 Task: Find connections with filter location Lower Earley with filter topic #careeradvice with filter profile language Spanish with filter current company Yüksel Proje with filter school Lakireddy Bali Reddy College of Engineering(Autonomous) with filter industry Highway, Street, and Bridge Construction with filter service category Illustration with filter keywords title Sales Engineer
Action: Mouse moved to (268, 349)
Screenshot: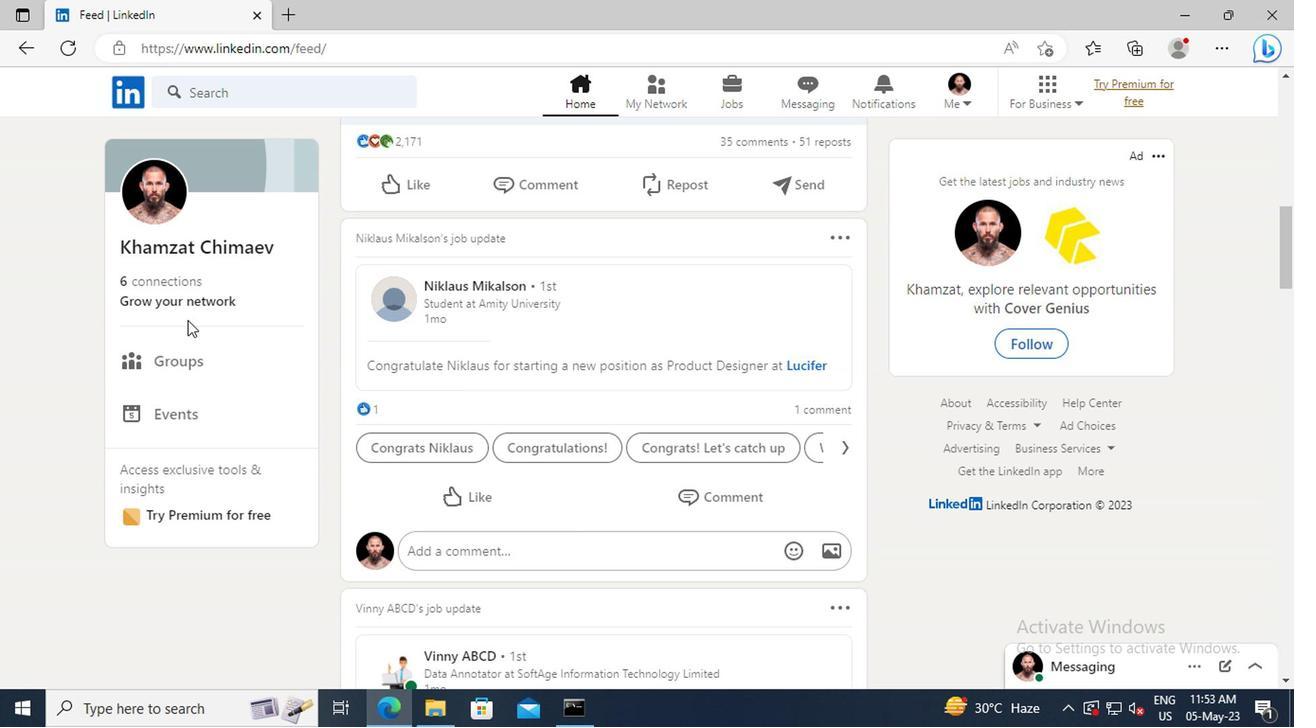 
Action: Mouse pressed left at (268, 349)
Screenshot: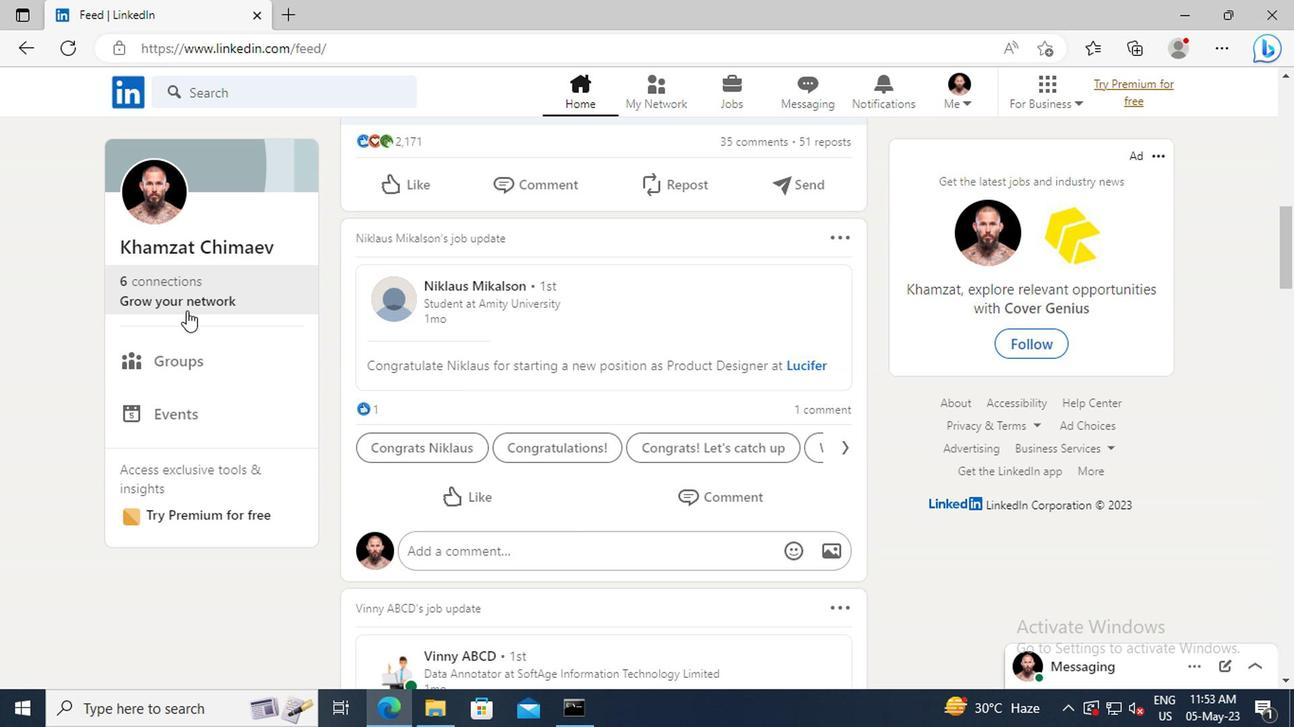 
Action: Mouse moved to (281, 277)
Screenshot: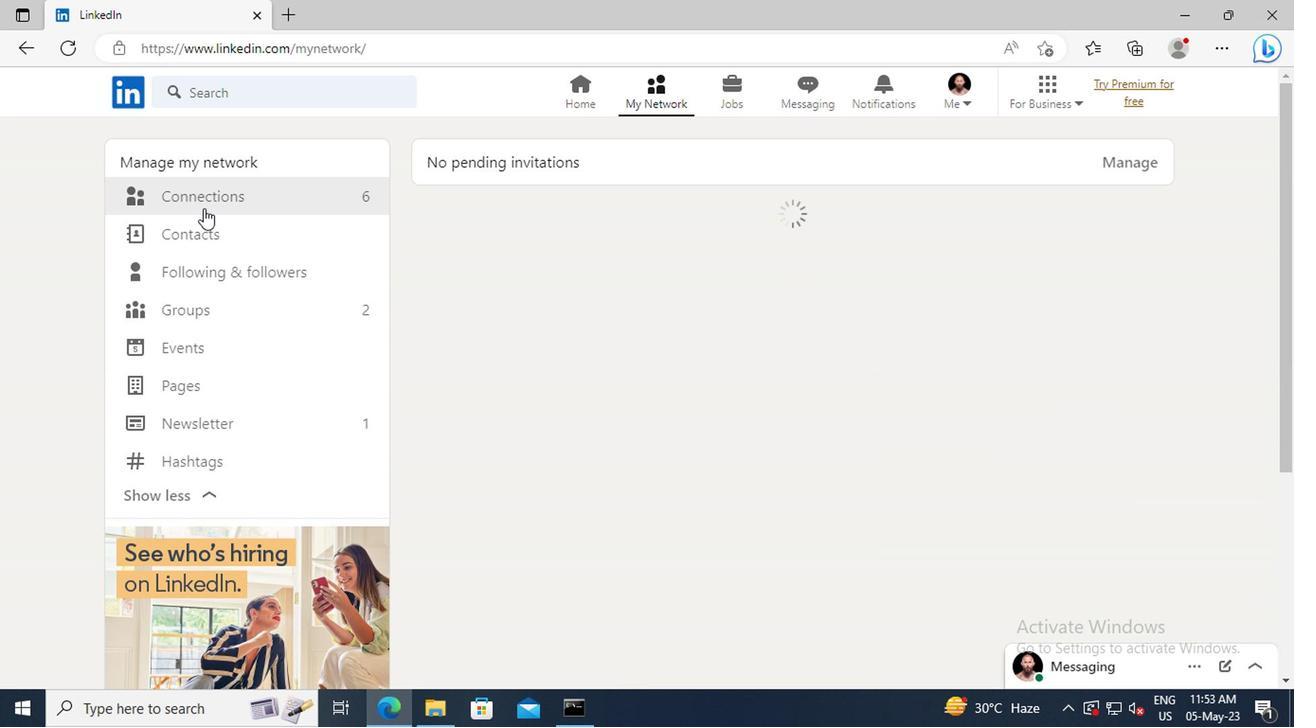 
Action: Mouse pressed left at (281, 277)
Screenshot: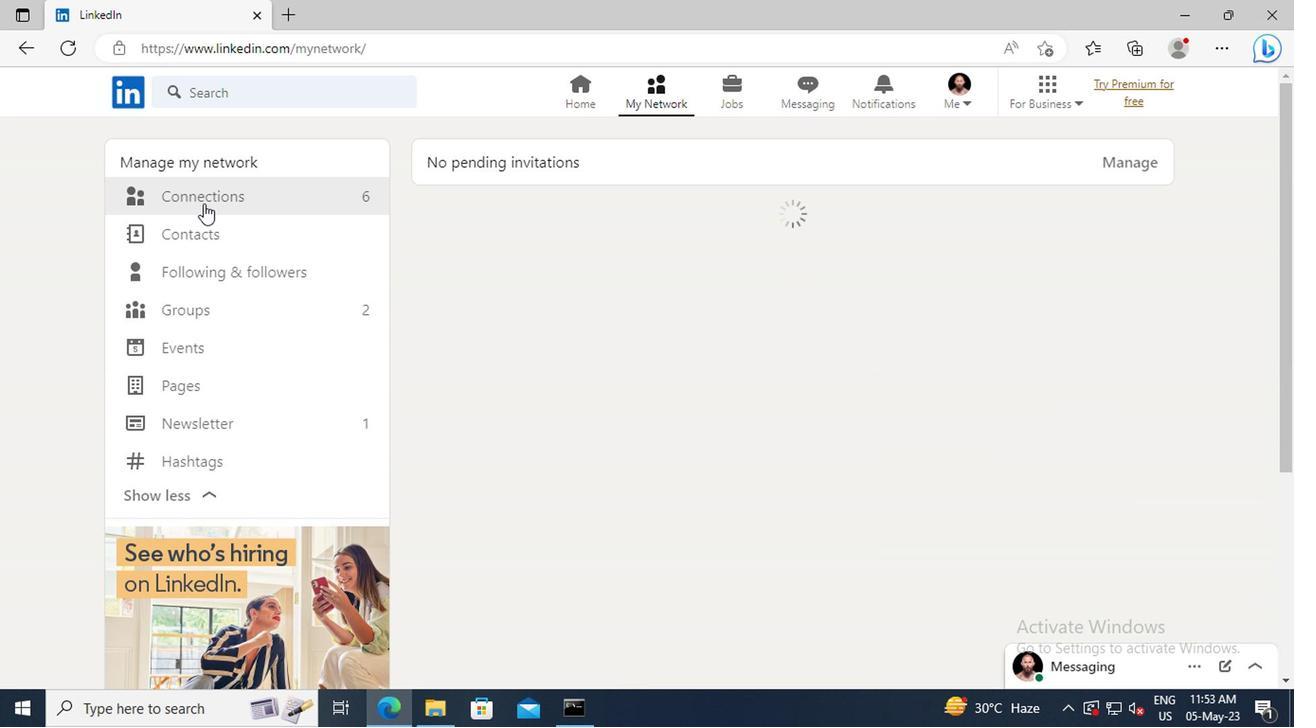 
Action: Mouse moved to (676, 279)
Screenshot: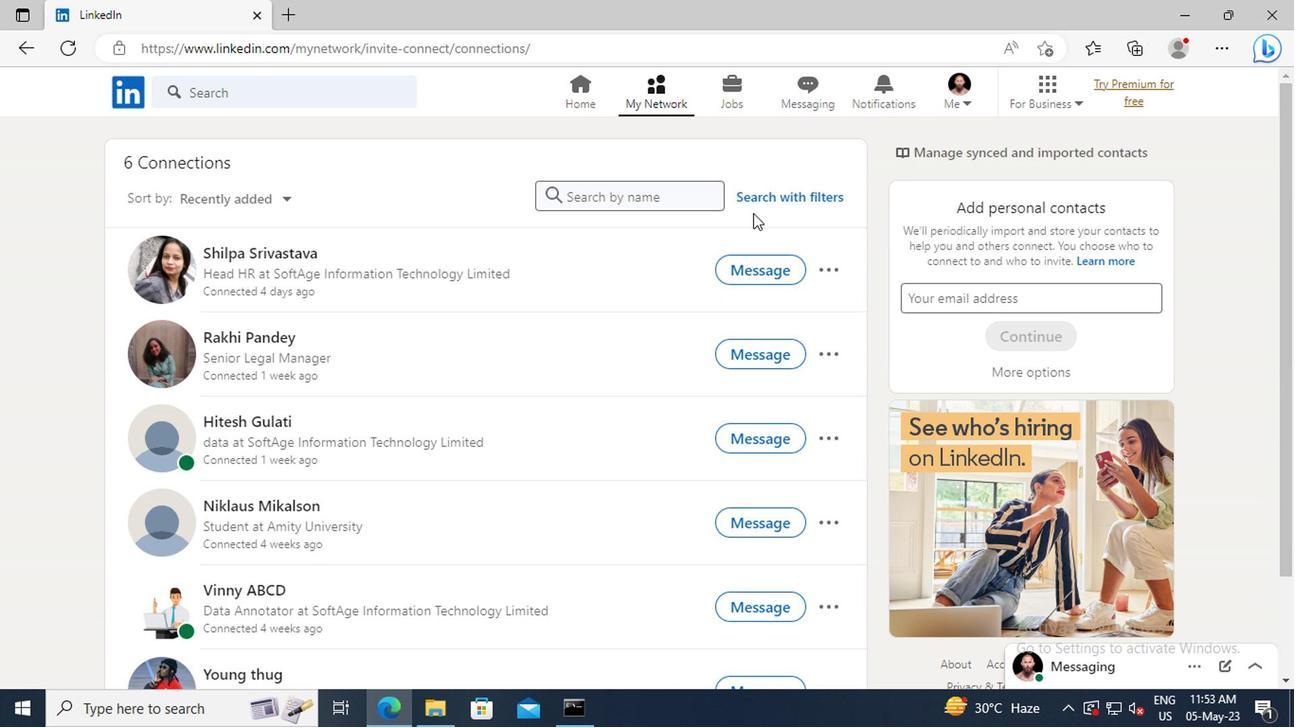 
Action: Mouse pressed left at (676, 279)
Screenshot: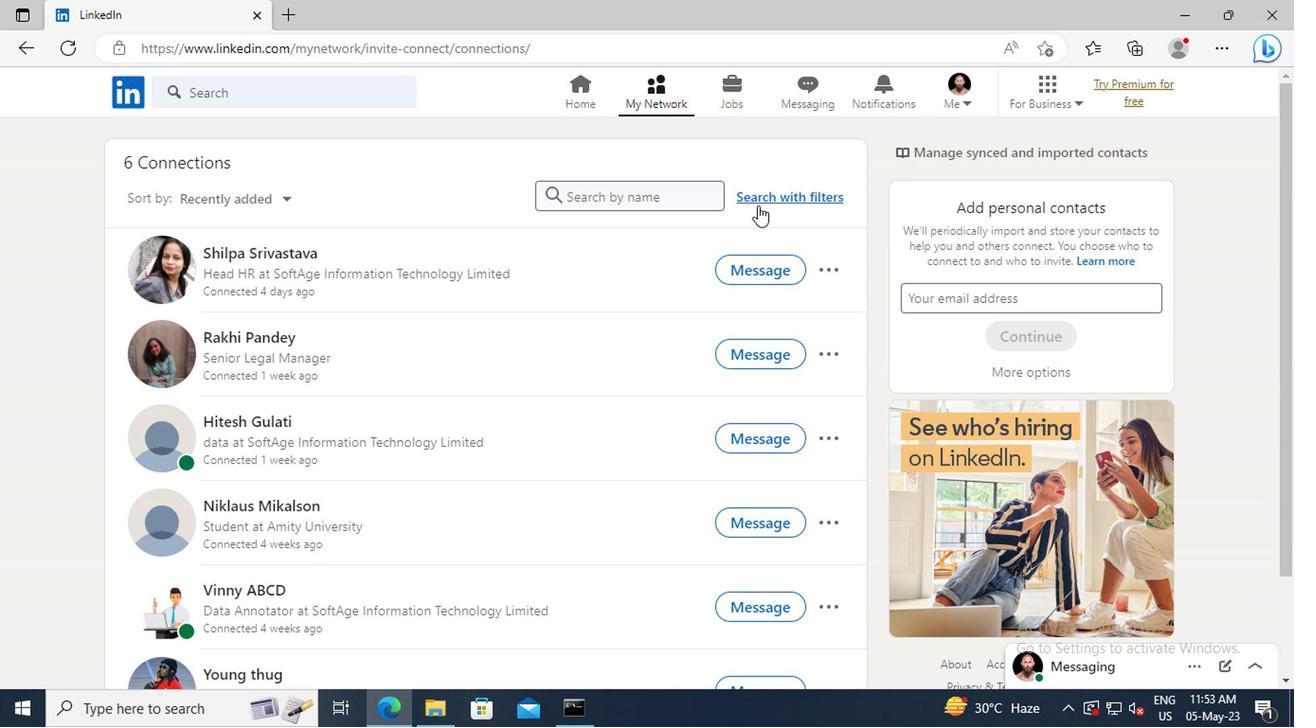 
Action: Mouse moved to (645, 240)
Screenshot: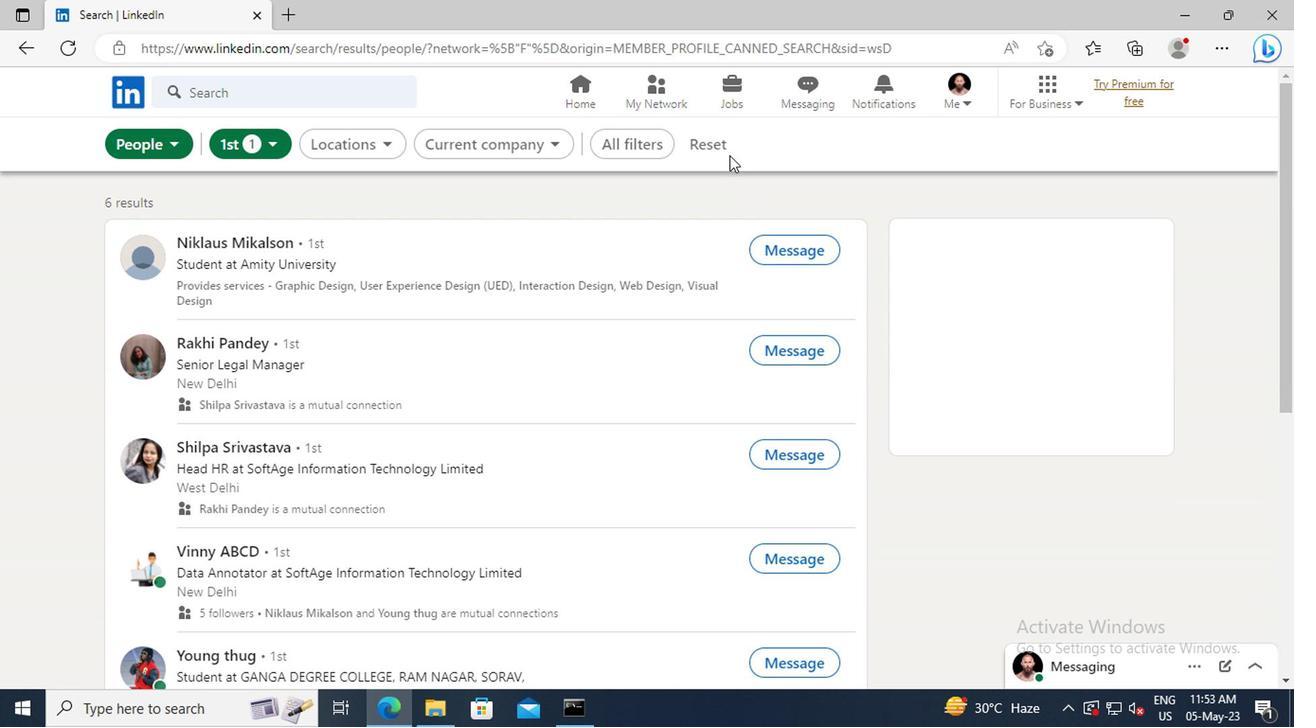 
Action: Mouse pressed left at (645, 240)
Screenshot: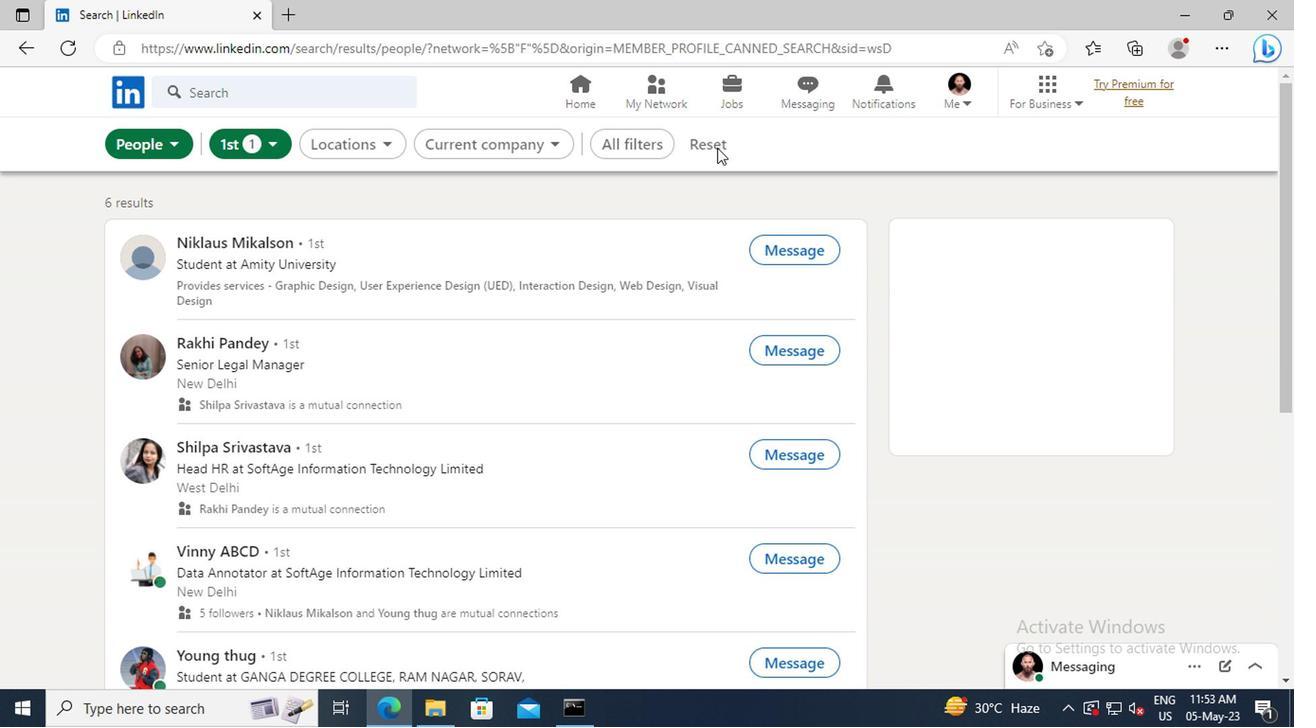 
Action: Mouse moved to (634, 240)
Screenshot: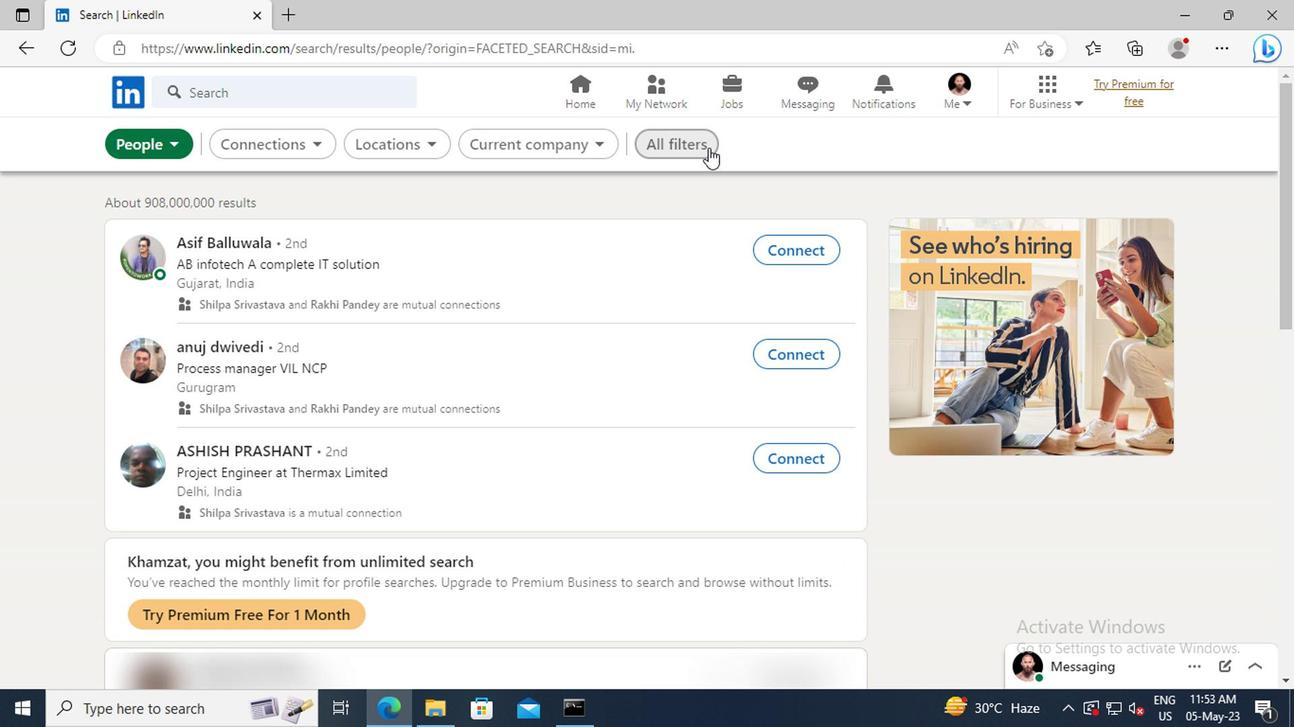 
Action: Mouse pressed left at (634, 240)
Screenshot: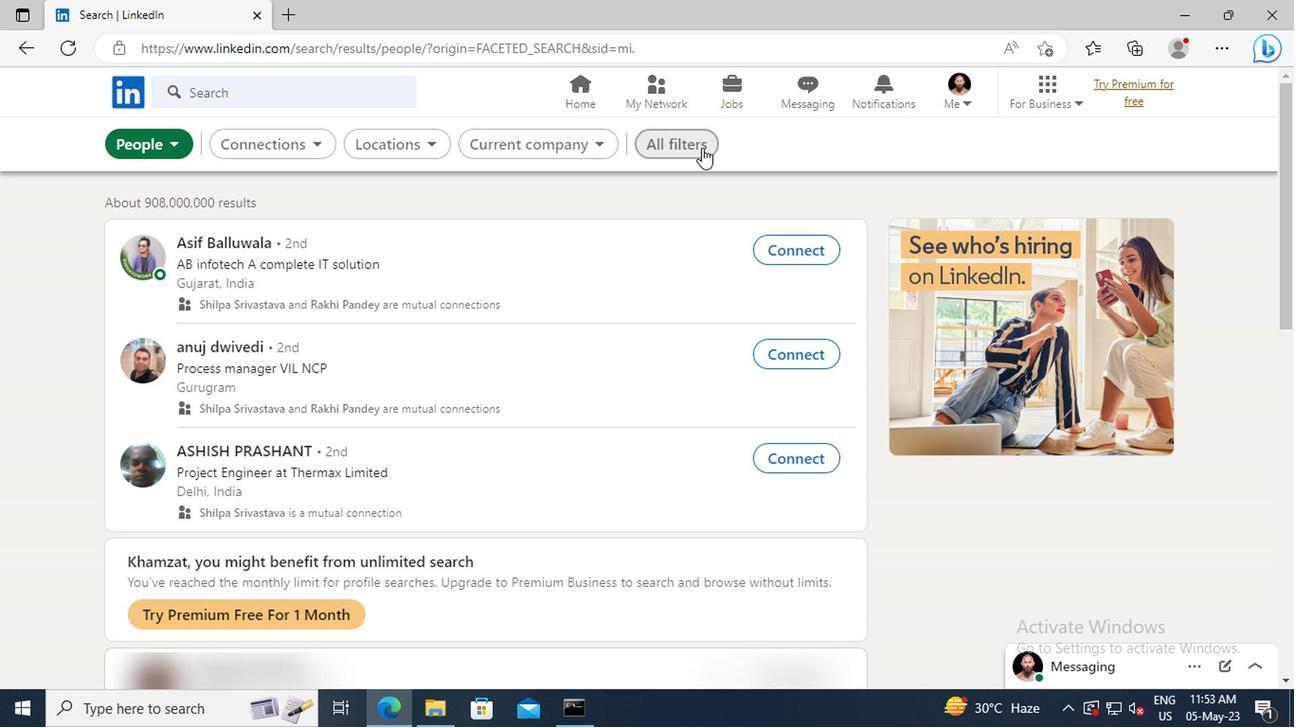 
Action: Mouse moved to (867, 388)
Screenshot: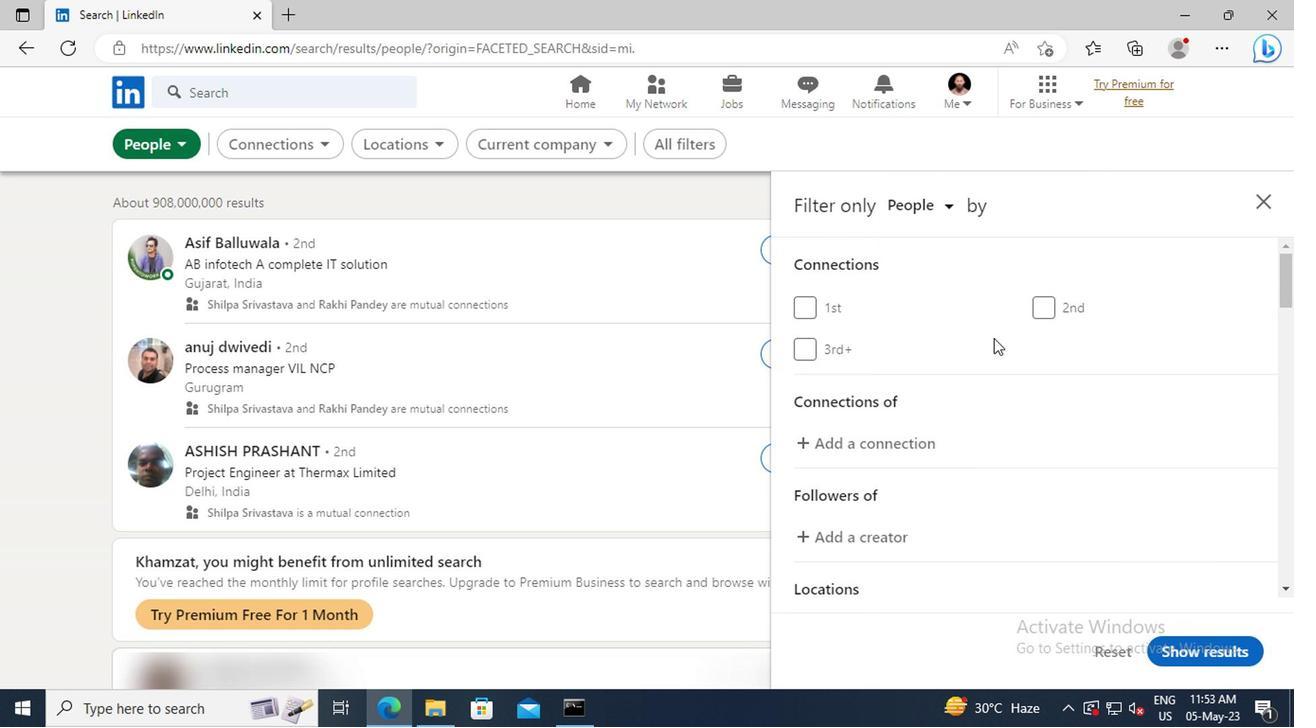 
Action: Mouse scrolled (867, 388) with delta (0, 0)
Screenshot: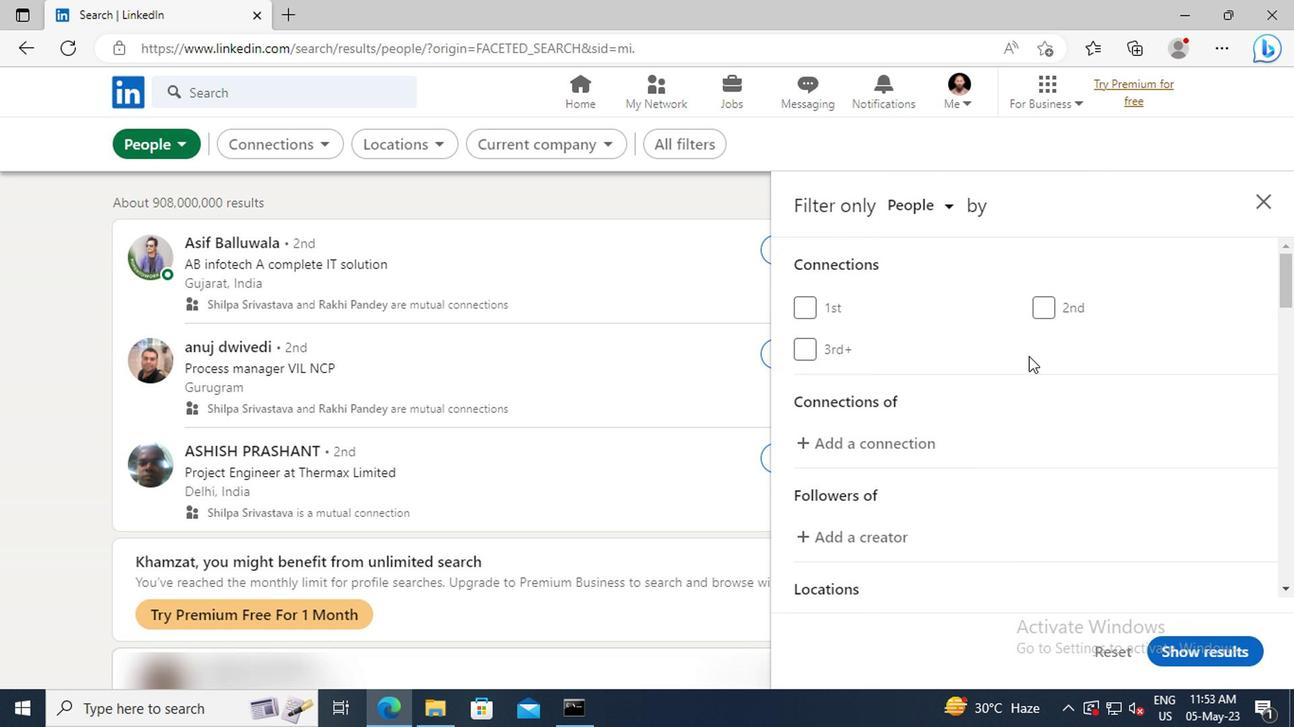 
Action: Mouse scrolled (867, 388) with delta (0, 0)
Screenshot: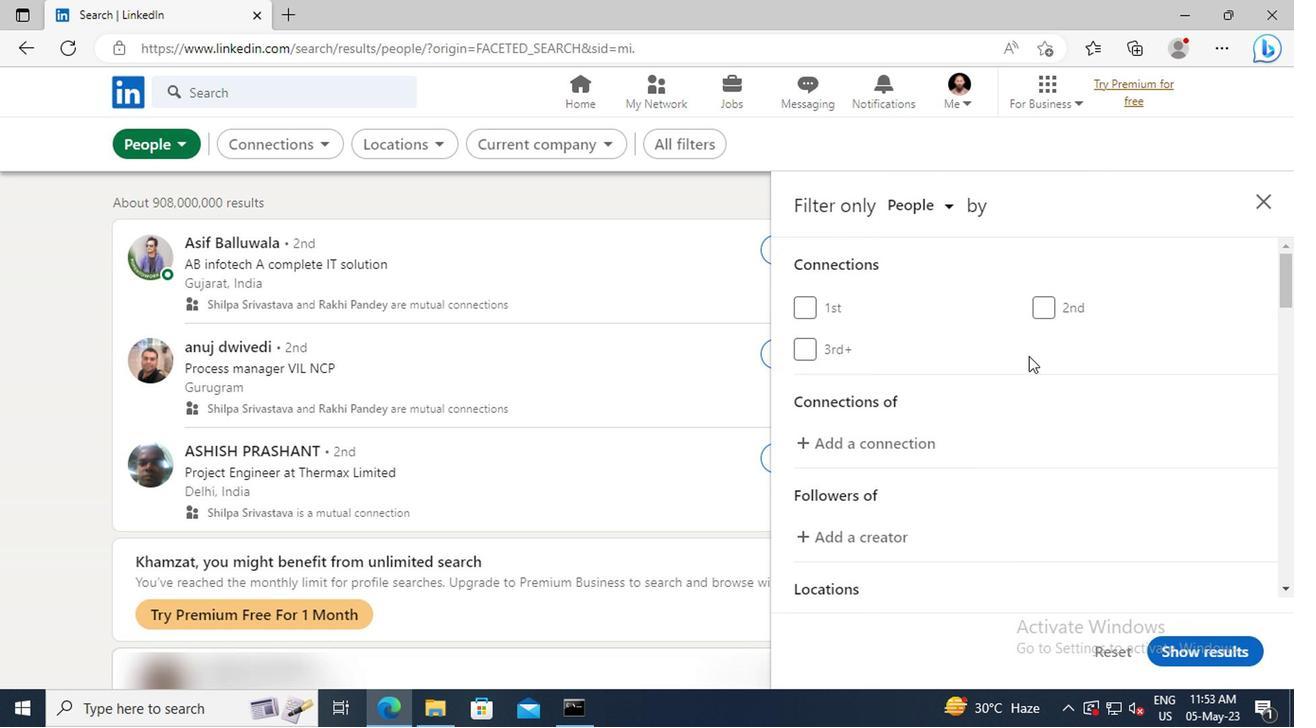 
Action: Mouse scrolled (867, 388) with delta (0, 0)
Screenshot: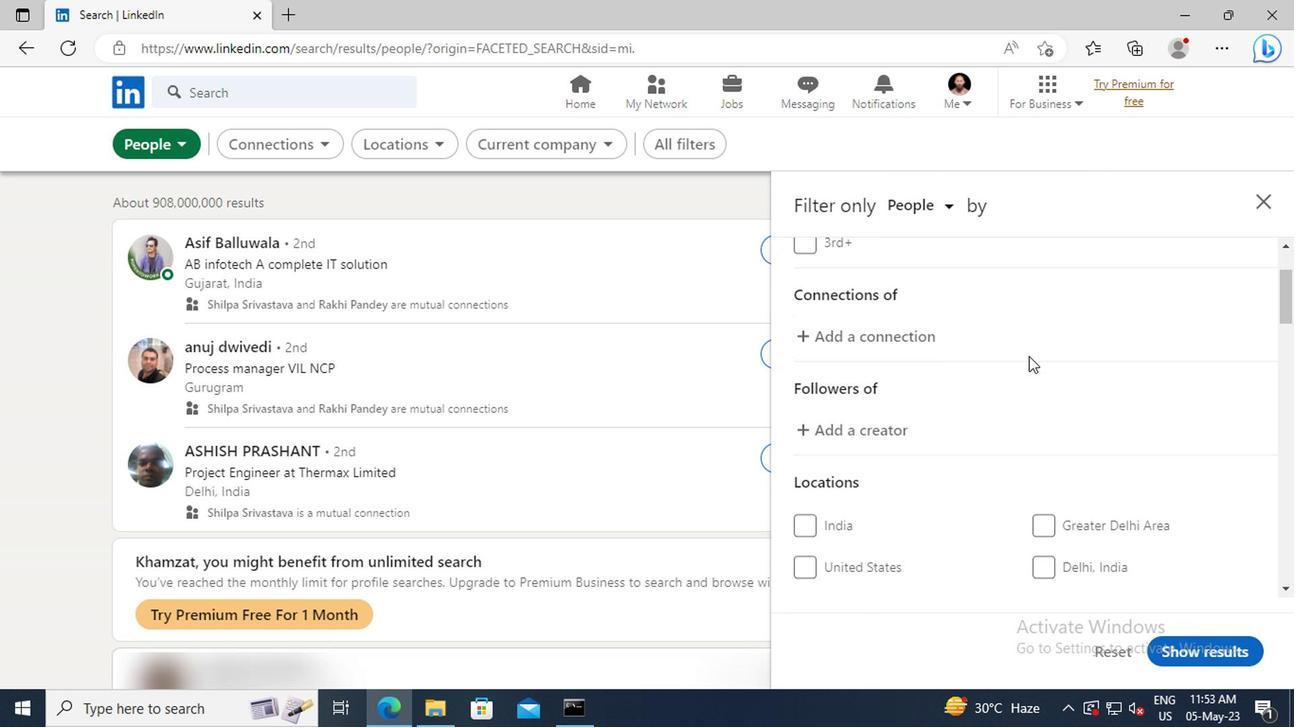 
Action: Mouse scrolled (867, 388) with delta (0, 0)
Screenshot: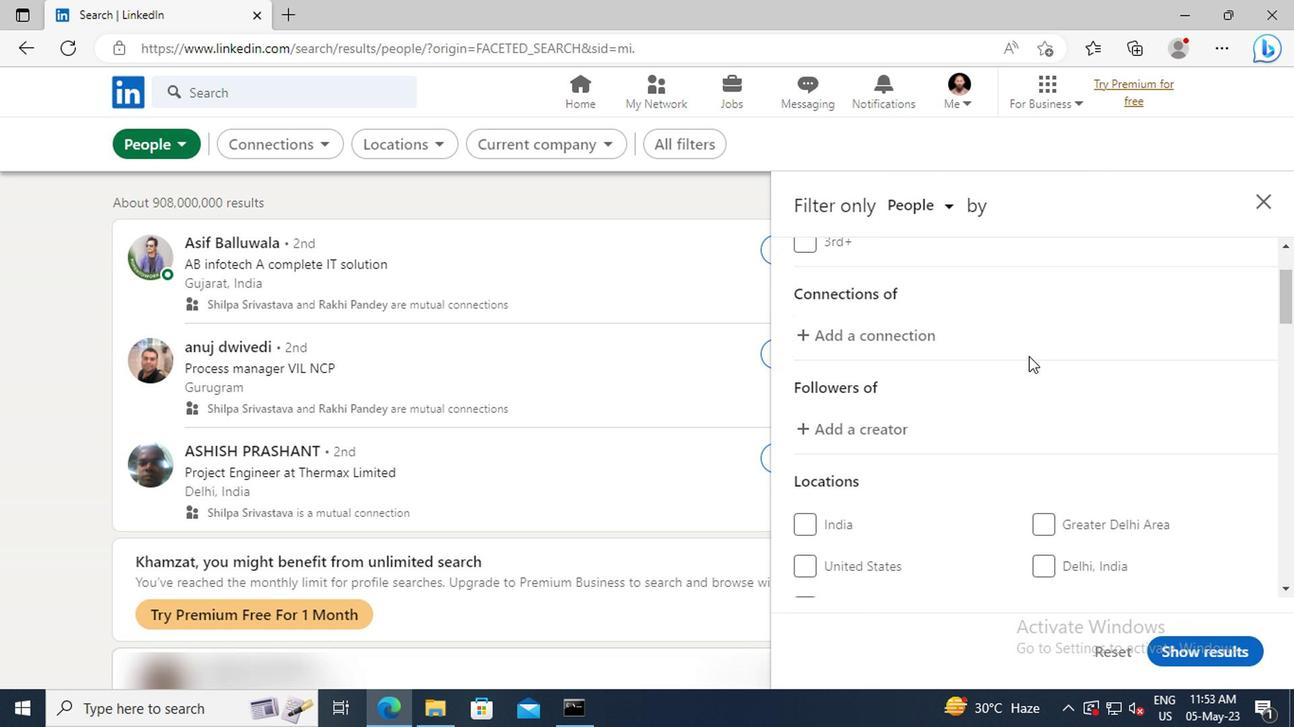 
Action: Mouse scrolled (867, 388) with delta (0, 0)
Screenshot: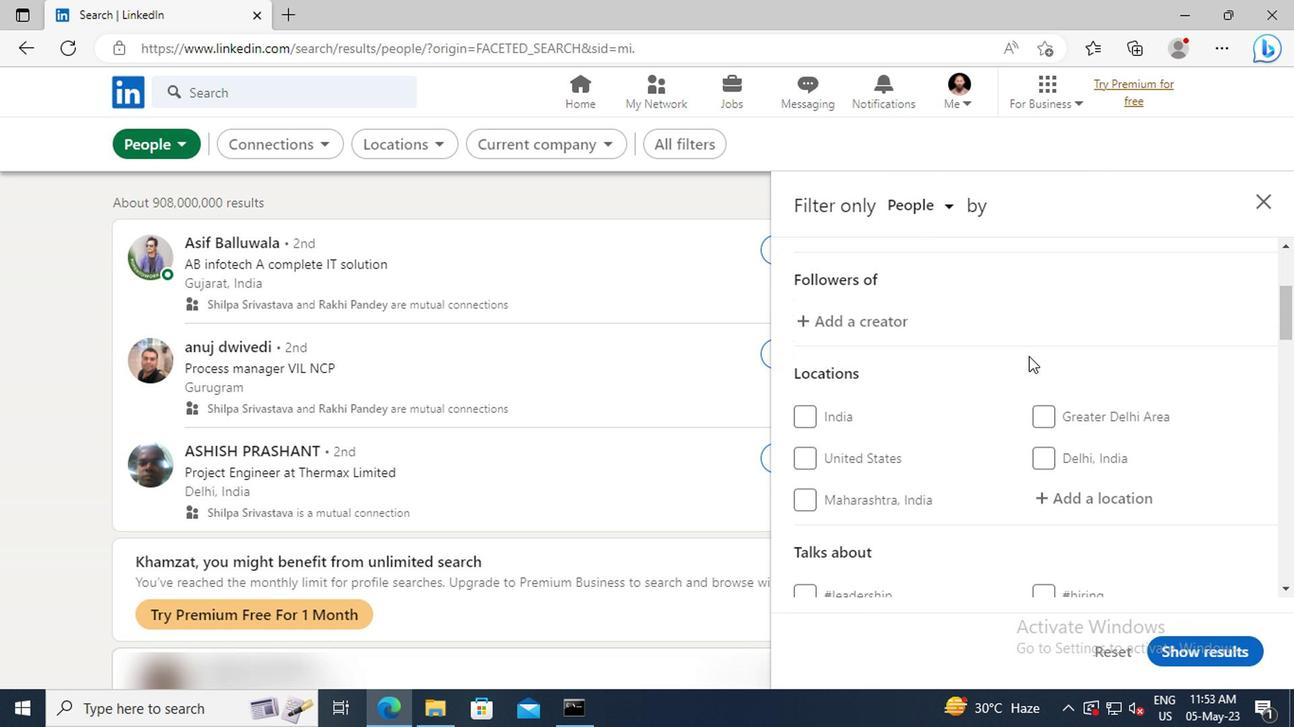 
Action: Mouse scrolled (867, 388) with delta (0, 0)
Screenshot: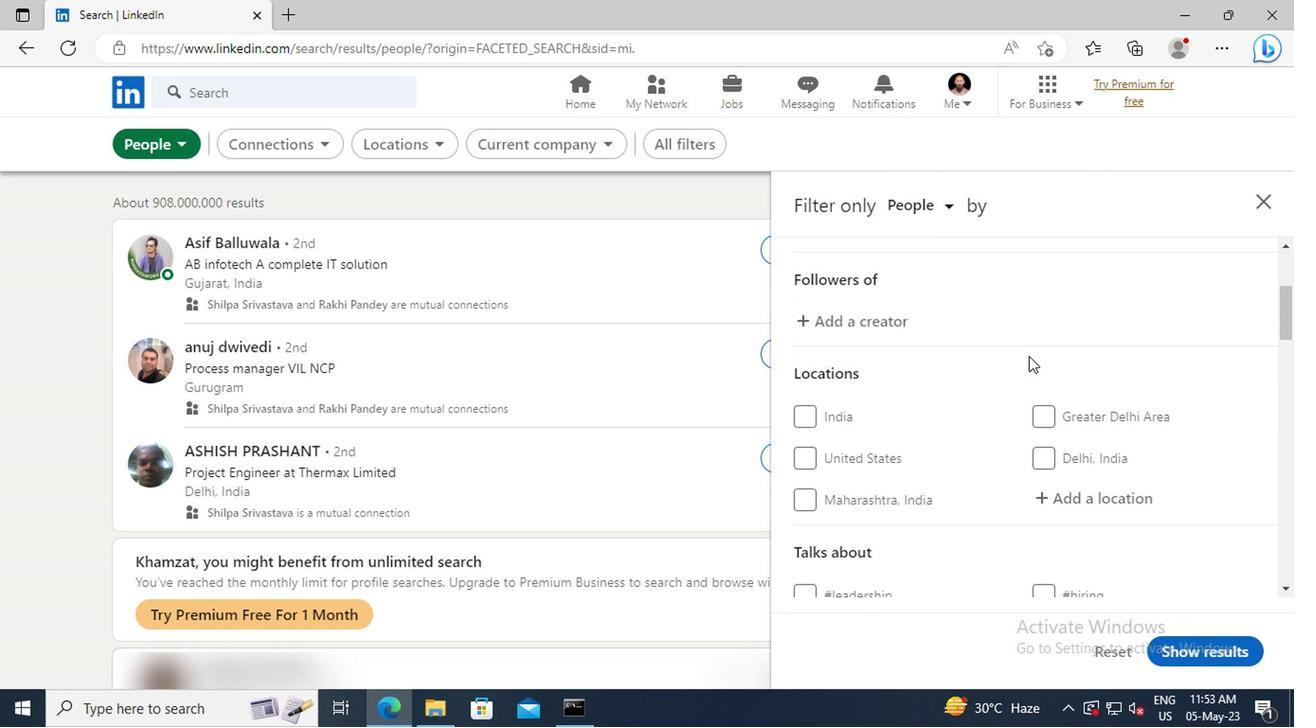 
Action: Mouse moved to (884, 410)
Screenshot: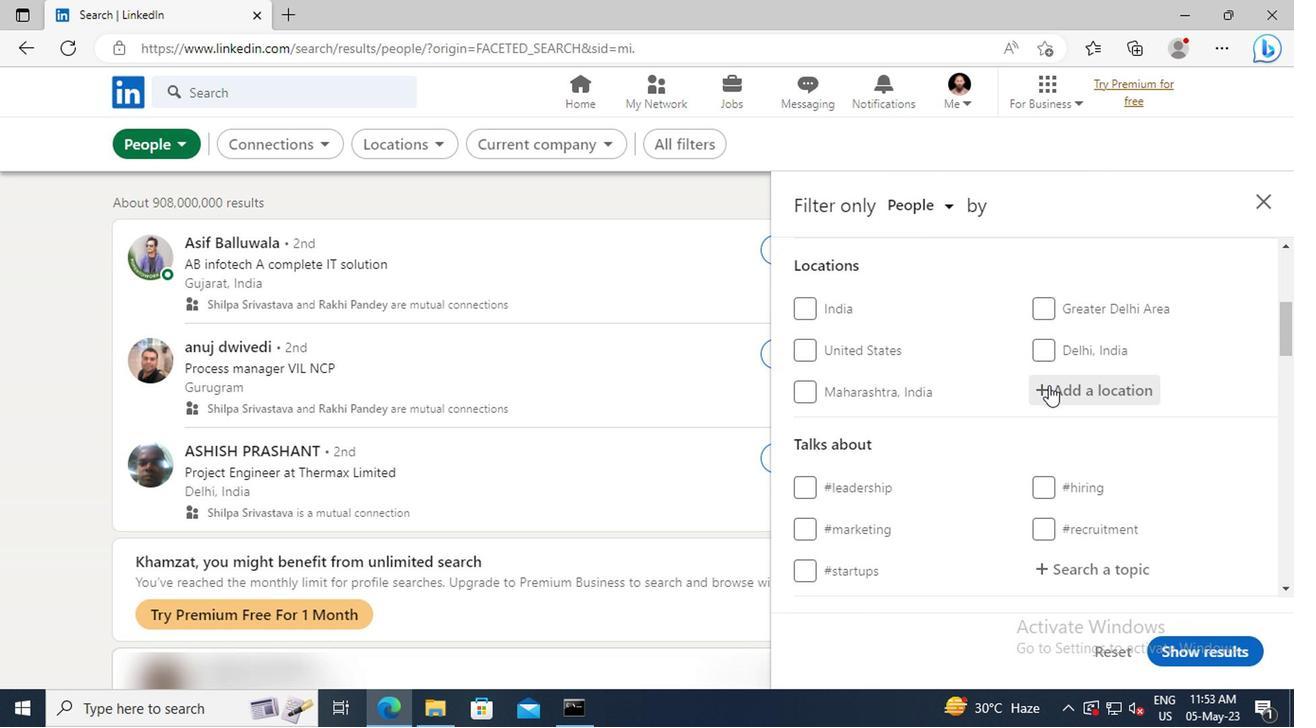 
Action: Mouse pressed left at (884, 410)
Screenshot: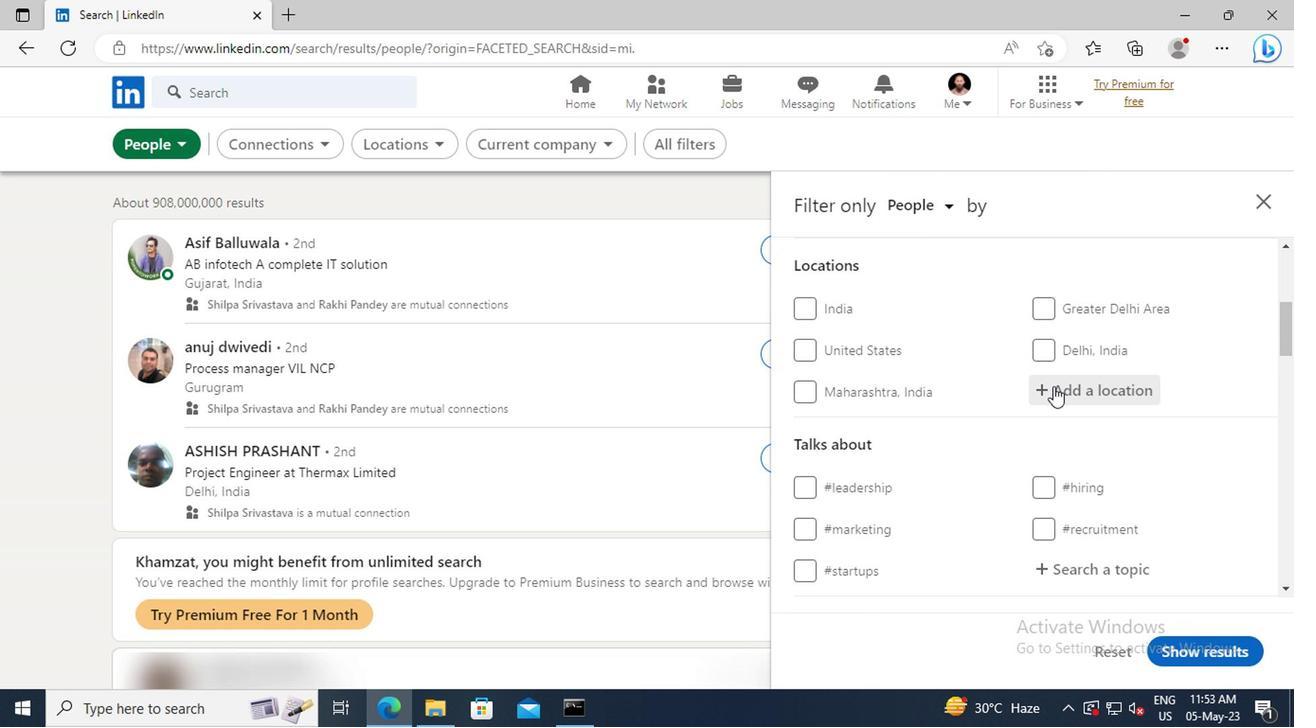 
Action: Key pressed <Key.shift>LOWER<Key.space><Key.shift>EARLEY<Key.enter>
Screenshot: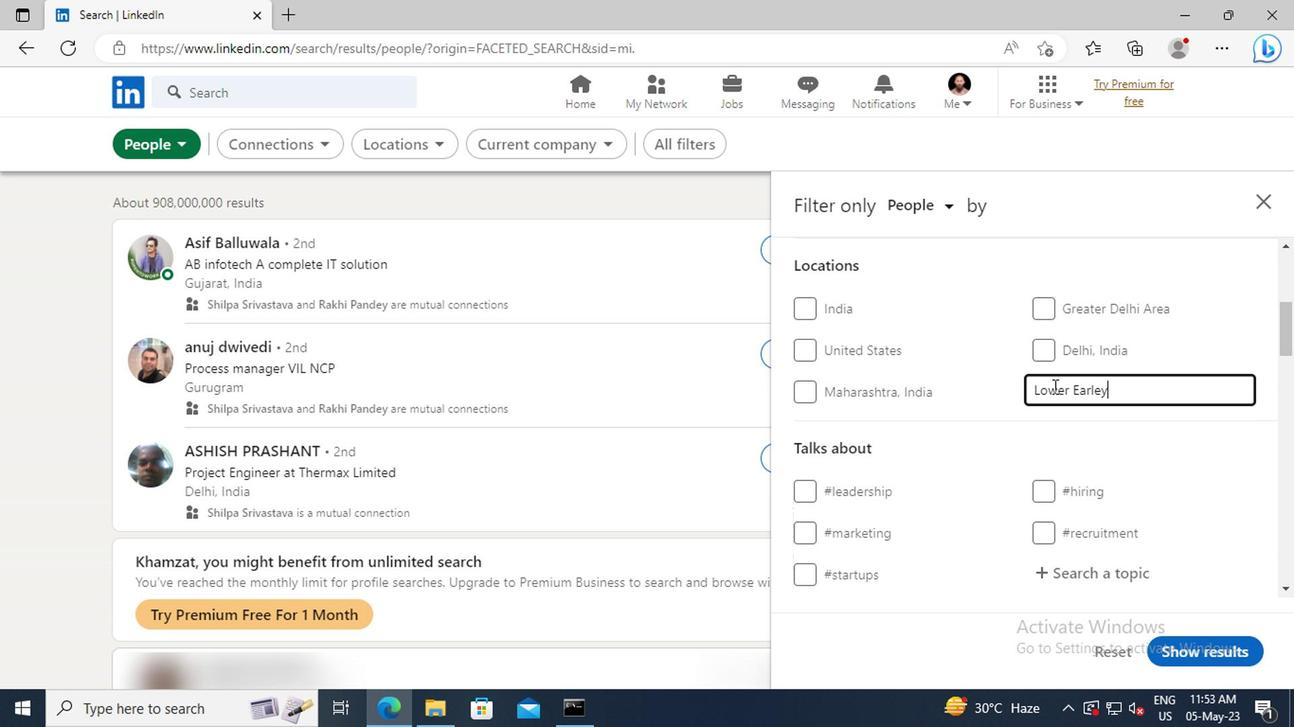 
Action: Mouse scrolled (884, 409) with delta (0, 0)
Screenshot: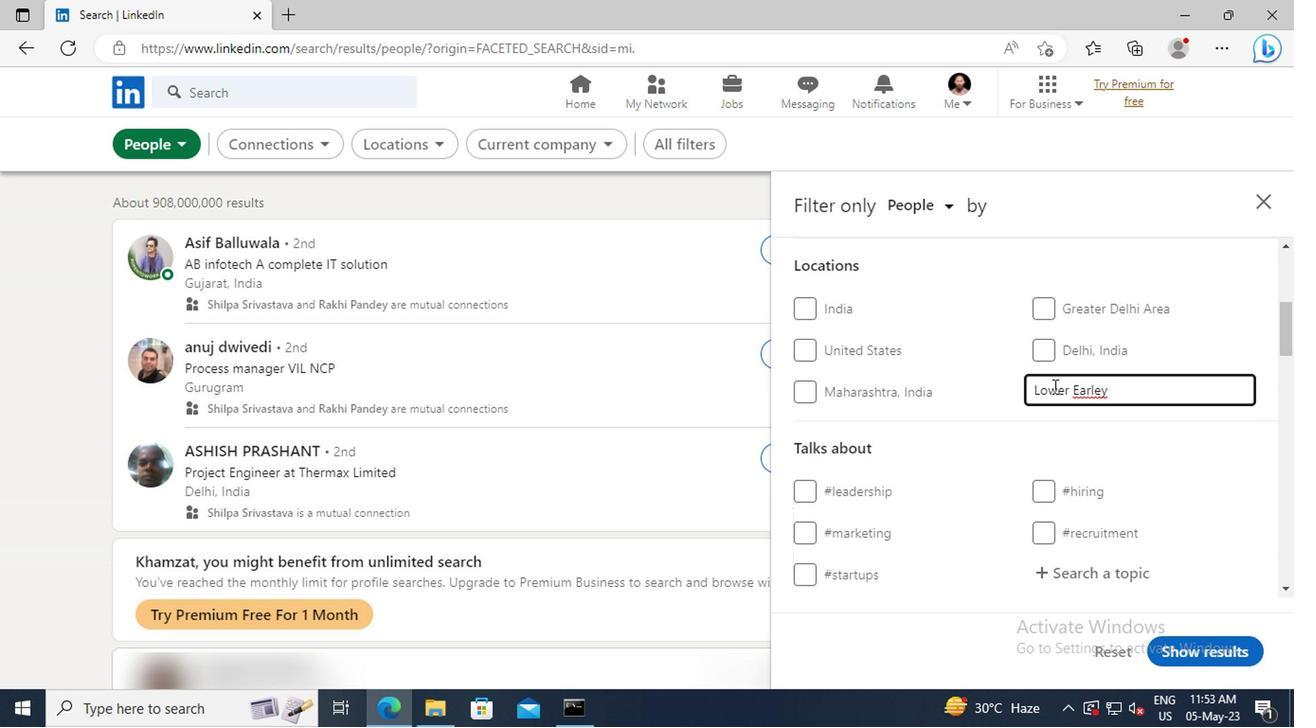 
Action: Mouse scrolled (884, 409) with delta (0, 0)
Screenshot: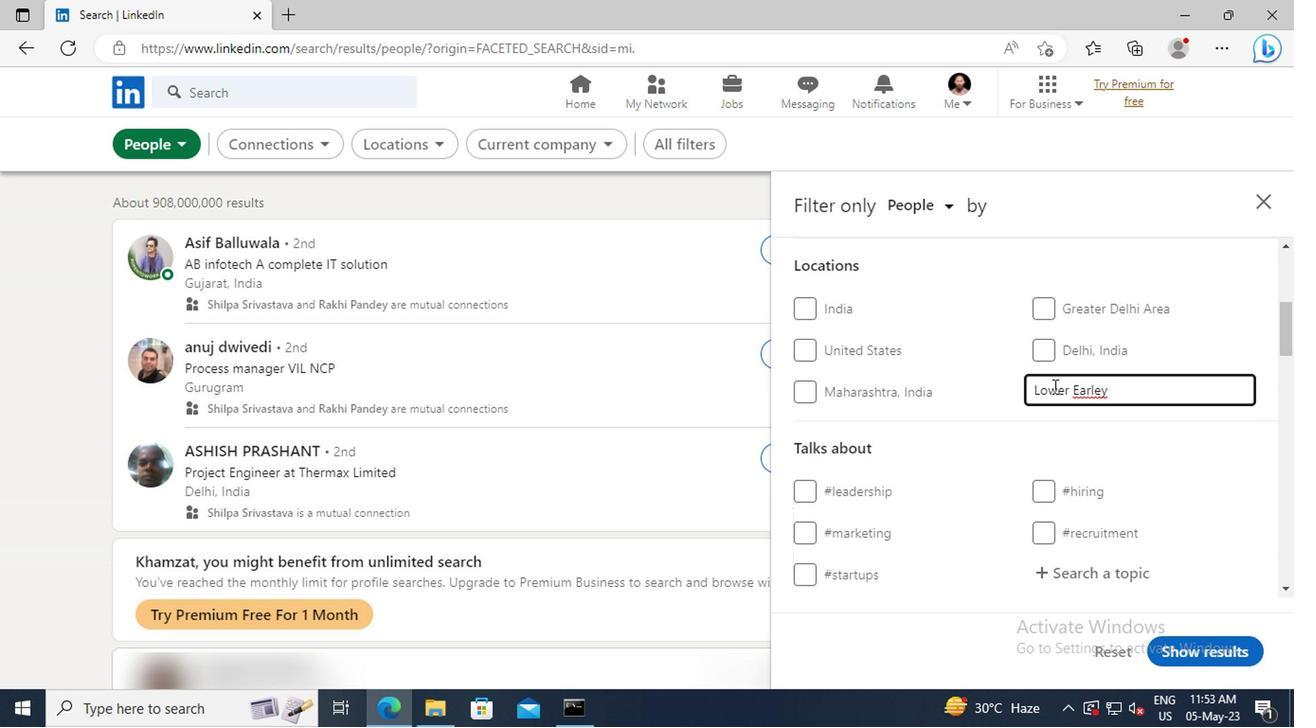 
Action: Mouse scrolled (884, 409) with delta (0, 0)
Screenshot: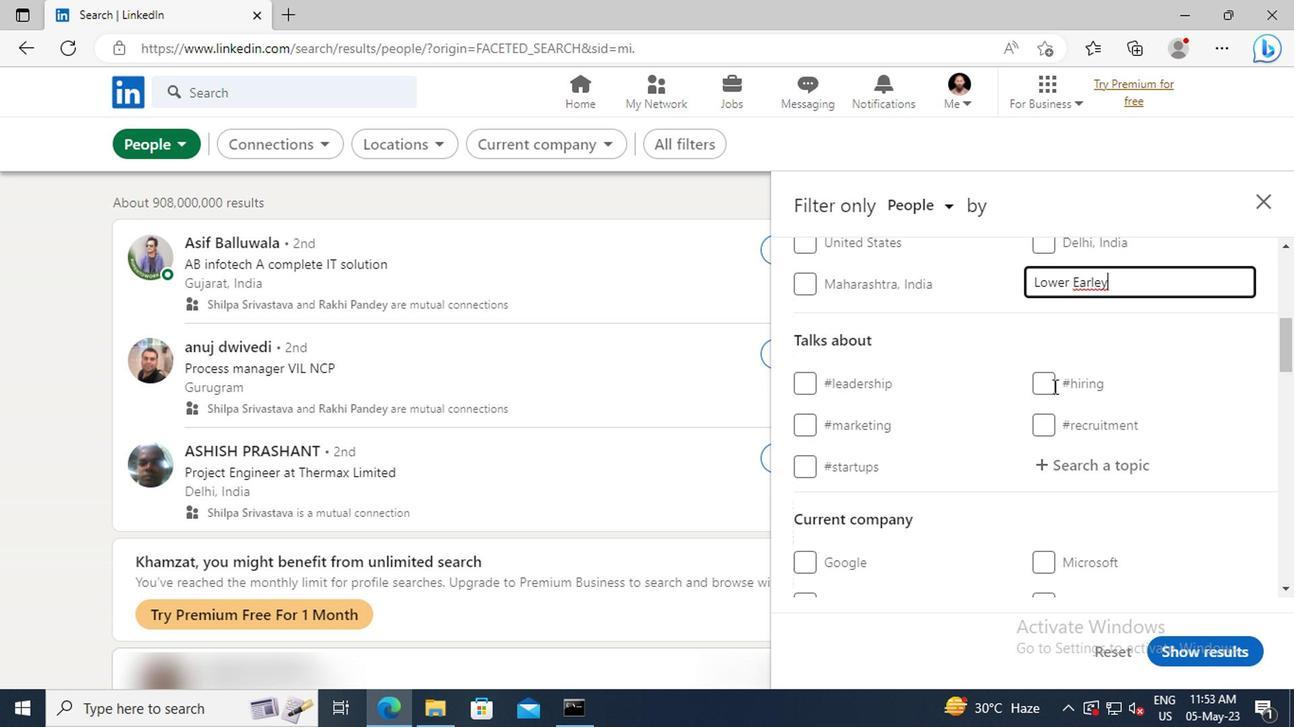 
Action: Mouse moved to (886, 424)
Screenshot: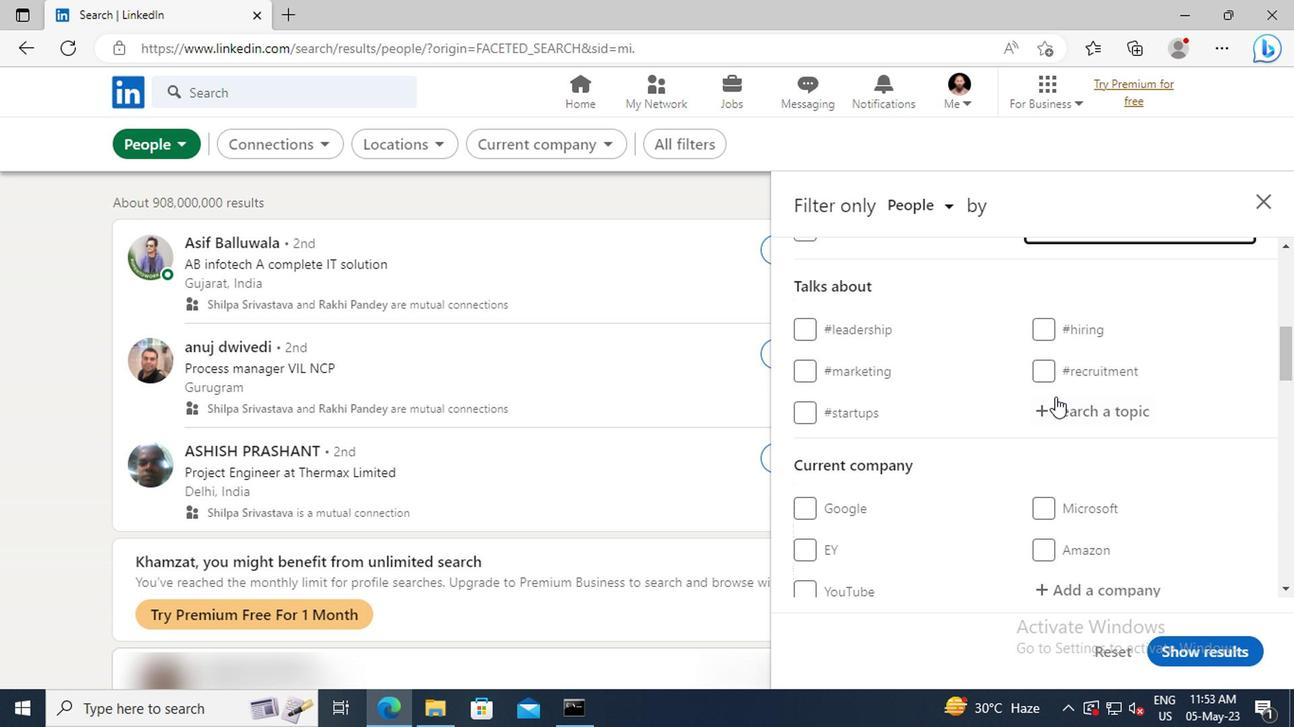 
Action: Mouse pressed left at (886, 424)
Screenshot: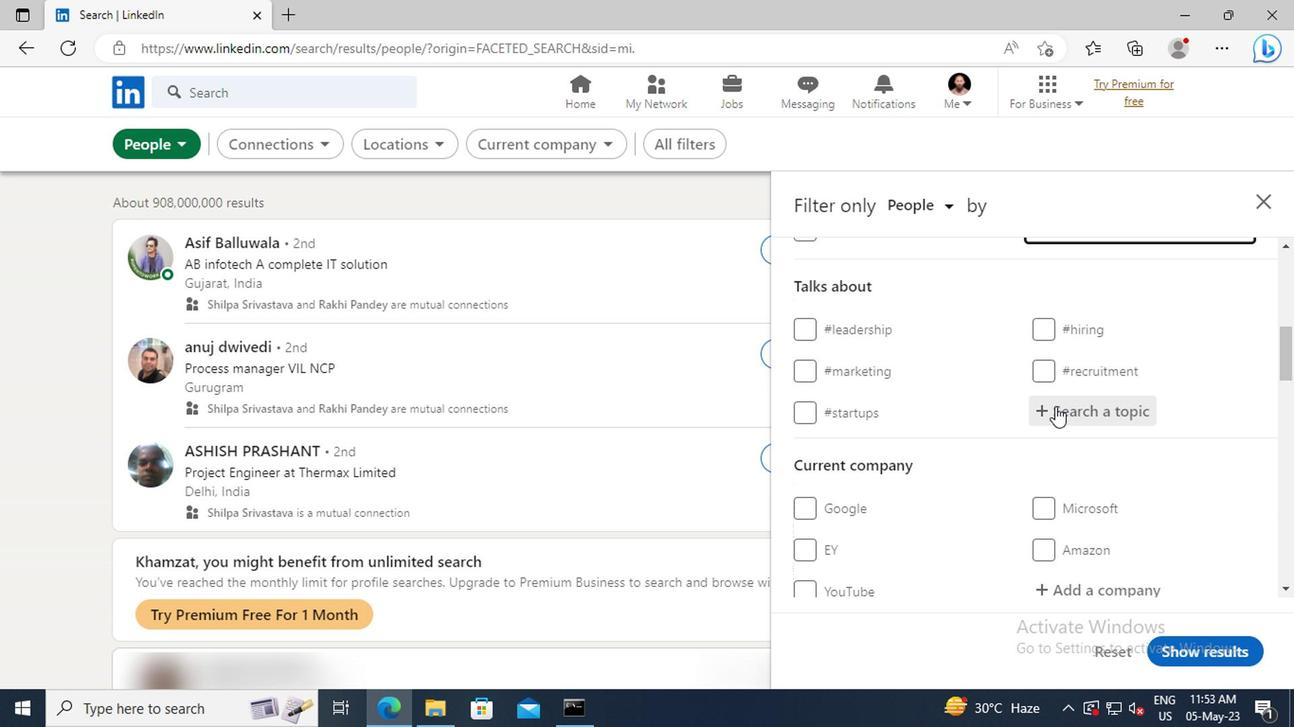 
Action: Key pressed CAREERAD
Screenshot: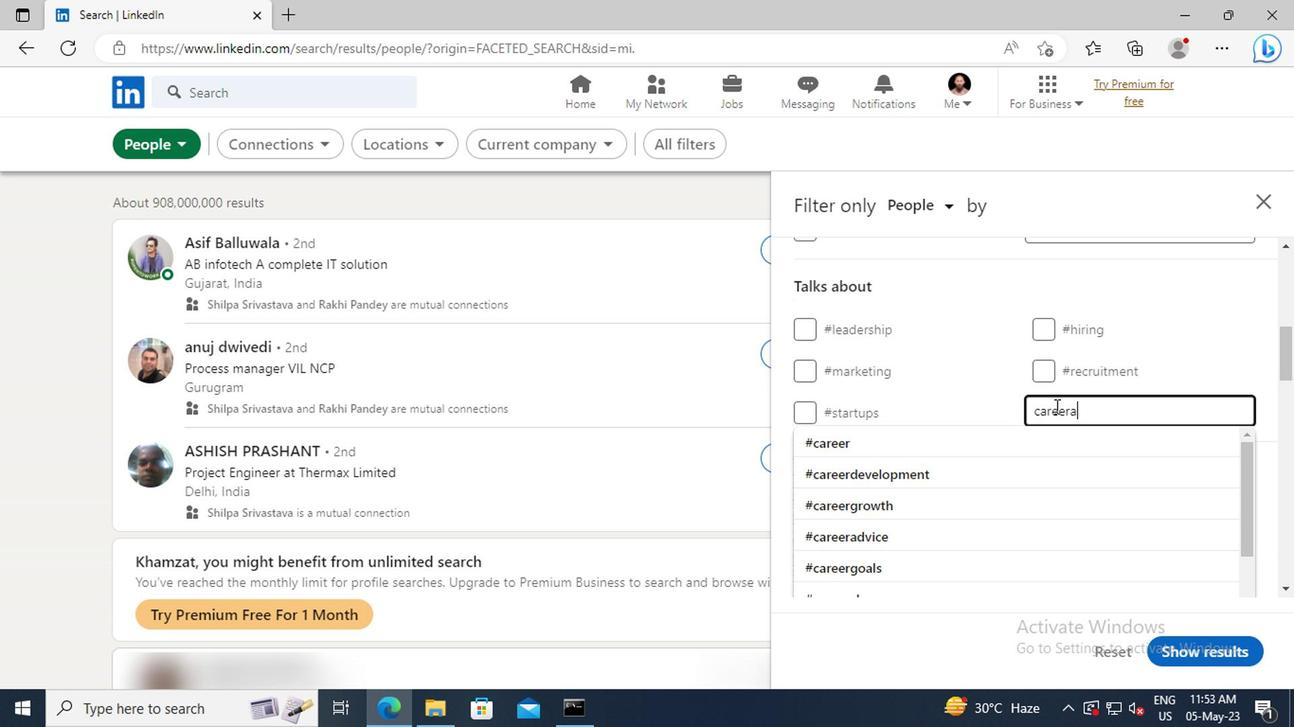 
Action: Mouse moved to (889, 448)
Screenshot: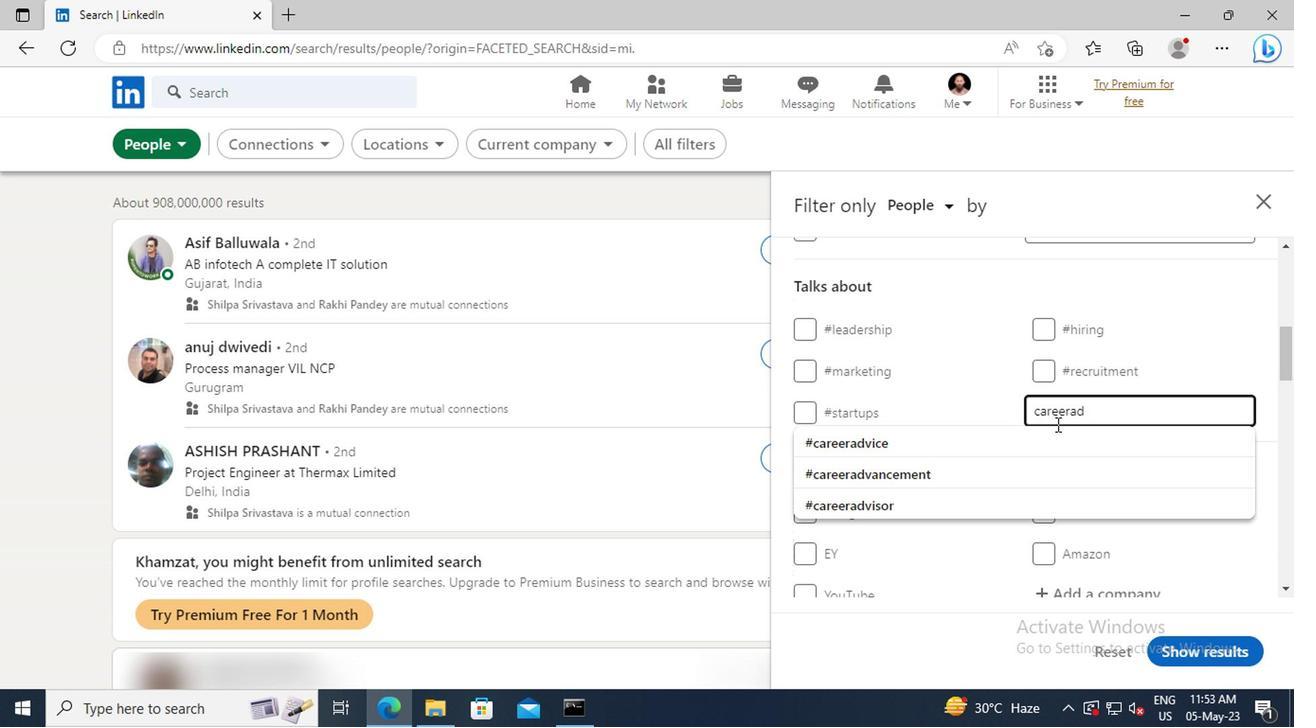 
Action: Mouse pressed left at (889, 448)
Screenshot: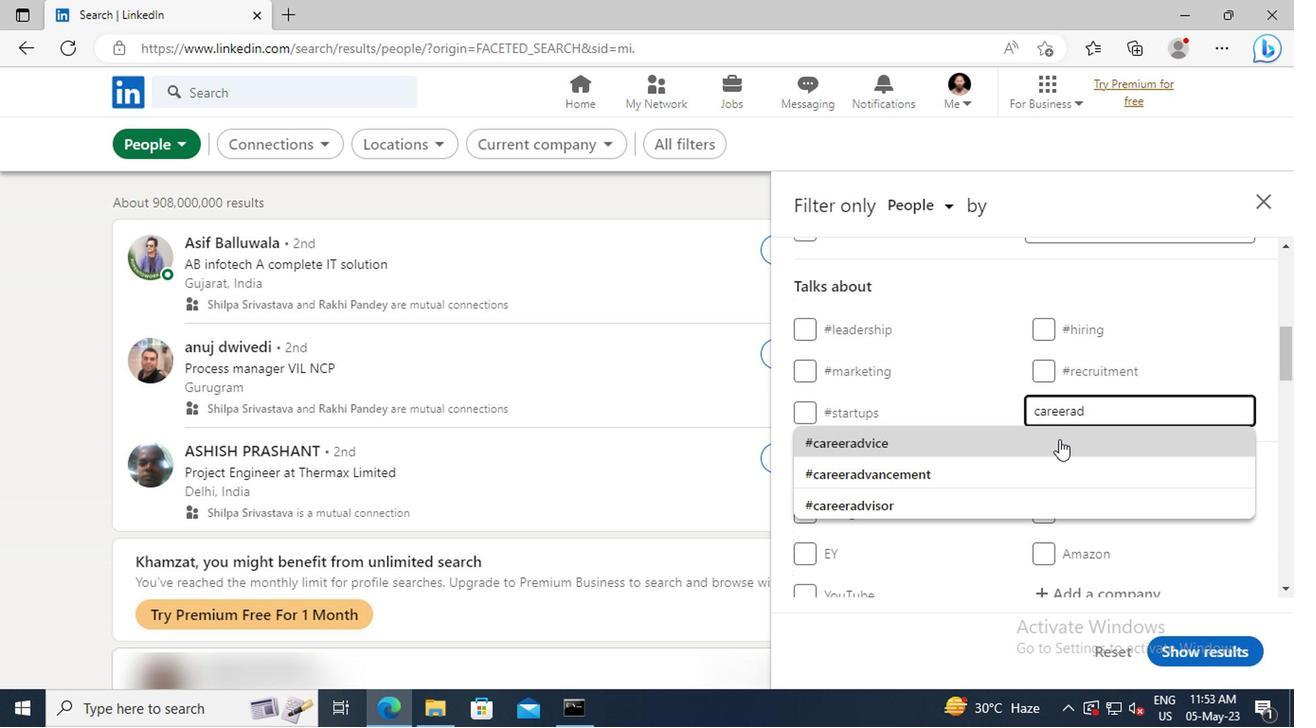 
Action: Mouse scrolled (889, 447) with delta (0, 0)
Screenshot: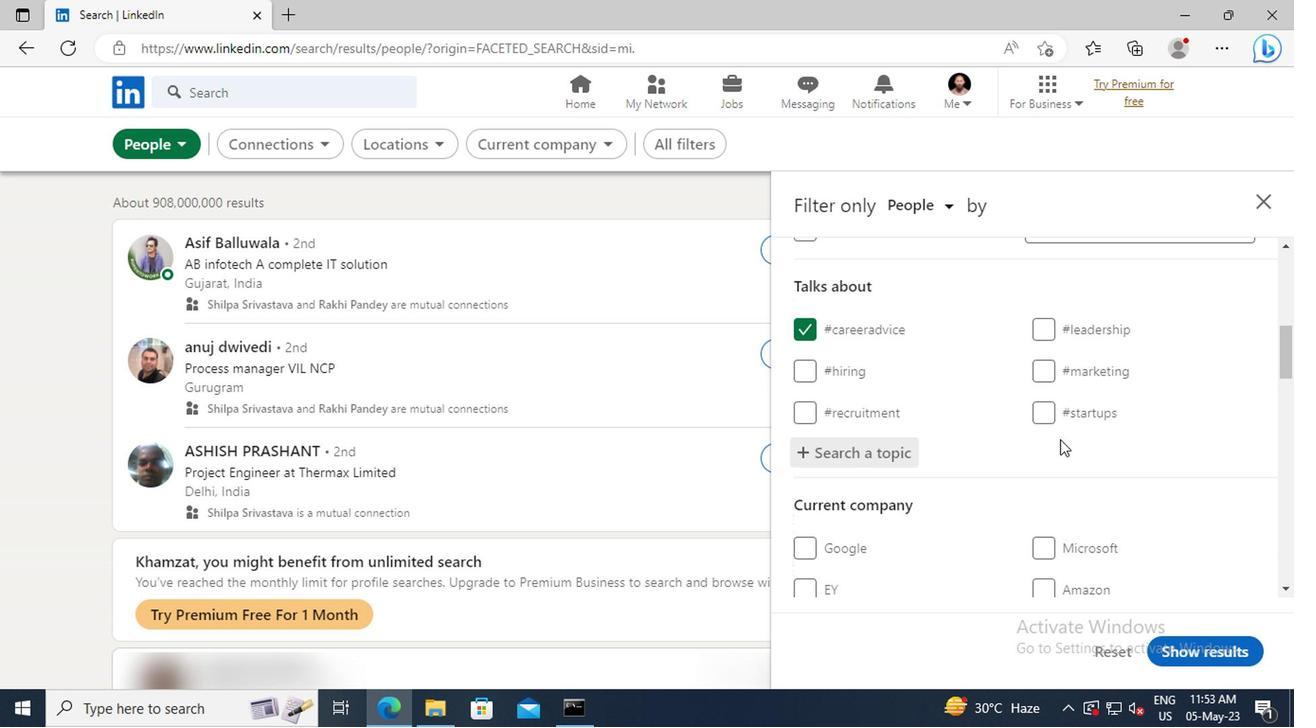 
Action: Mouse scrolled (889, 447) with delta (0, 0)
Screenshot: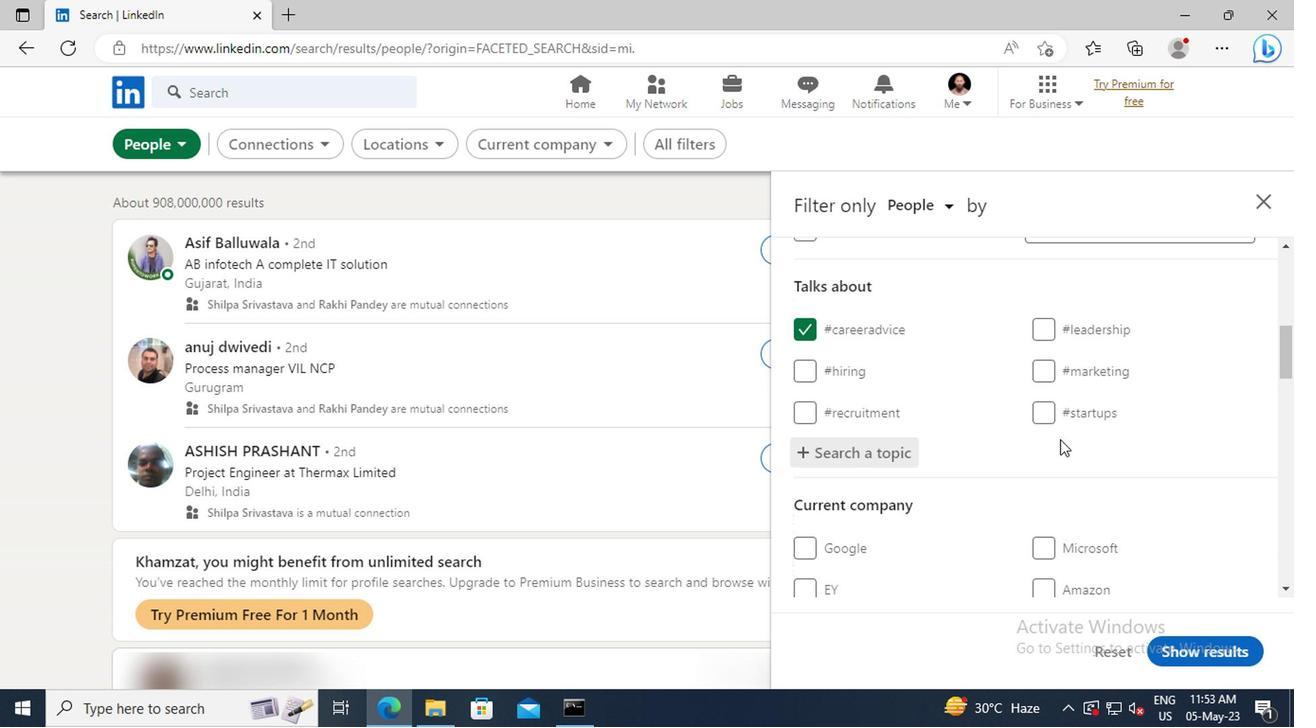 
Action: Mouse scrolled (889, 447) with delta (0, 0)
Screenshot: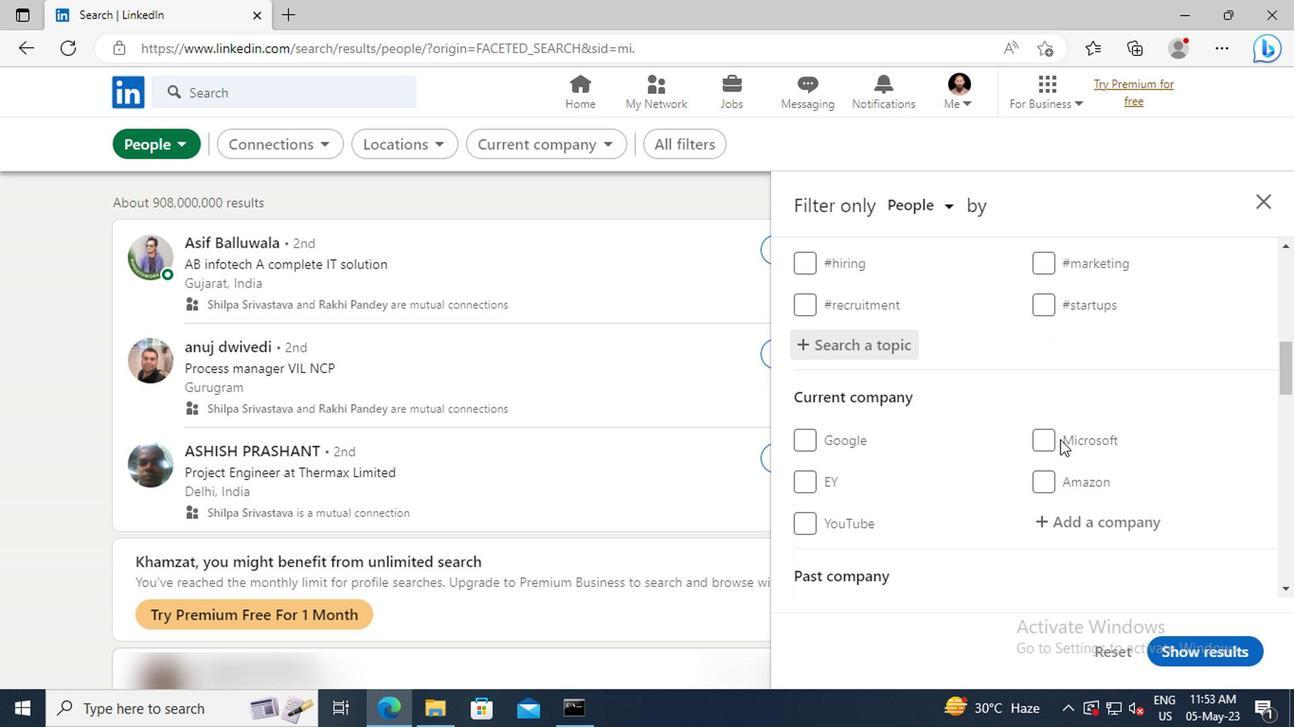 
Action: Mouse scrolled (889, 447) with delta (0, 0)
Screenshot: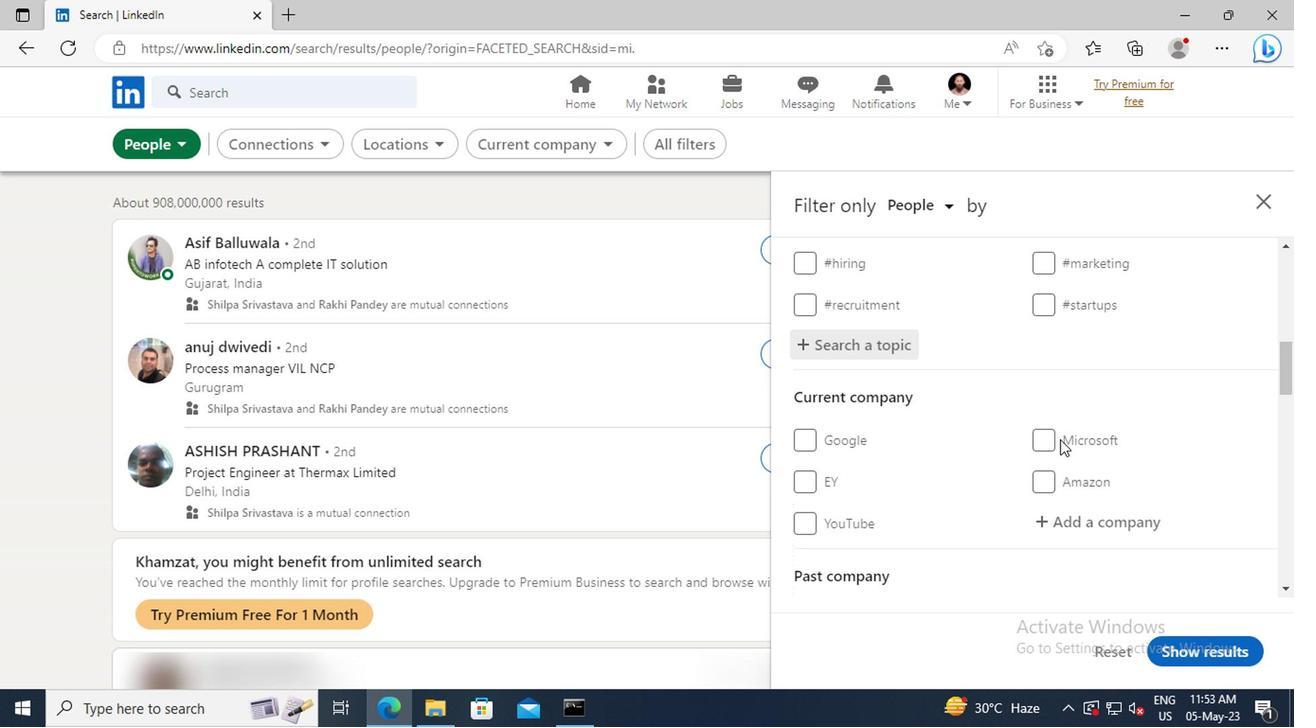 
Action: Mouse scrolled (889, 447) with delta (0, 0)
Screenshot: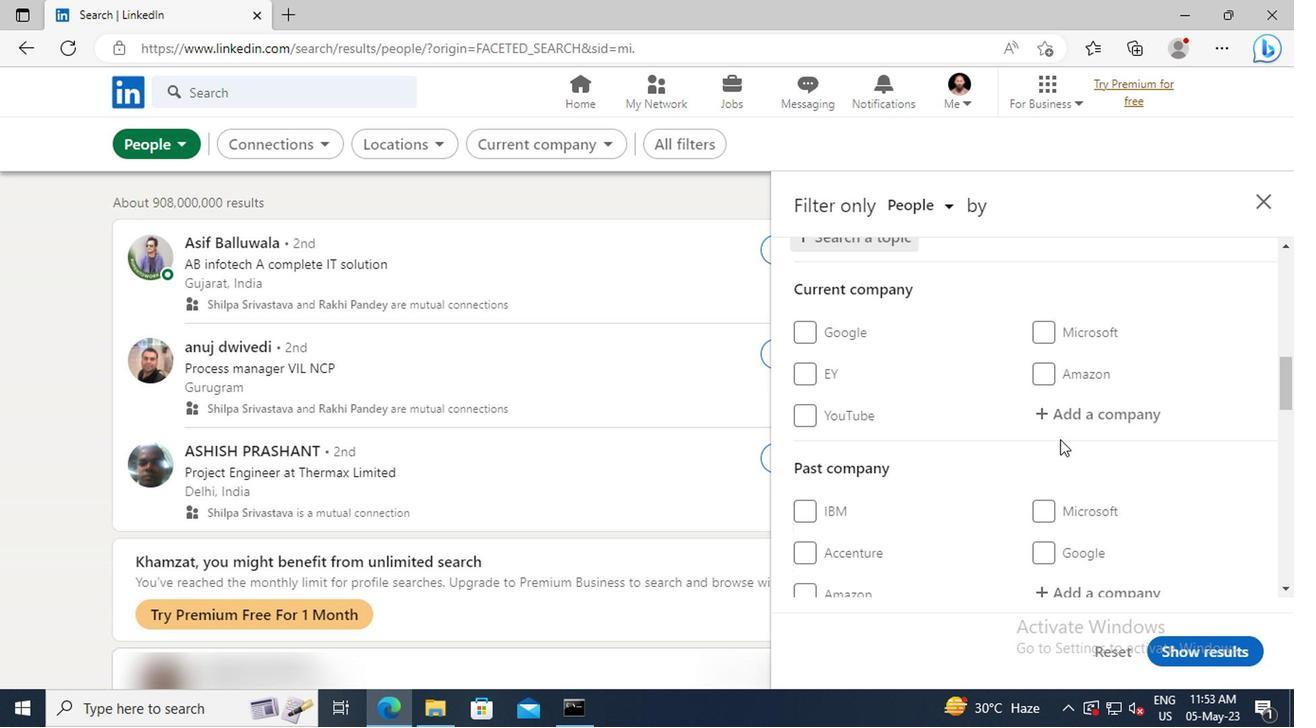 
Action: Mouse scrolled (889, 447) with delta (0, 0)
Screenshot: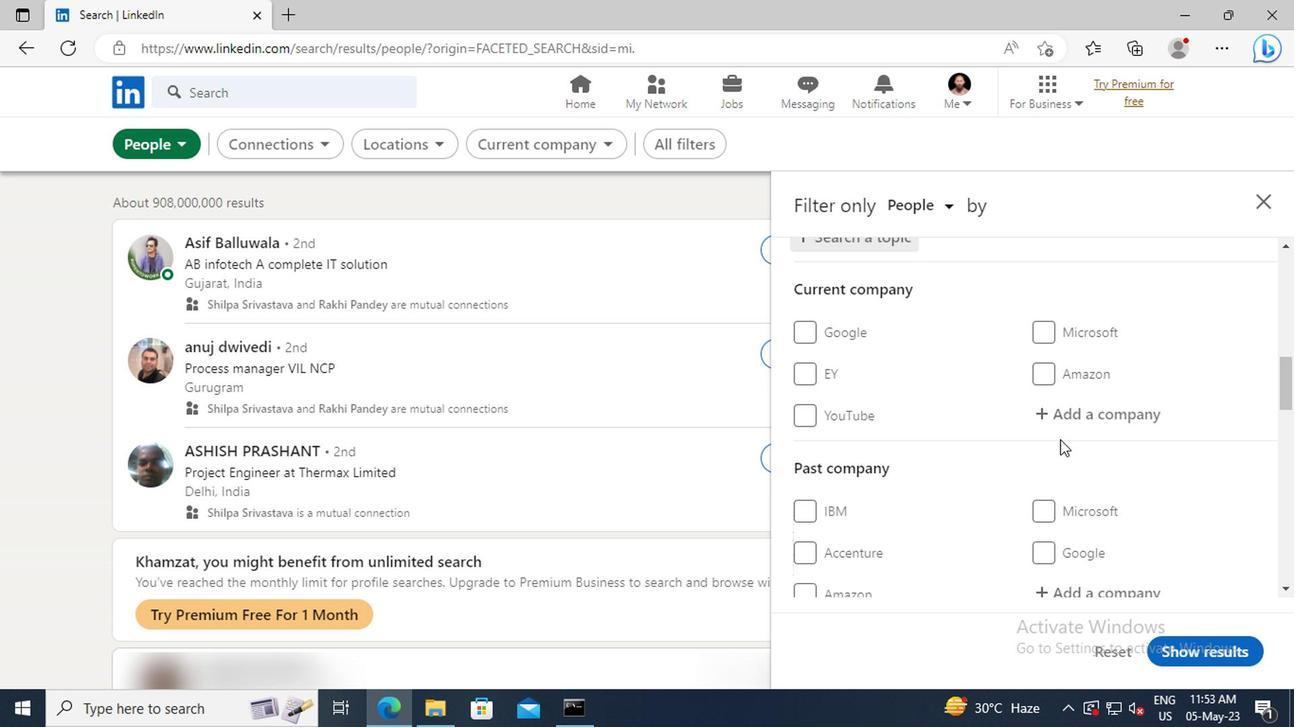 
Action: Mouse scrolled (889, 447) with delta (0, 0)
Screenshot: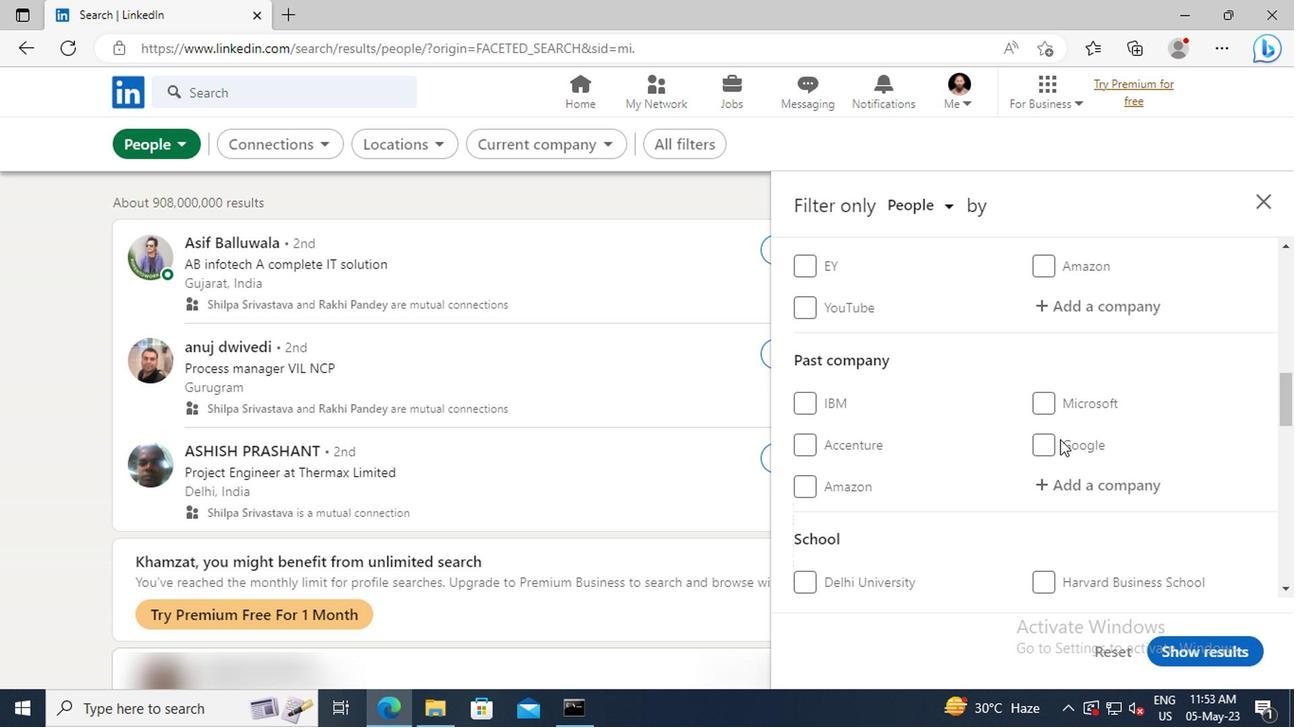 
Action: Mouse scrolled (889, 447) with delta (0, 0)
Screenshot: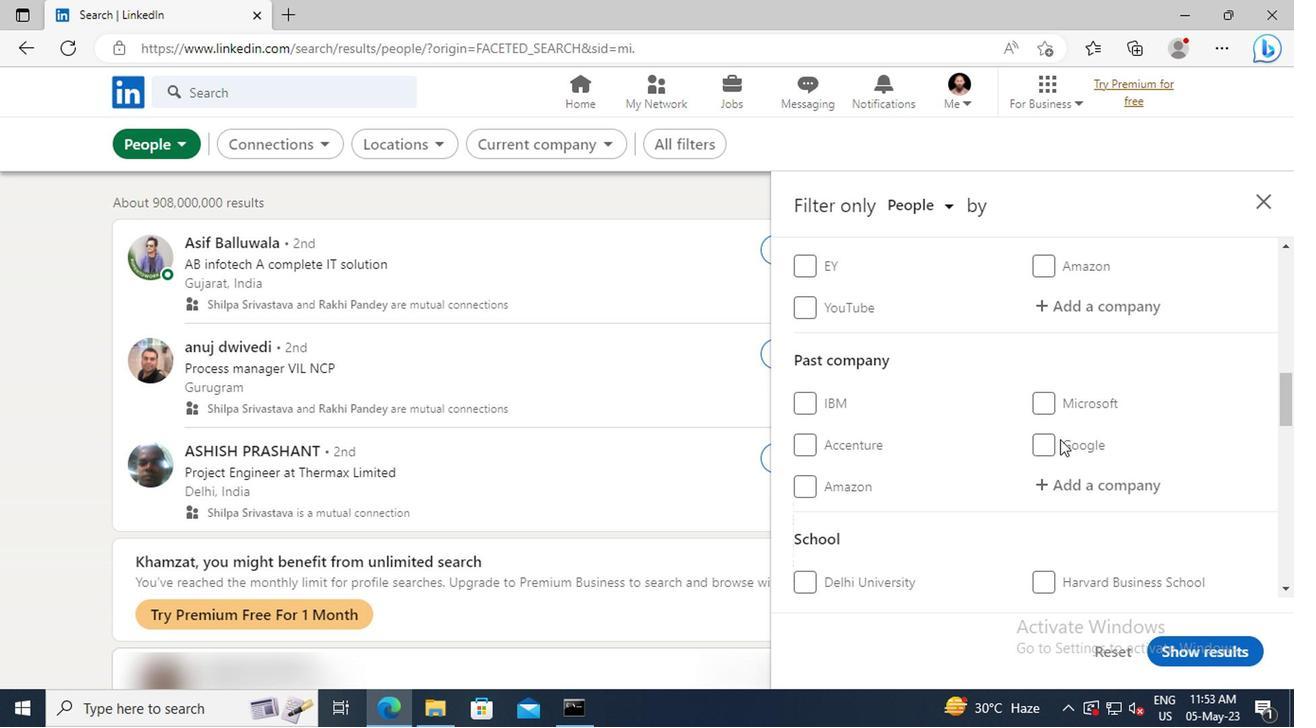 
Action: Mouse scrolled (889, 447) with delta (0, 0)
Screenshot: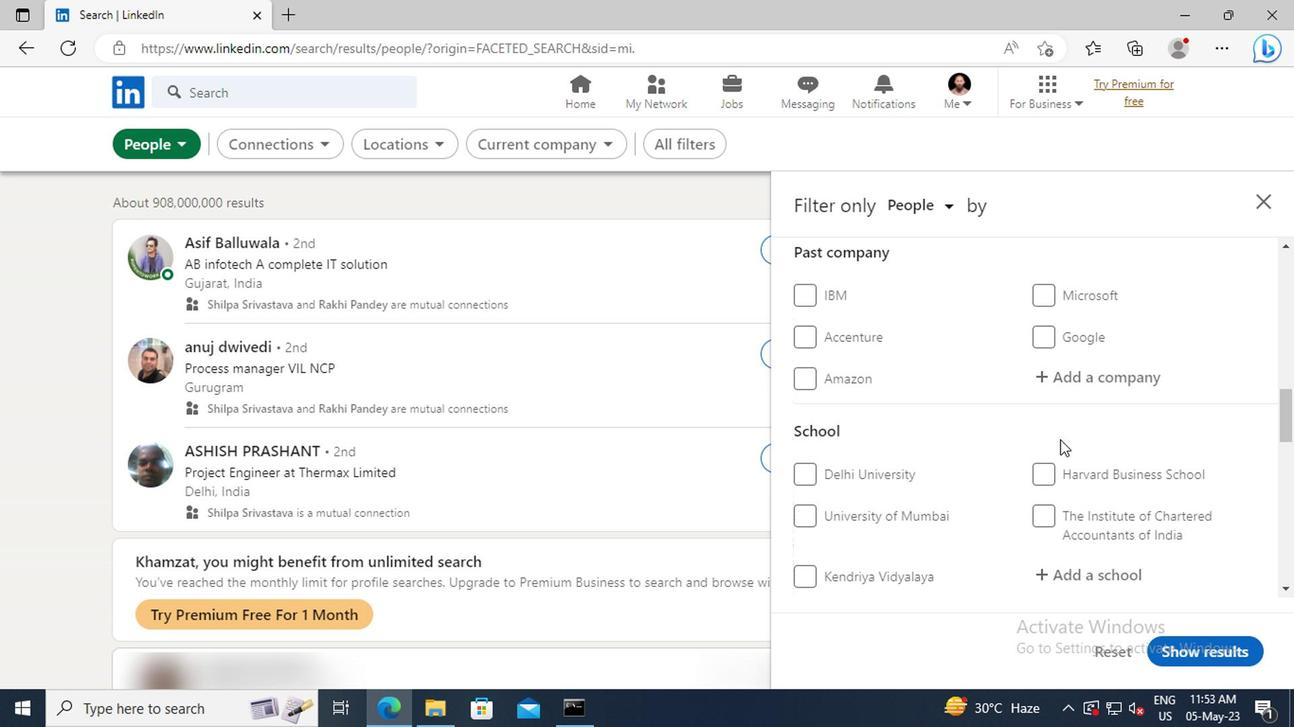 
Action: Mouse scrolled (889, 447) with delta (0, 0)
Screenshot: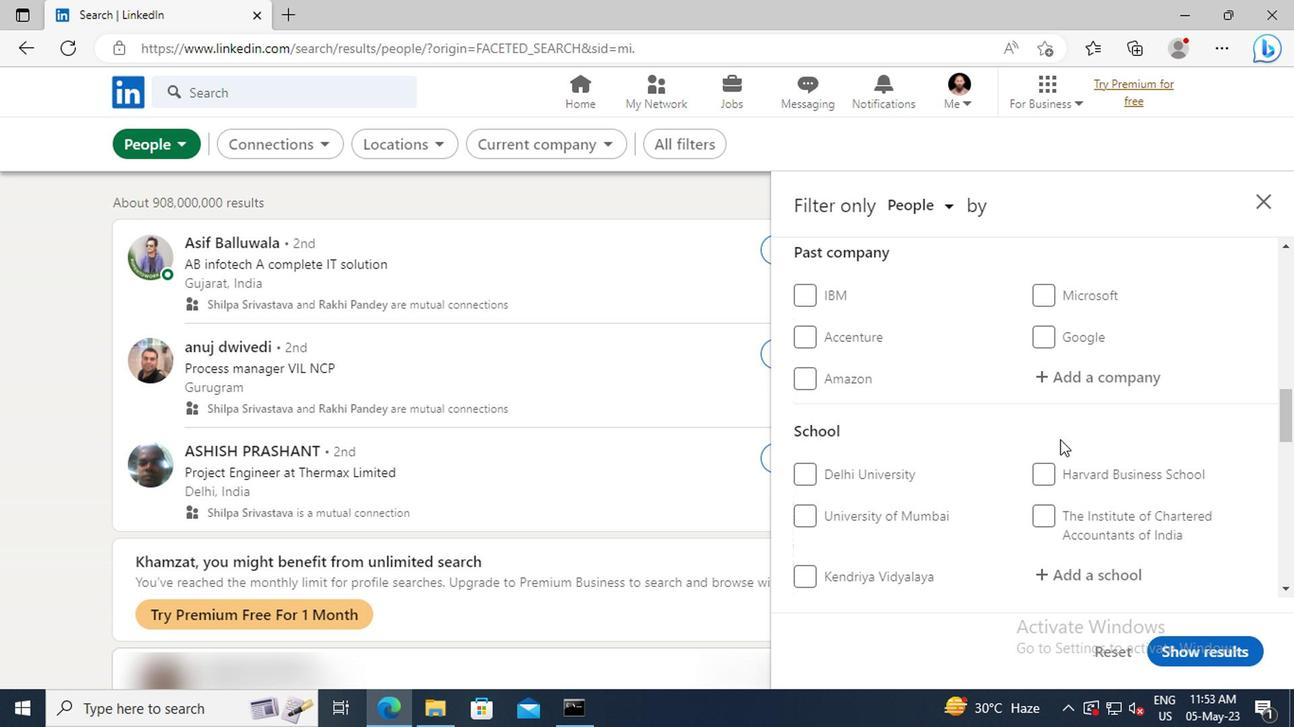 
Action: Mouse scrolled (889, 447) with delta (0, 0)
Screenshot: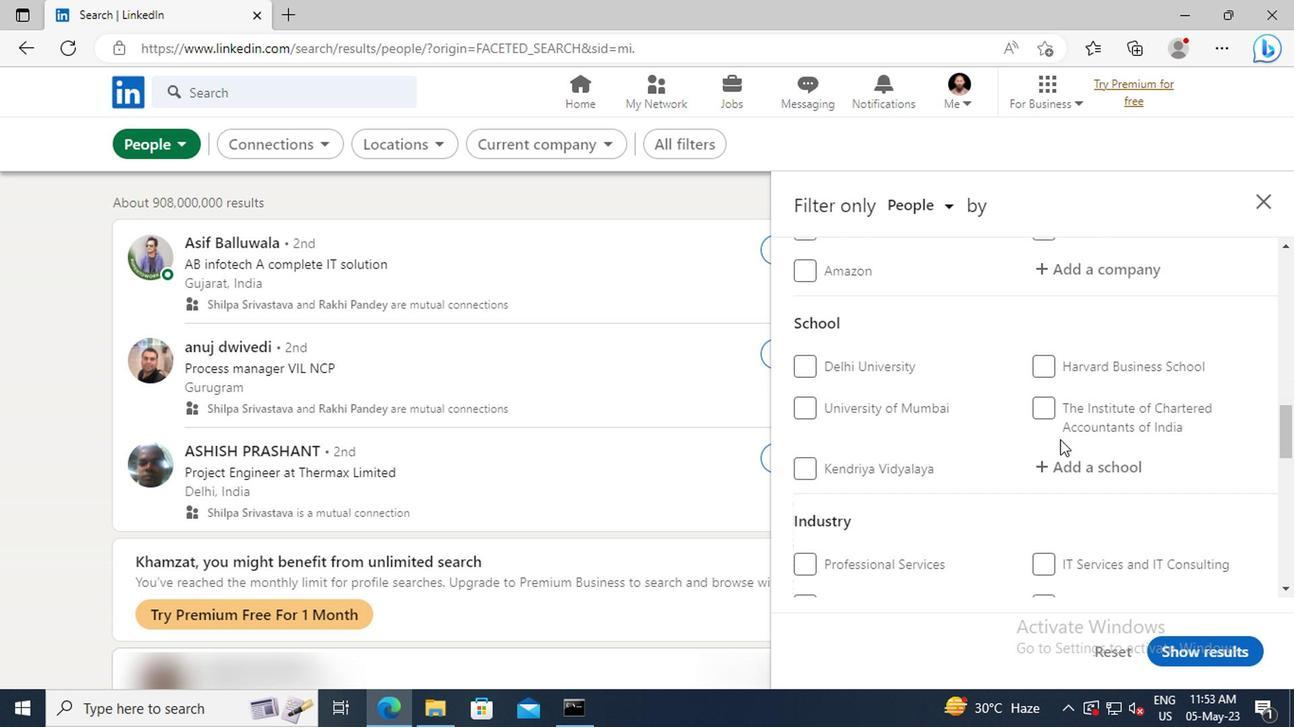 
Action: Mouse scrolled (889, 447) with delta (0, 0)
Screenshot: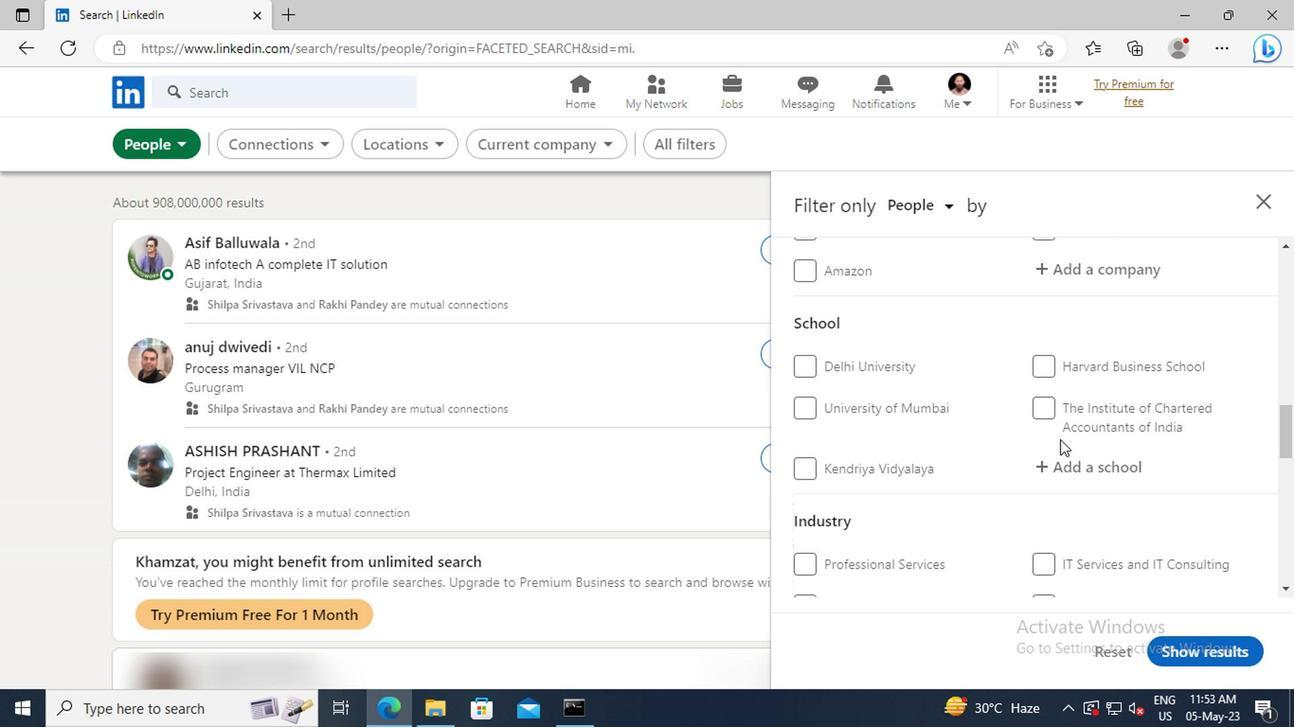 
Action: Mouse scrolled (889, 447) with delta (0, 0)
Screenshot: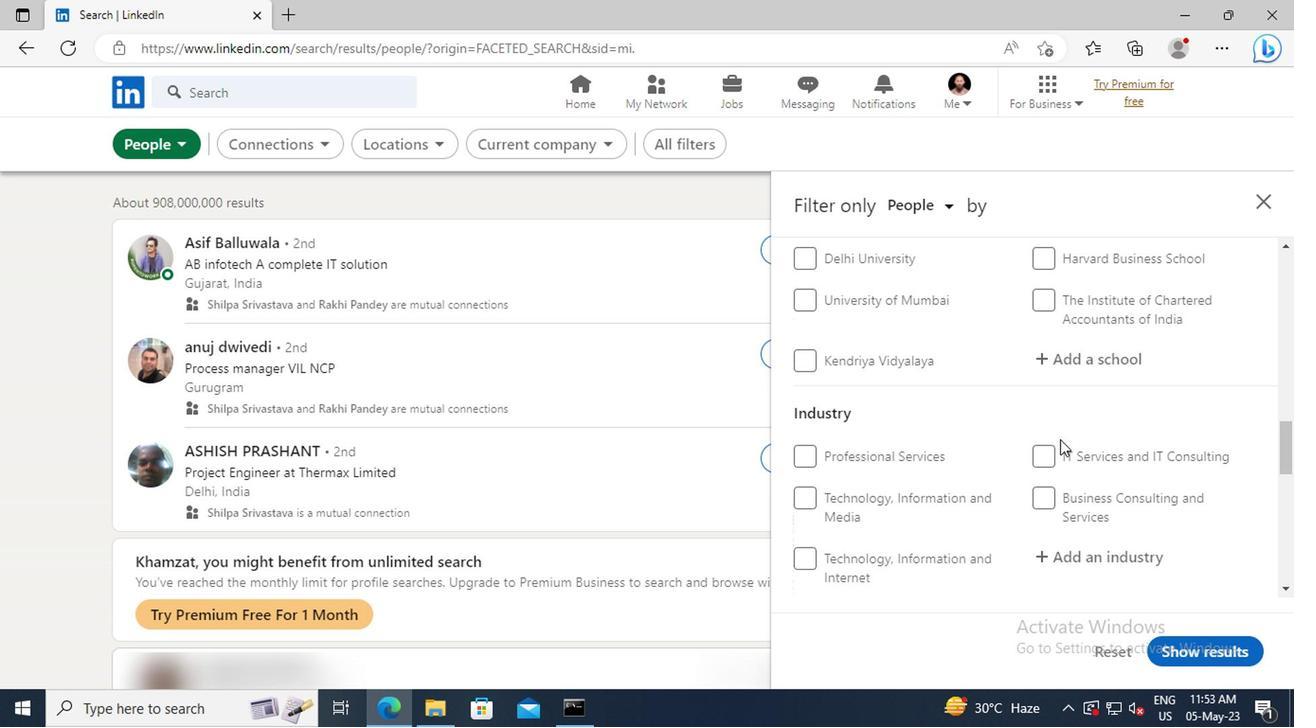 
Action: Mouse scrolled (889, 447) with delta (0, 0)
Screenshot: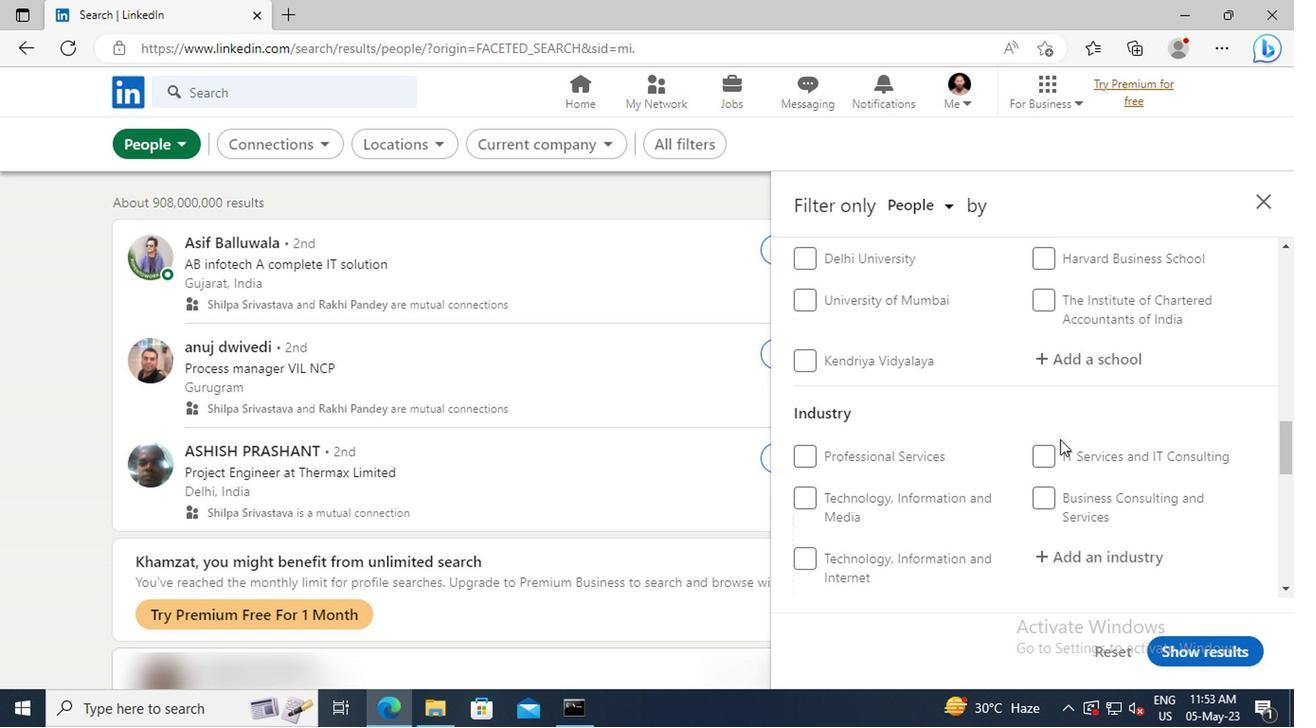 
Action: Mouse scrolled (889, 447) with delta (0, 0)
Screenshot: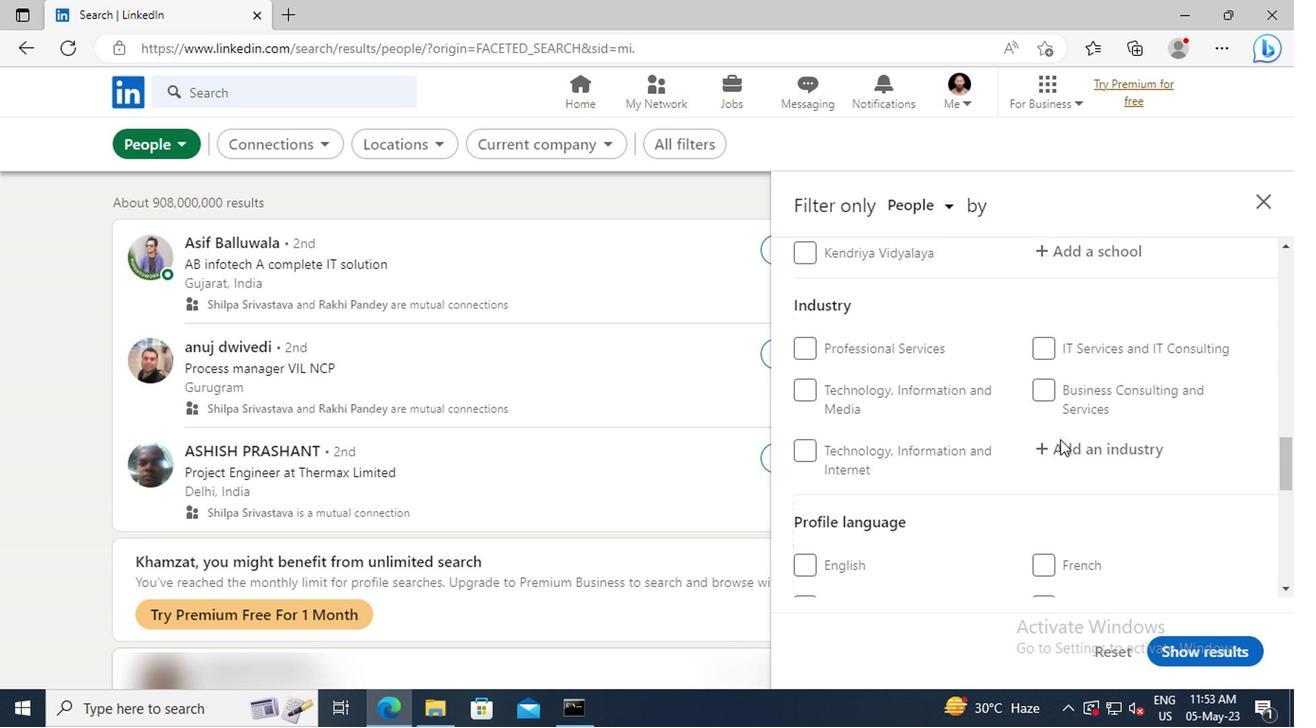 
Action: Mouse scrolled (889, 447) with delta (0, 0)
Screenshot: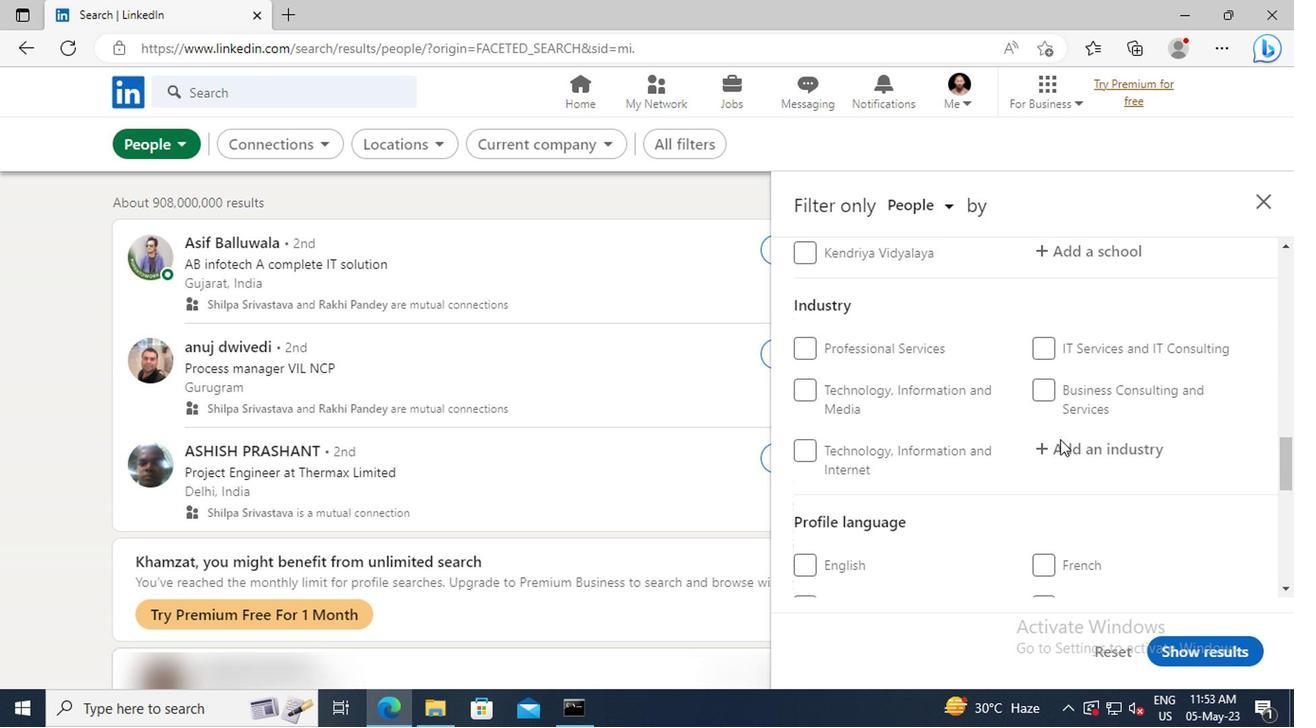 
Action: Mouse moved to (710, 492)
Screenshot: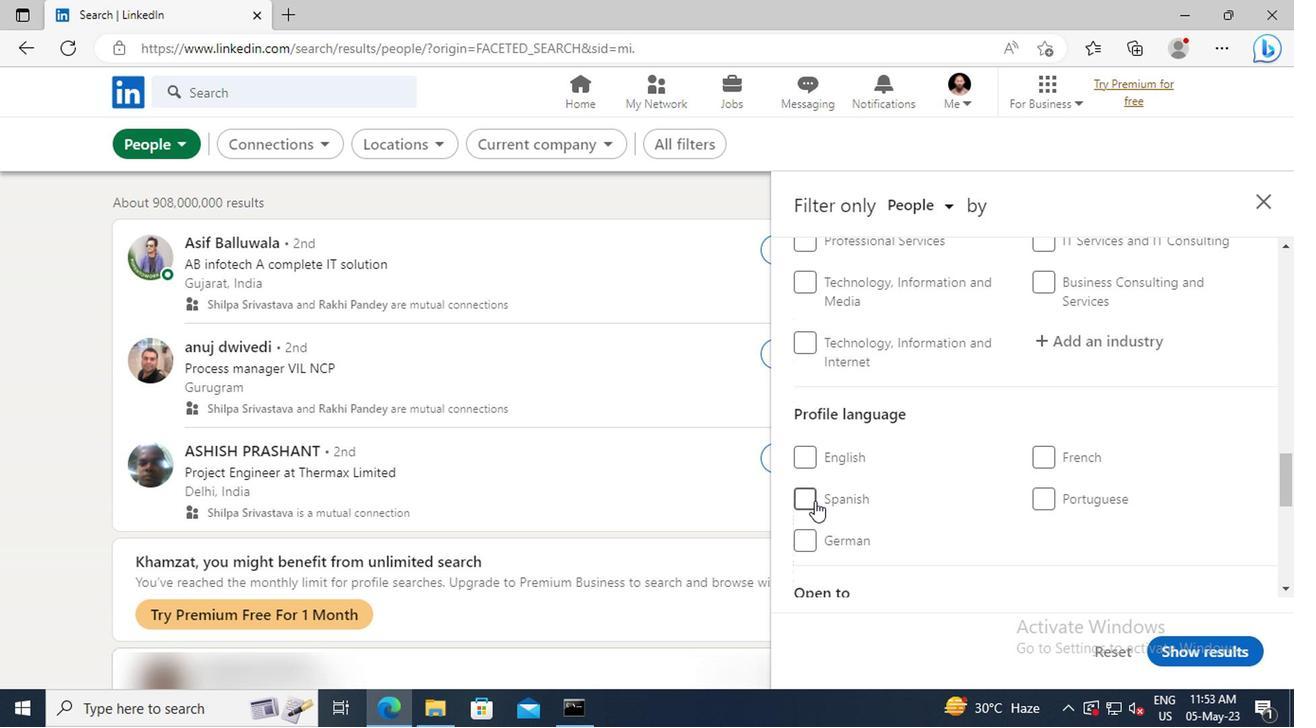 
Action: Mouse pressed left at (710, 492)
Screenshot: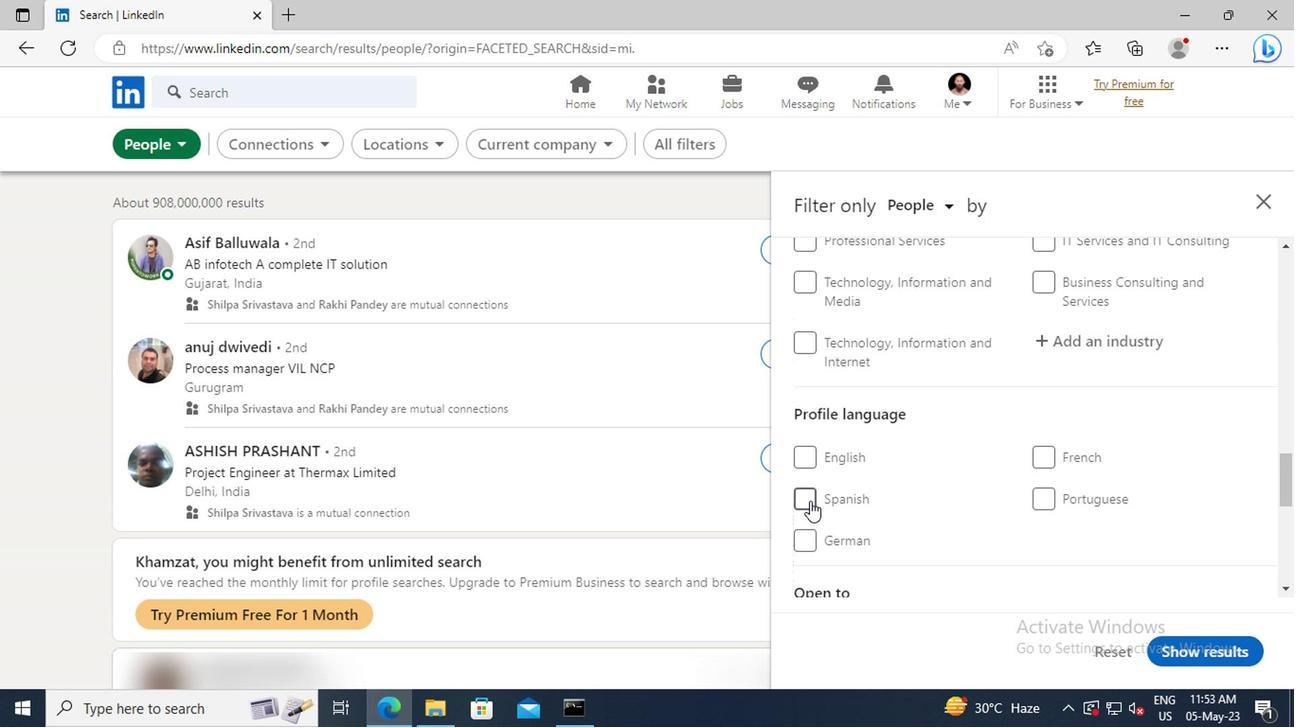 
Action: Mouse moved to (876, 468)
Screenshot: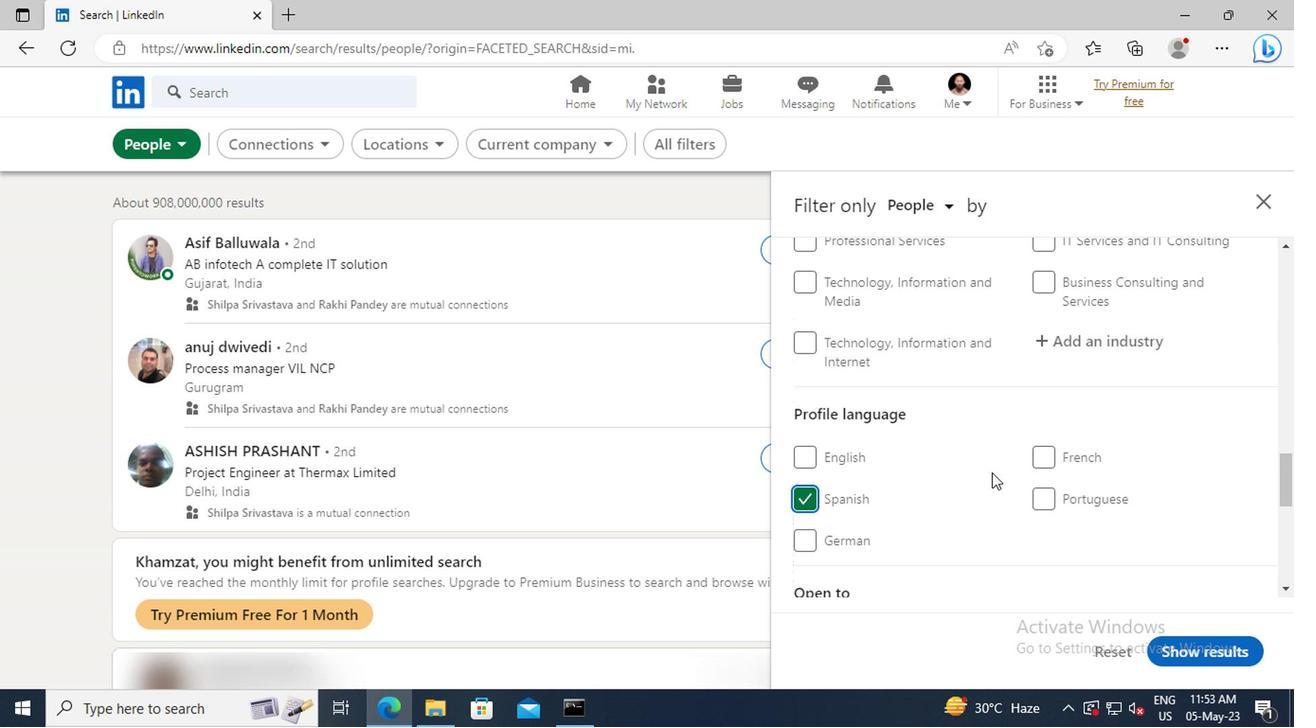 
Action: Mouse scrolled (876, 469) with delta (0, 0)
Screenshot: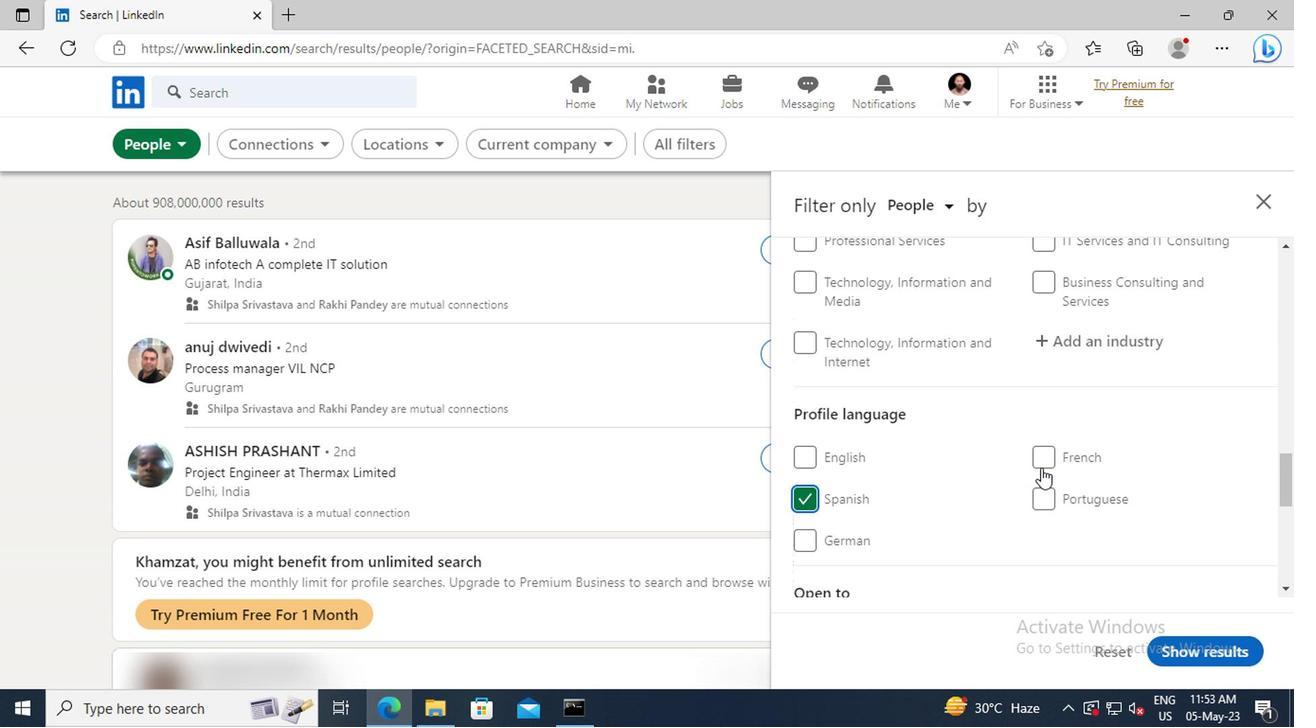 
Action: Mouse scrolled (876, 469) with delta (0, 0)
Screenshot: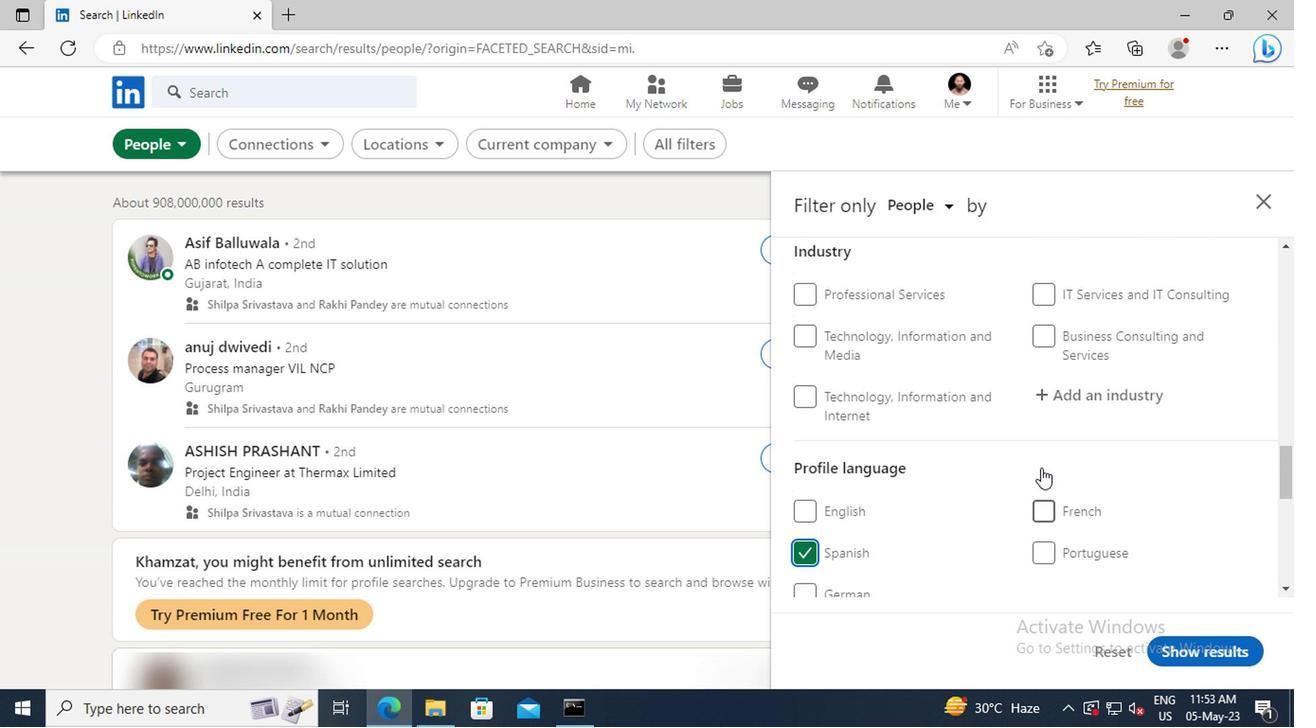 
Action: Mouse scrolled (876, 469) with delta (0, 0)
Screenshot: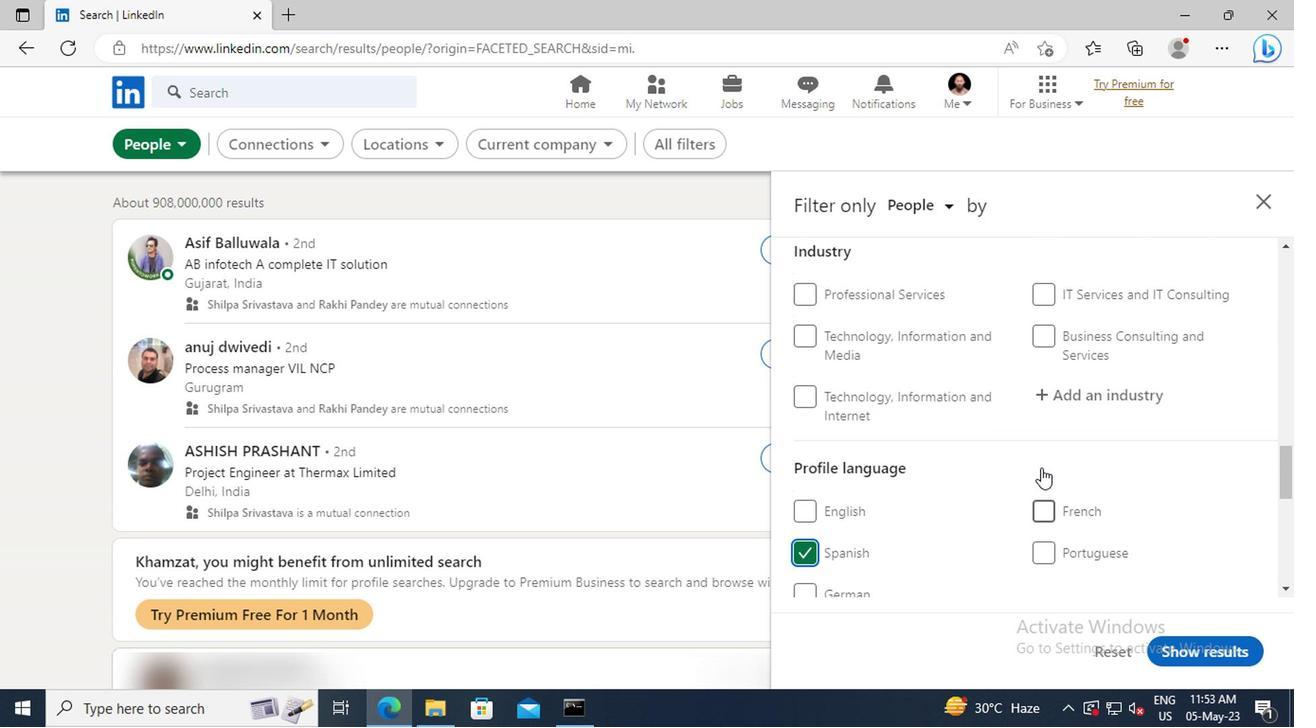 
Action: Mouse scrolled (876, 469) with delta (0, 0)
Screenshot: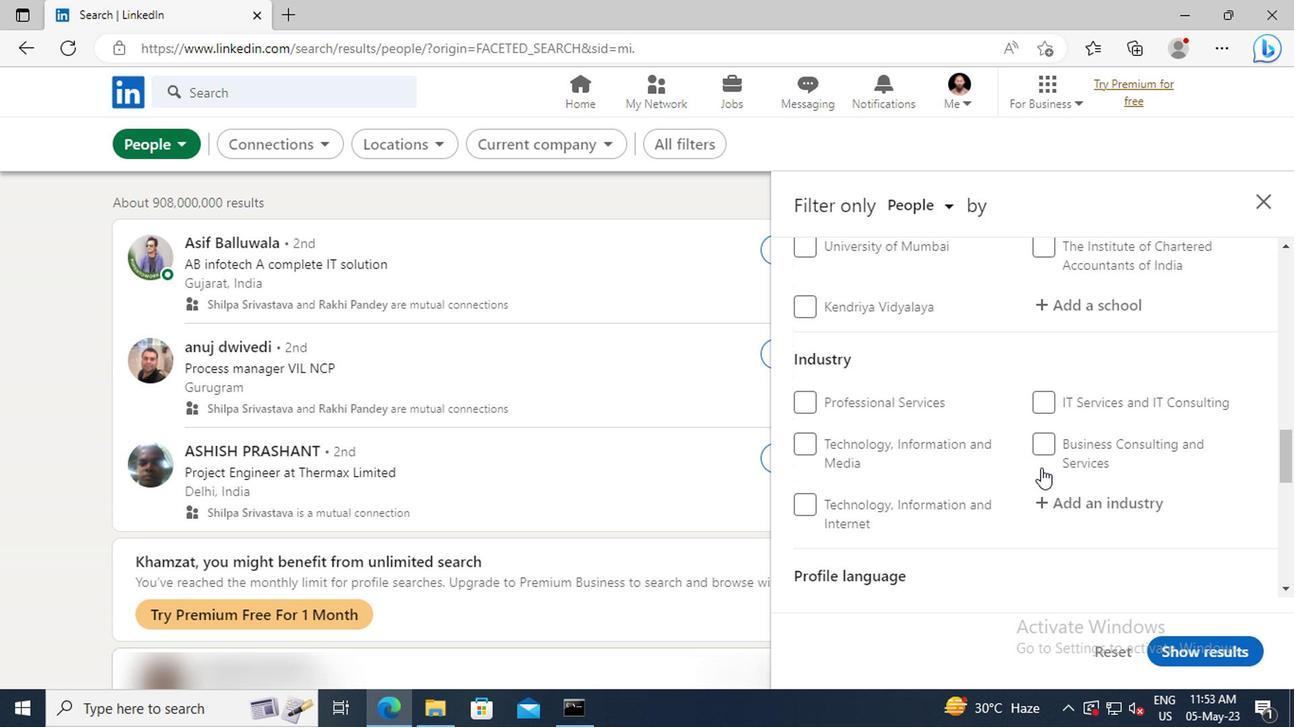 
Action: Mouse scrolled (876, 469) with delta (0, 0)
Screenshot: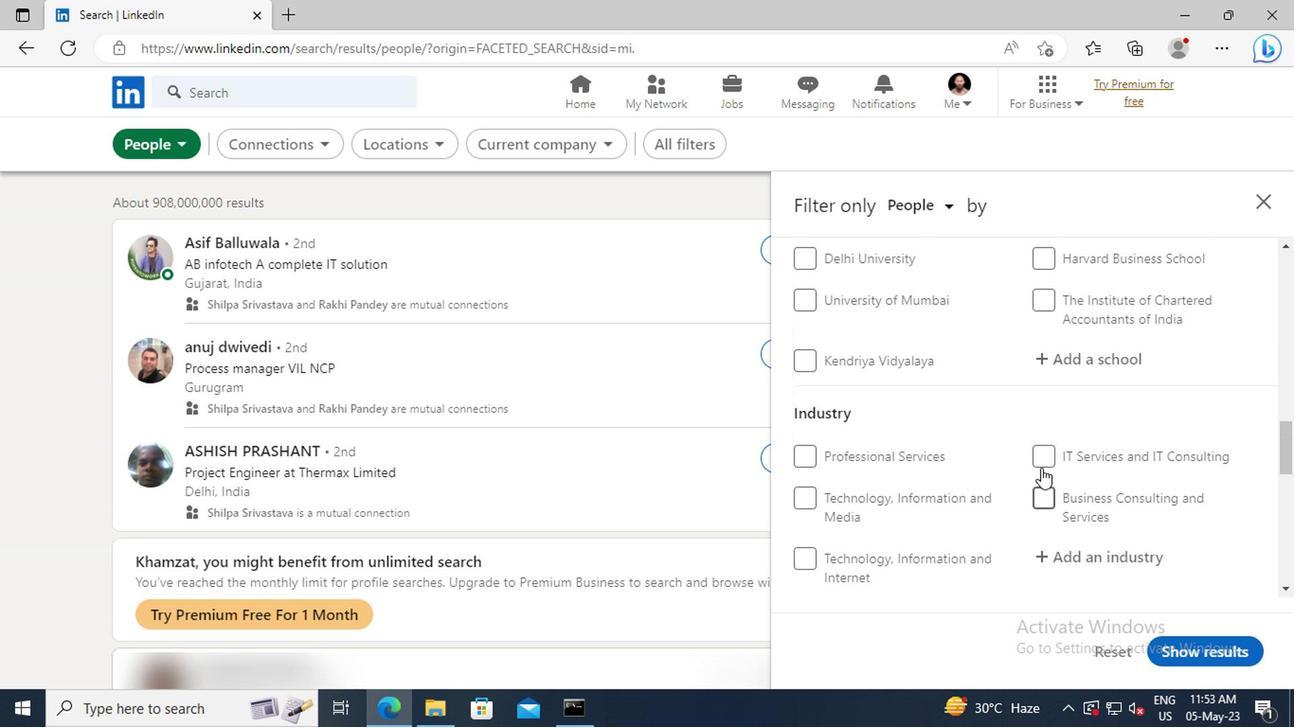 
Action: Mouse scrolled (876, 469) with delta (0, 0)
Screenshot: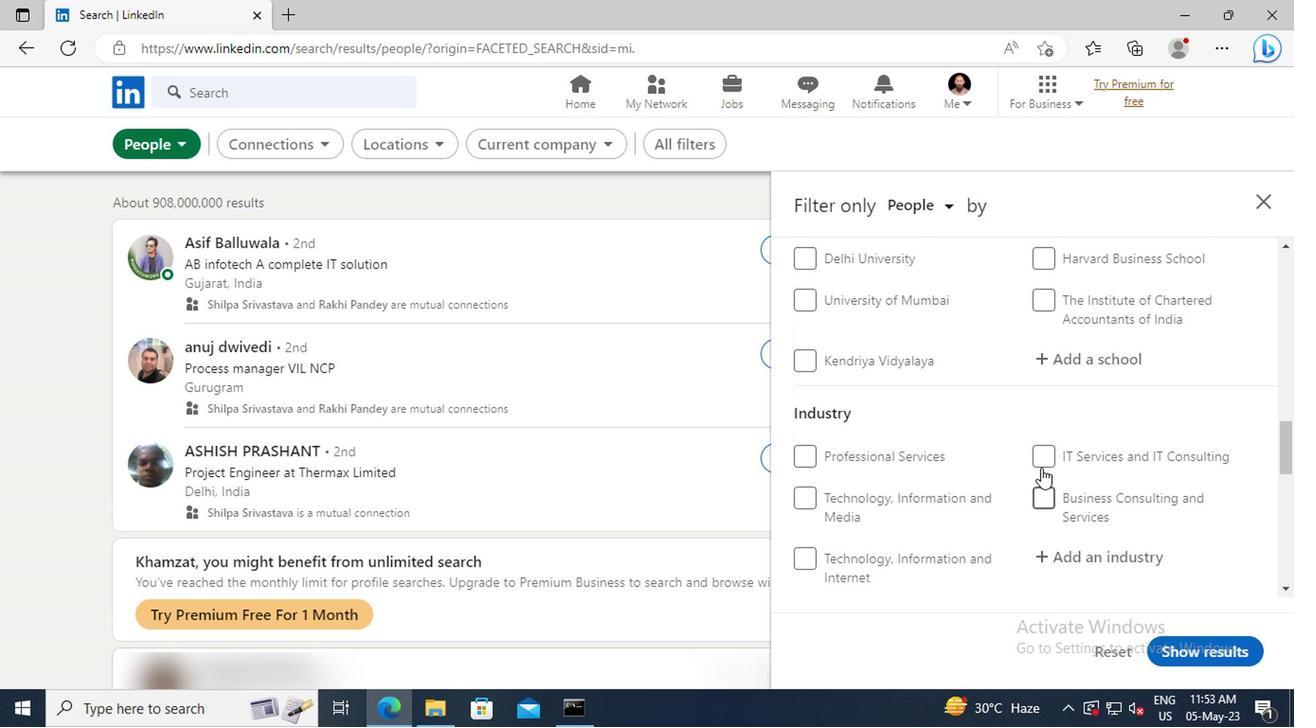 
Action: Mouse scrolled (876, 469) with delta (0, 0)
Screenshot: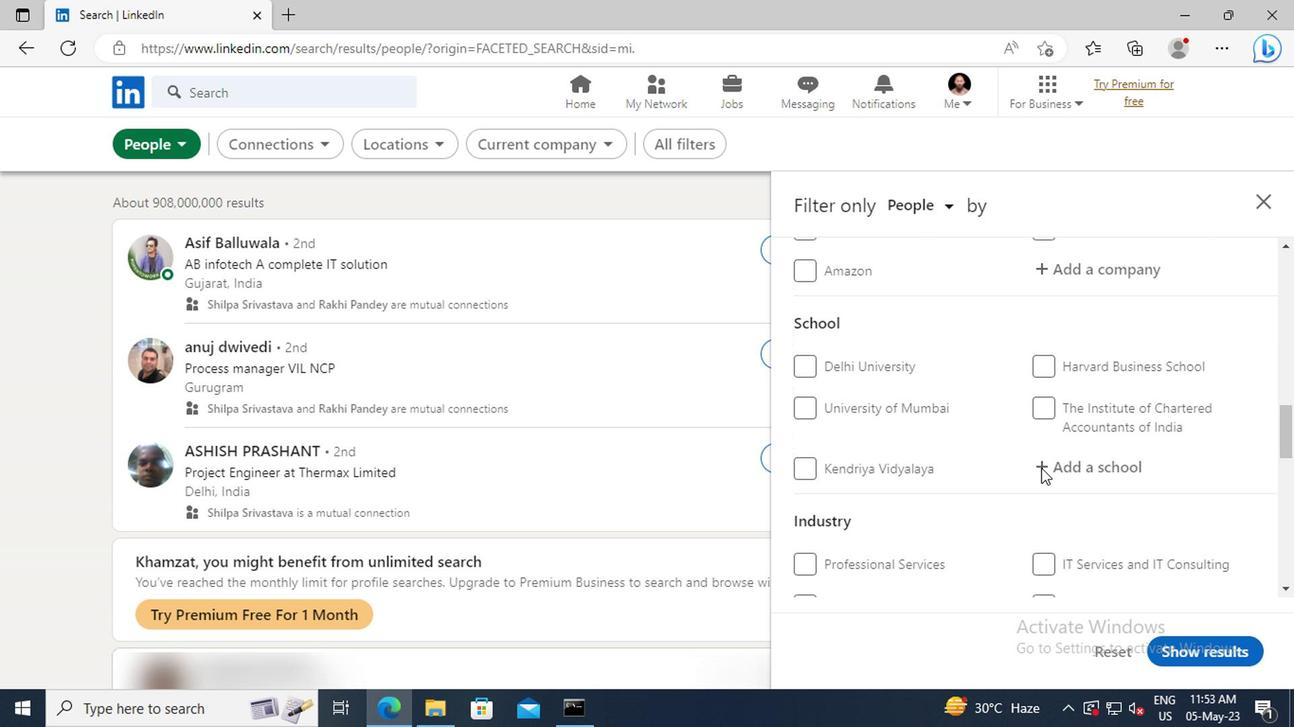 
Action: Mouse scrolled (876, 469) with delta (0, 0)
Screenshot: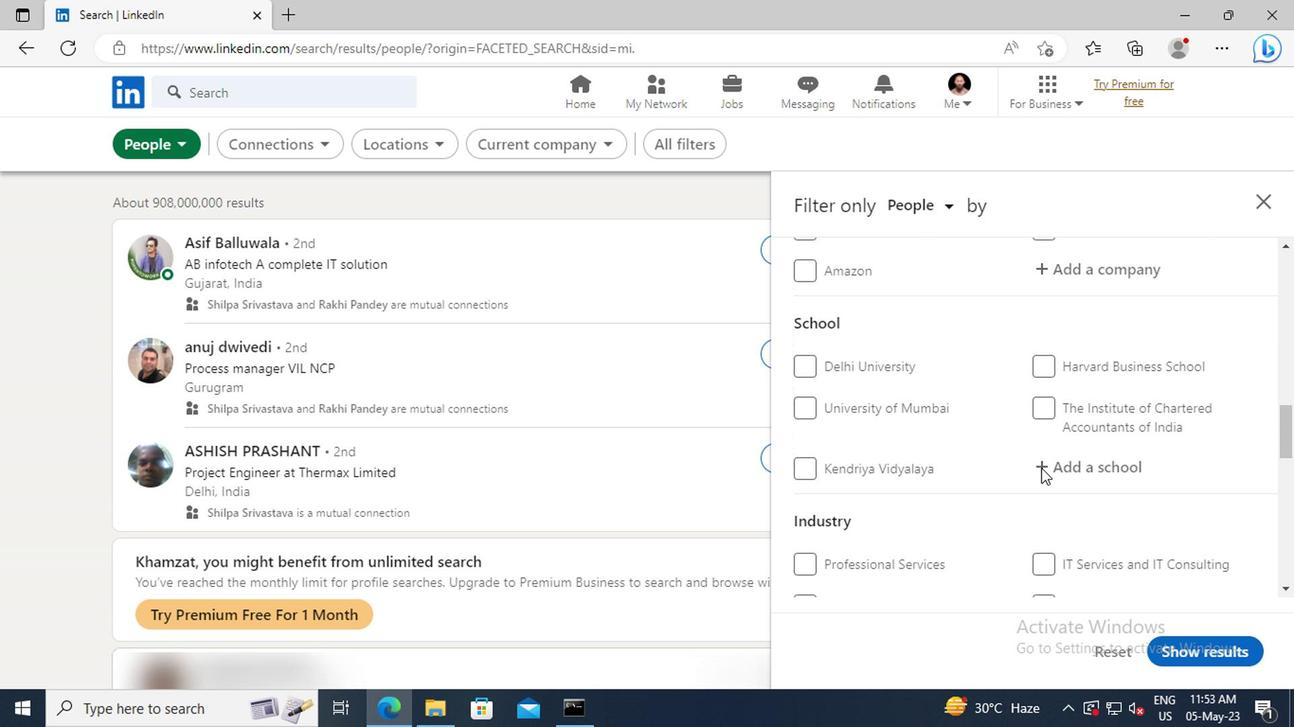 
Action: Mouse scrolled (876, 469) with delta (0, 0)
Screenshot: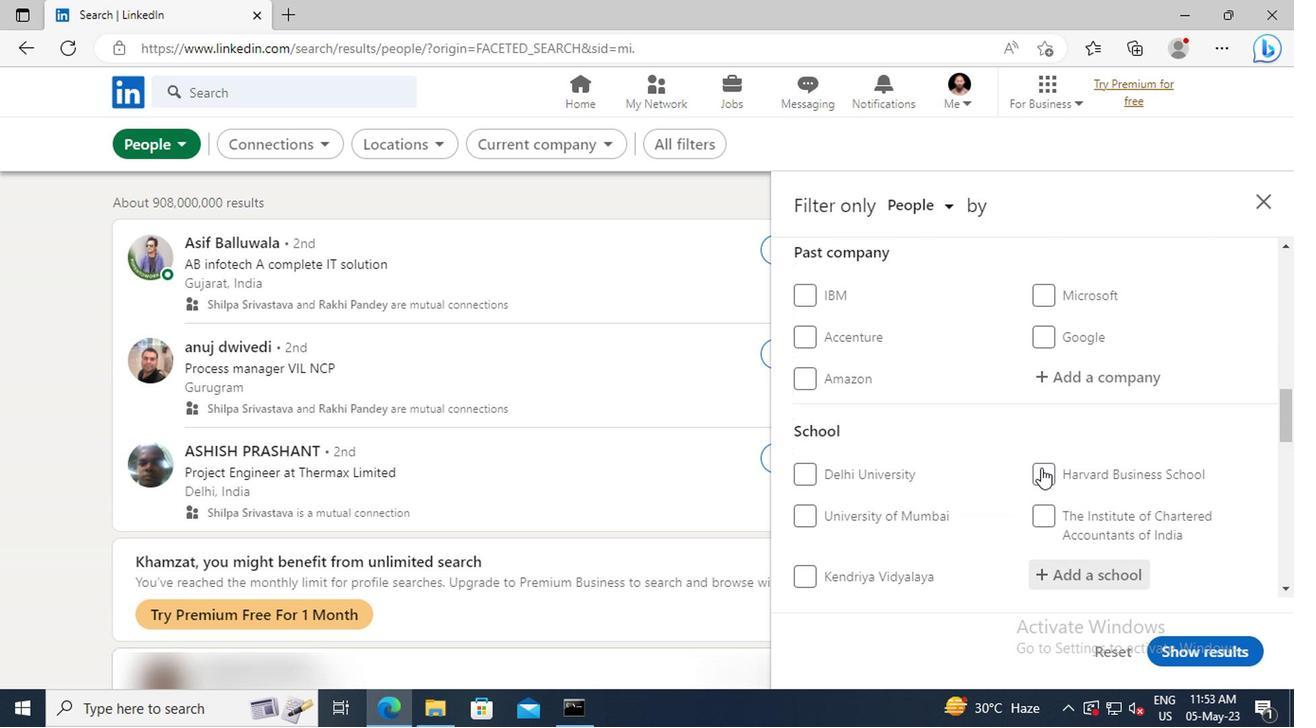 
Action: Mouse scrolled (876, 469) with delta (0, 0)
Screenshot: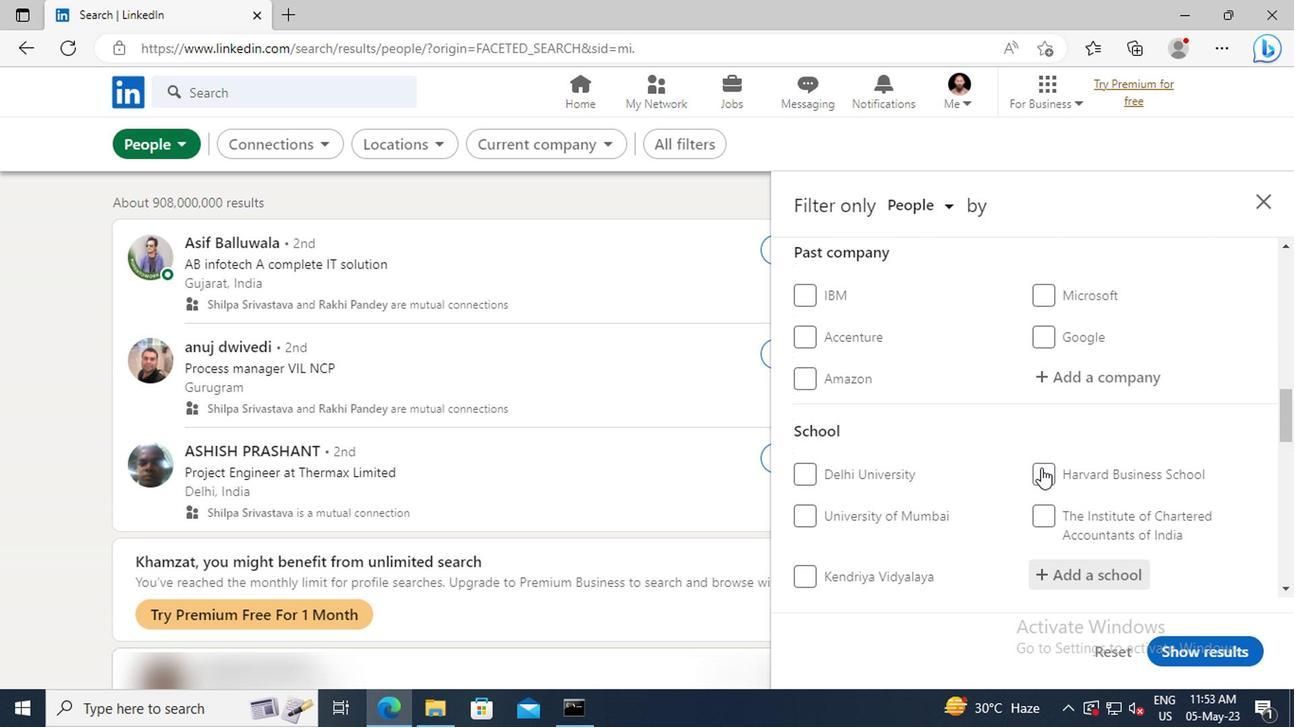
Action: Mouse scrolled (876, 469) with delta (0, 0)
Screenshot: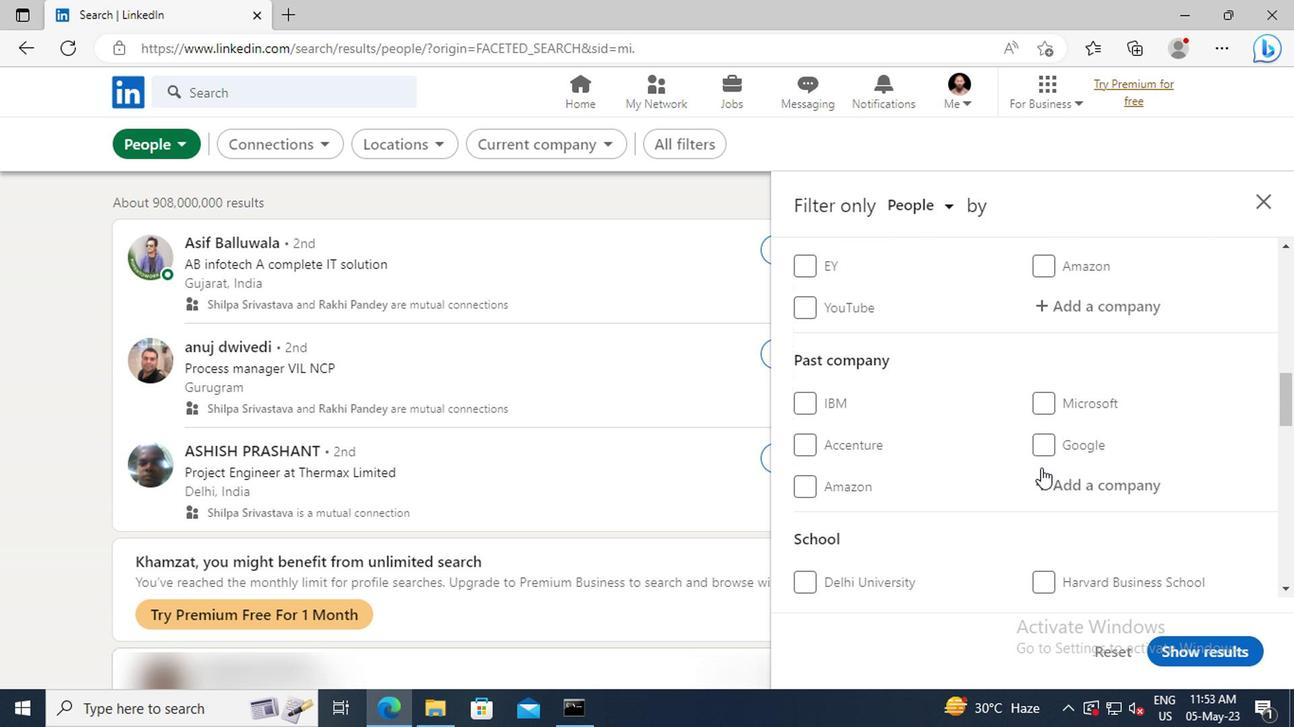 
Action: Mouse scrolled (876, 469) with delta (0, 0)
Screenshot: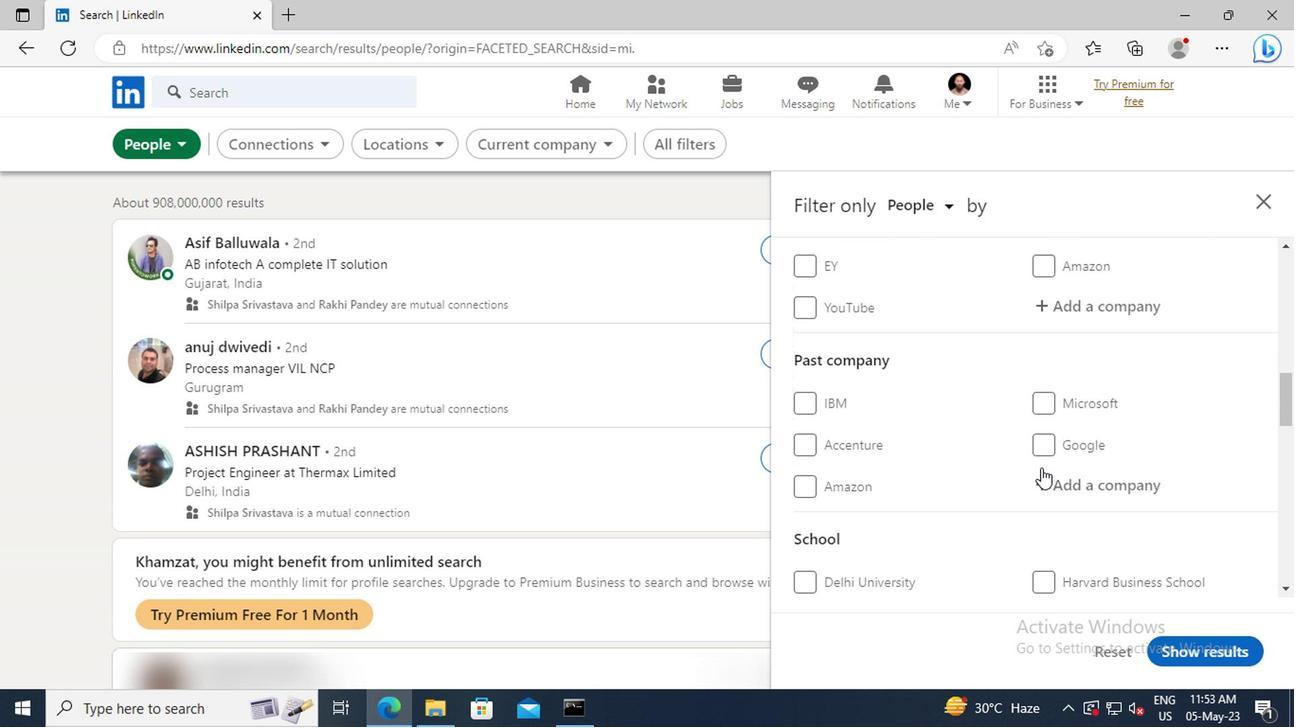 
Action: Mouse moved to (888, 436)
Screenshot: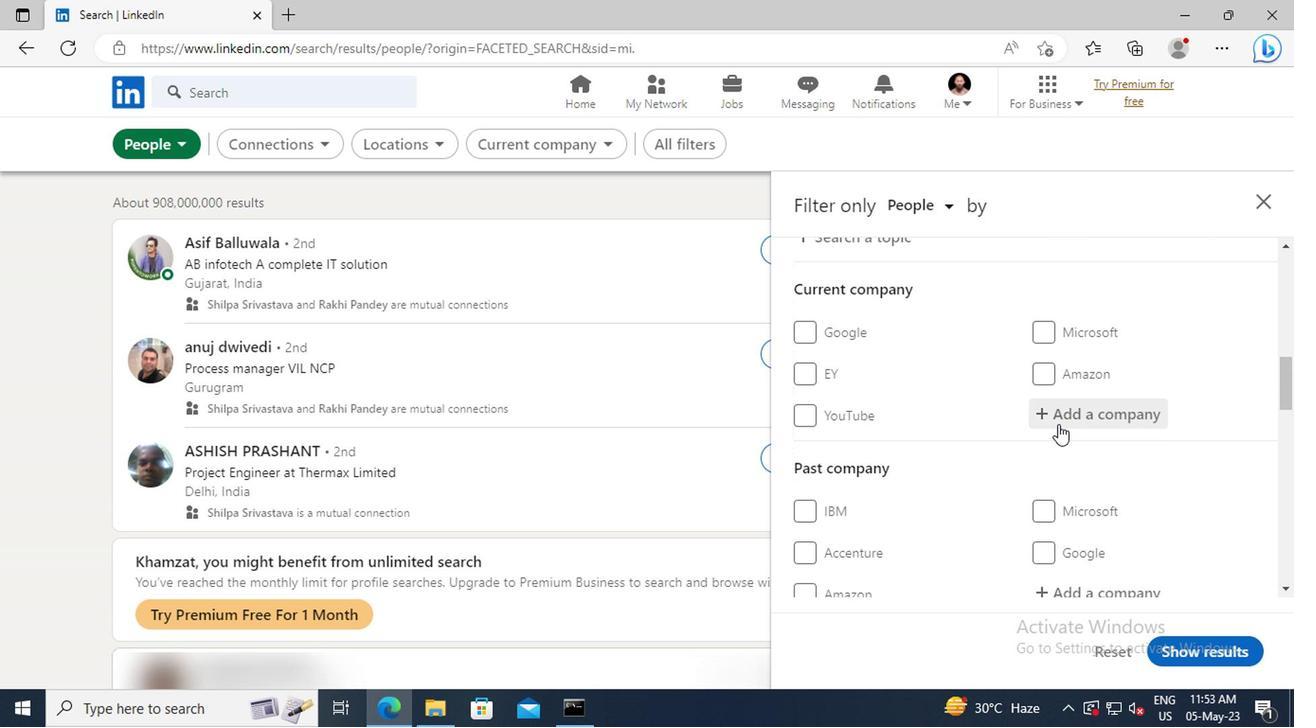 
Action: Mouse pressed left at (888, 436)
Screenshot: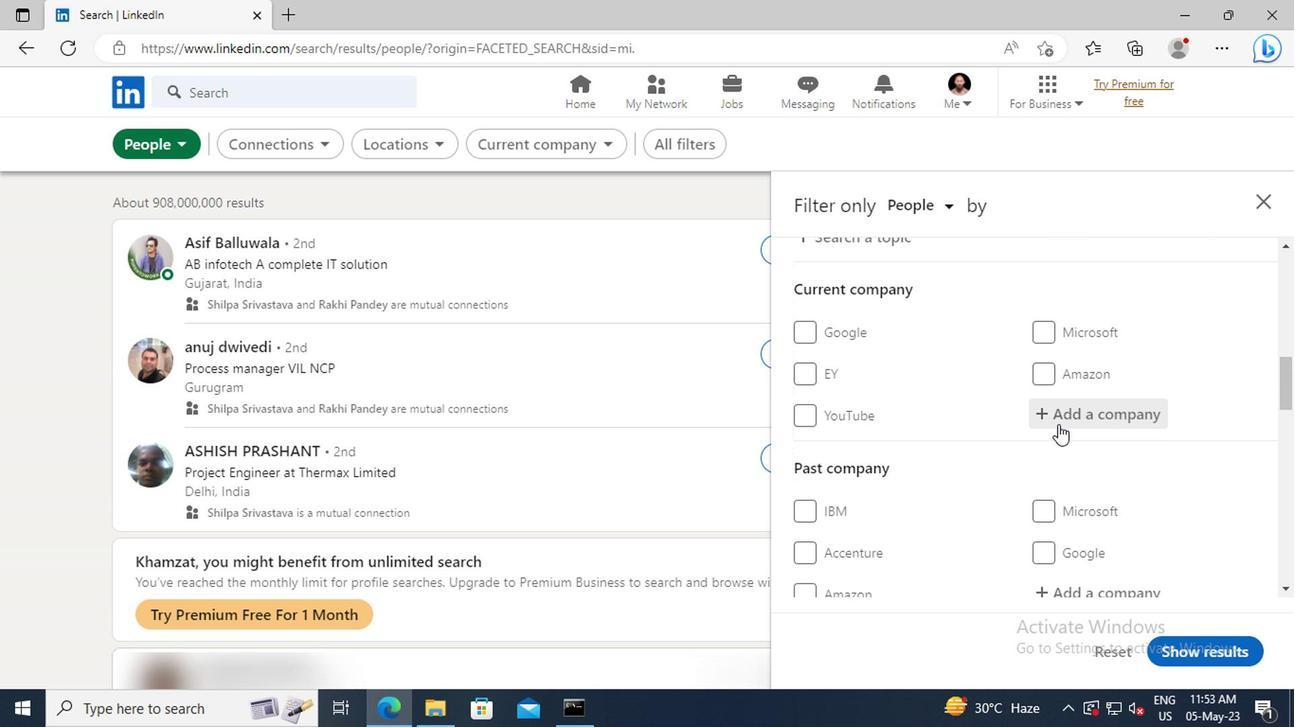 
Action: Mouse moved to (888, 436)
Screenshot: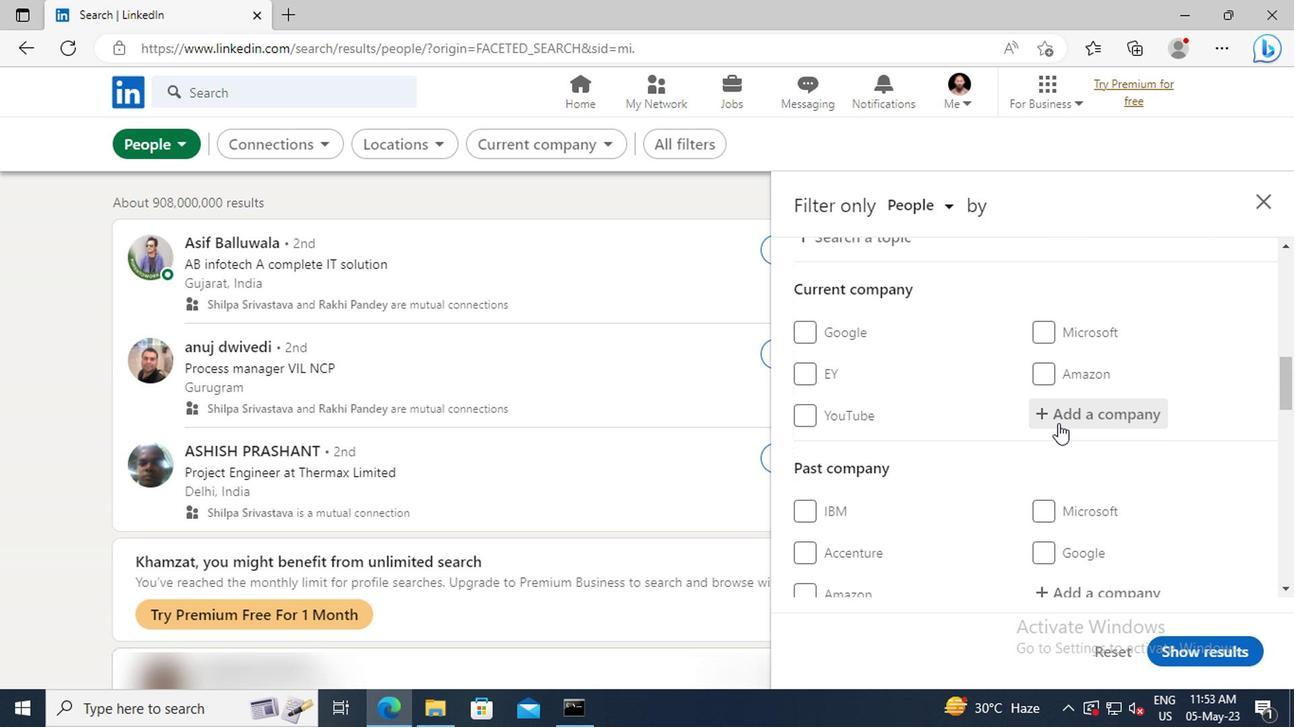 
Action: Key pressed <Key.shift>YUKSEL<Key.space><Key.shift>PR
Screenshot: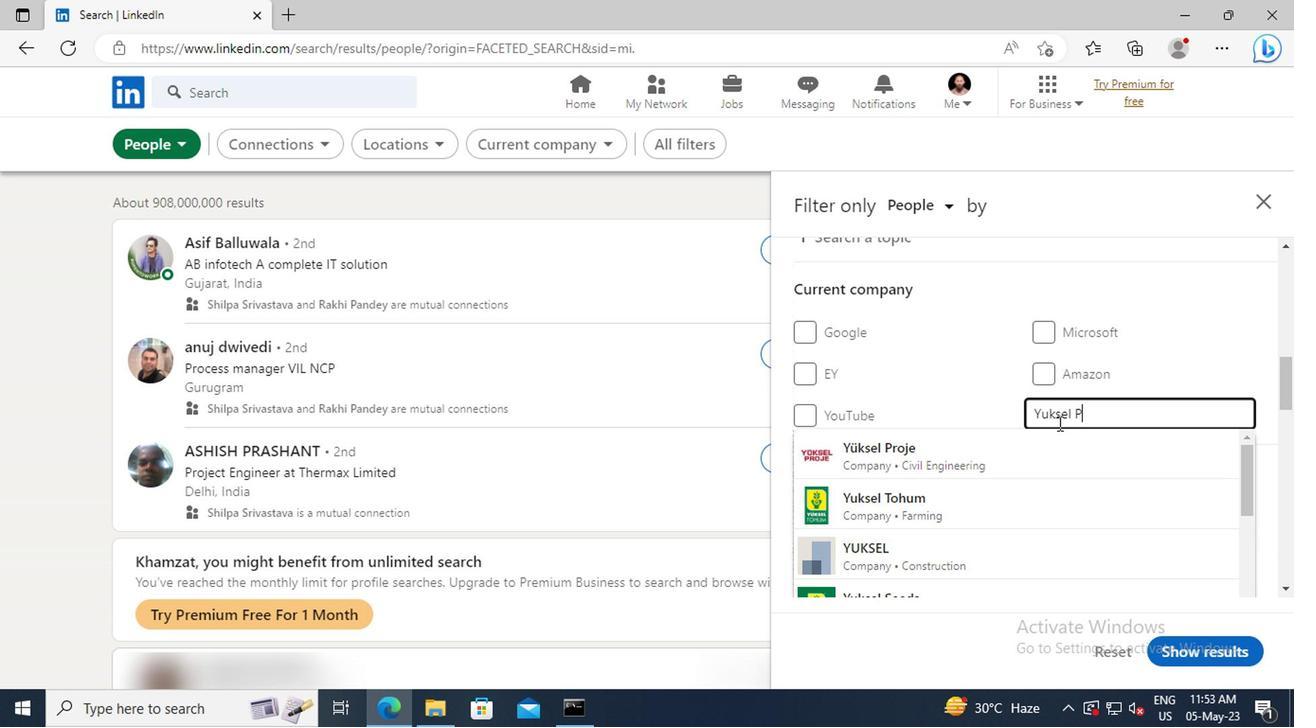 
Action: Mouse moved to (886, 450)
Screenshot: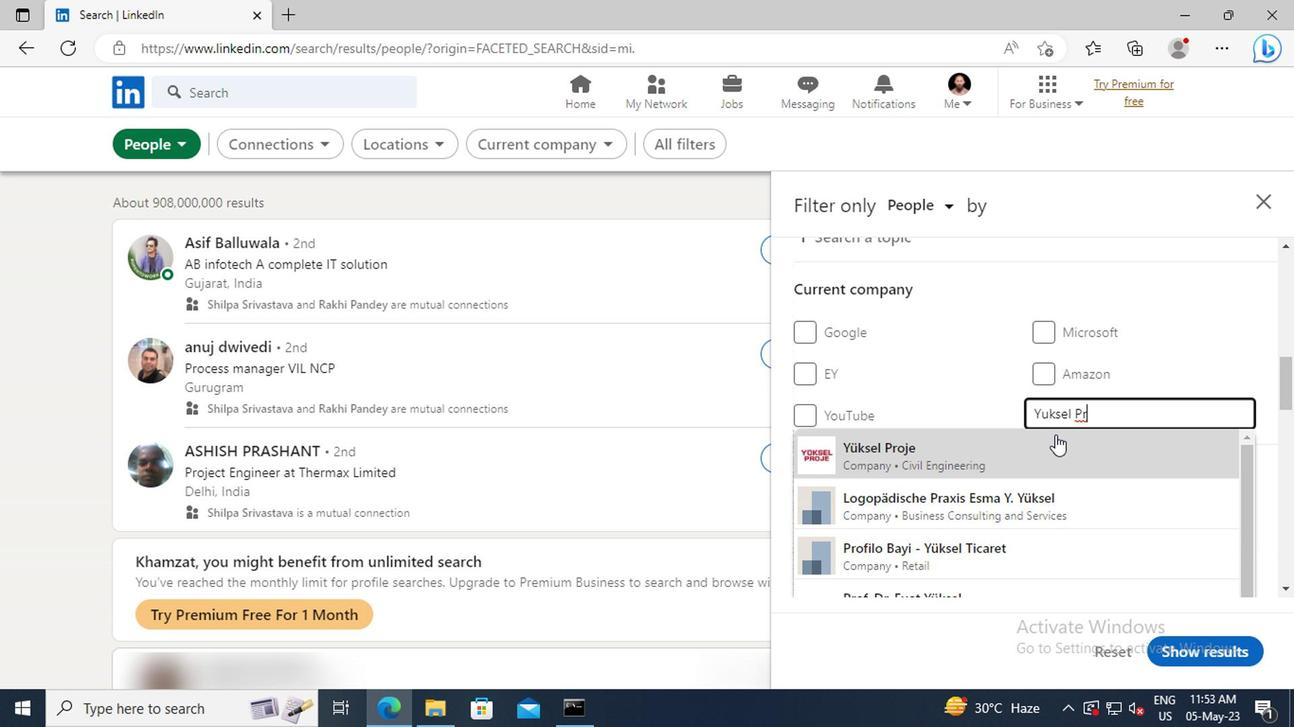 
Action: Mouse pressed left at (886, 450)
Screenshot: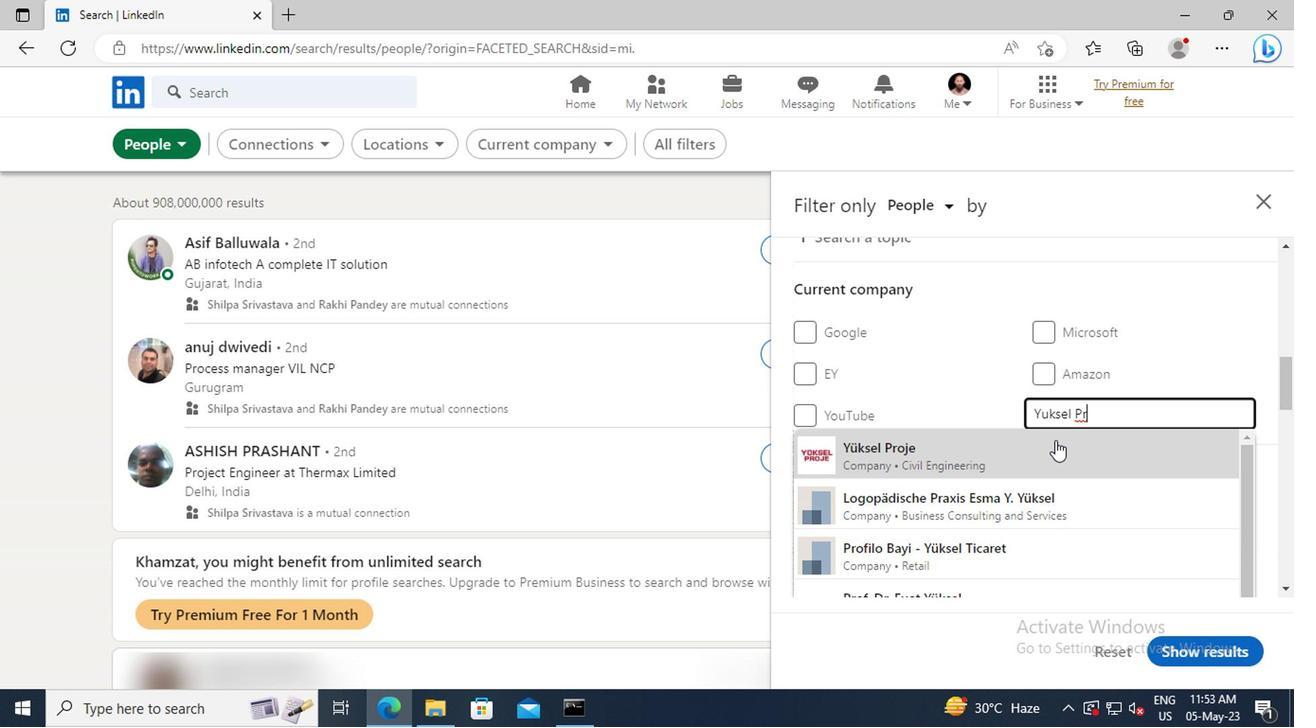 
Action: Mouse scrolled (886, 450) with delta (0, 0)
Screenshot: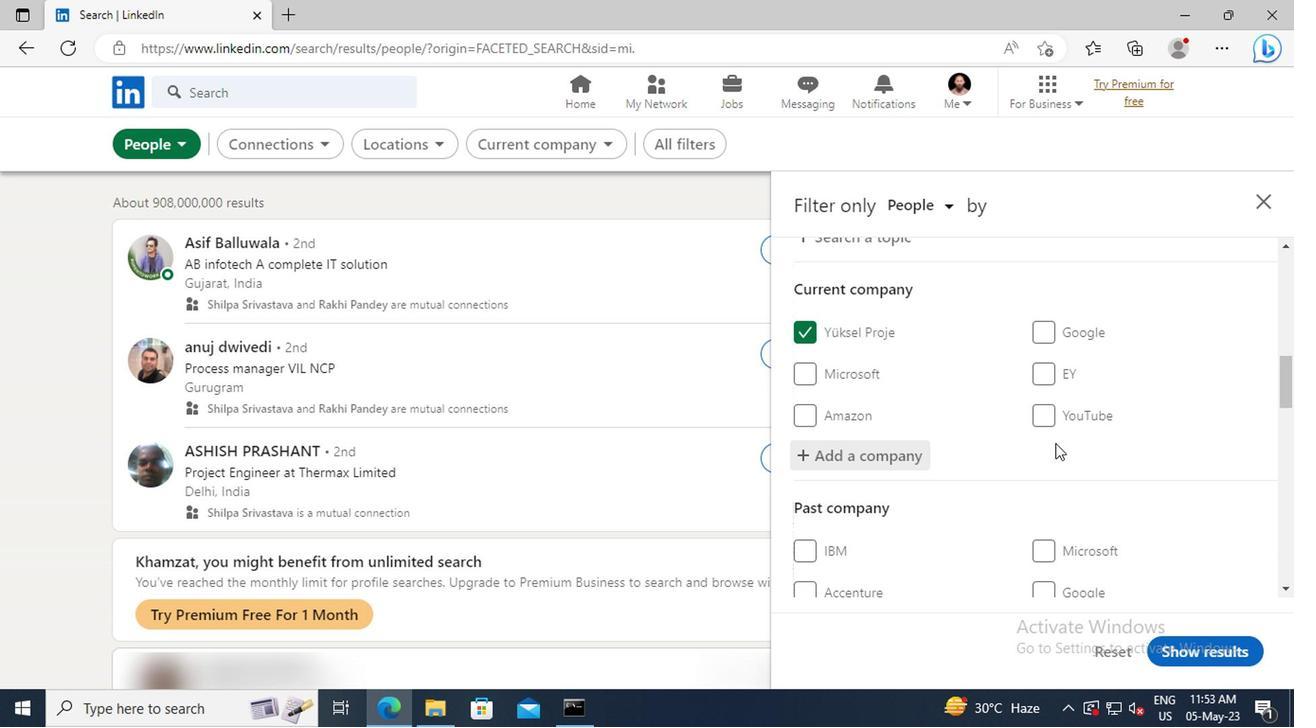 
Action: Mouse scrolled (886, 450) with delta (0, 0)
Screenshot: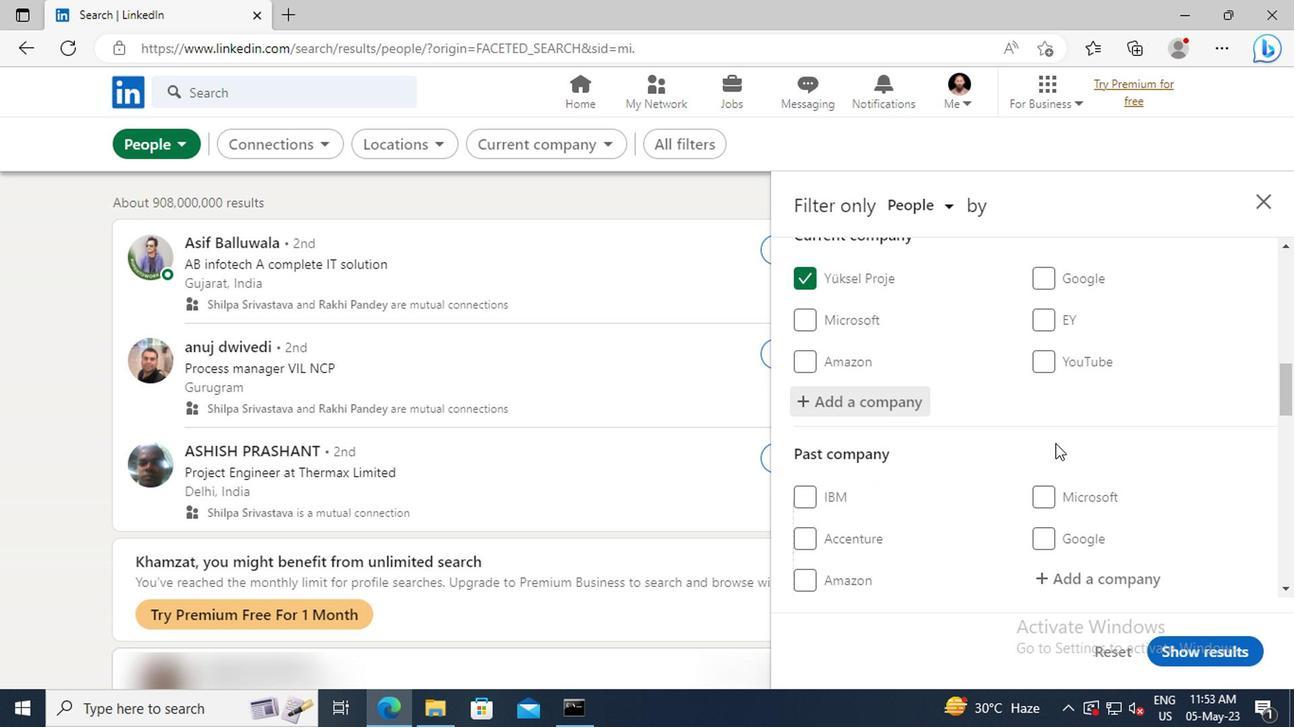 
Action: Mouse scrolled (886, 450) with delta (0, 0)
Screenshot: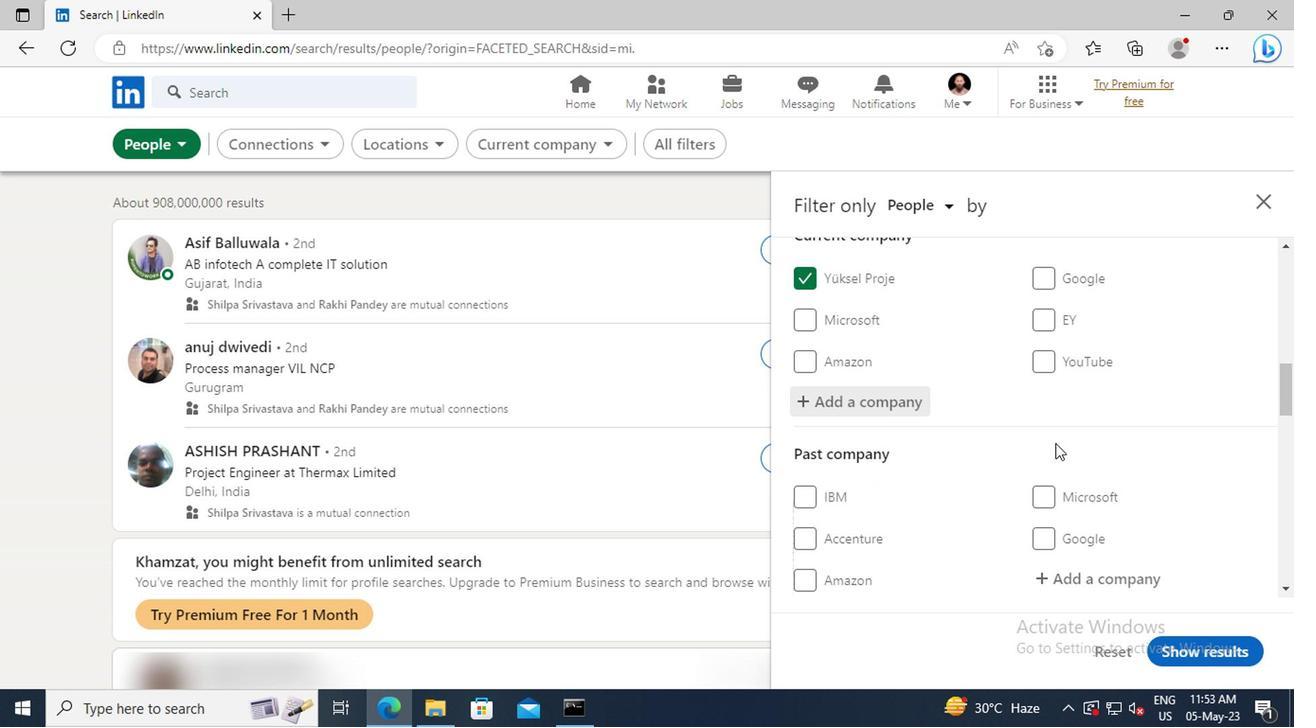 
Action: Mouse moved to (885, 444)
Screenshot: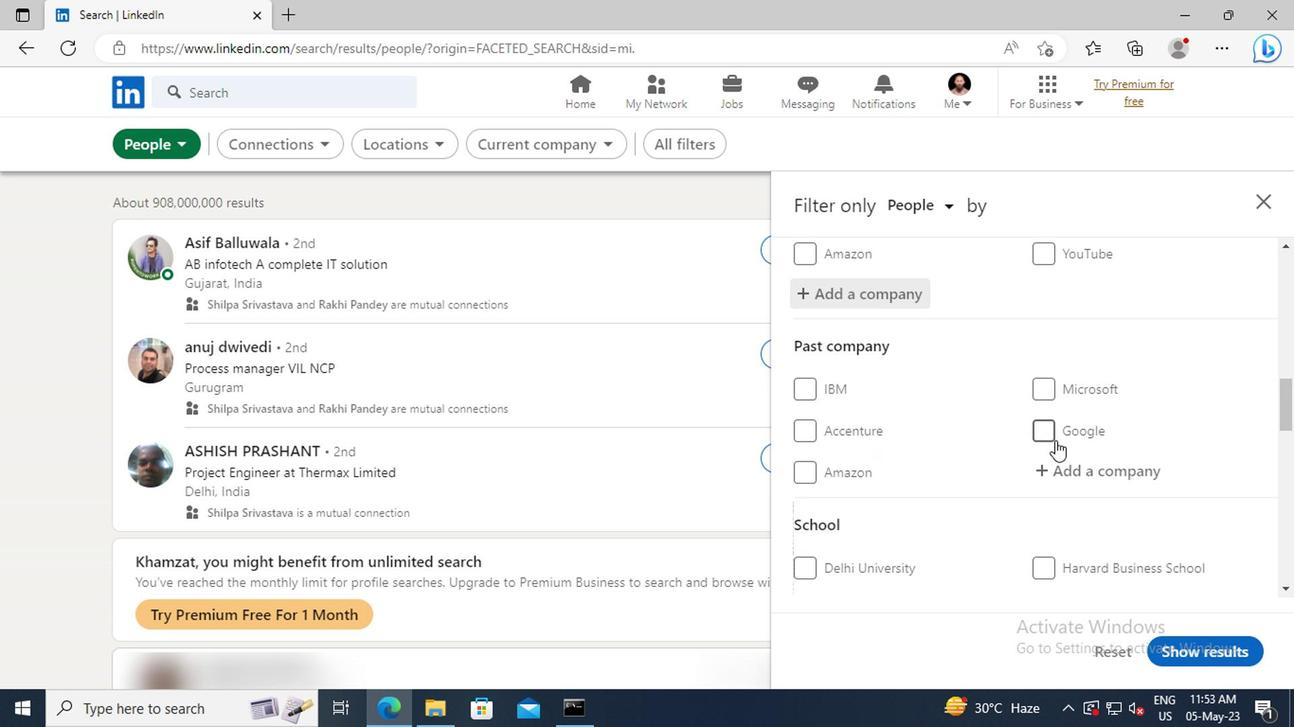 
Action: Mouse scrolled (885, 443) with delta (0, 0)
Screenshot: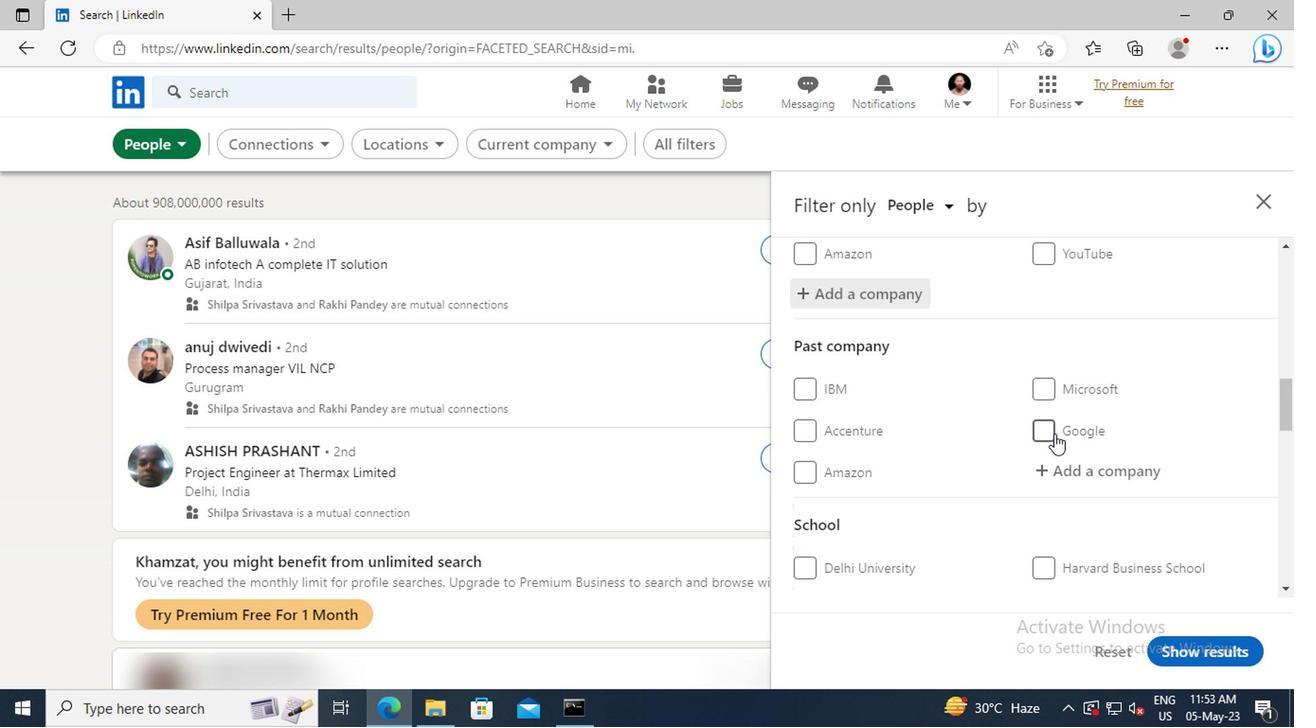 
Action: Mouse moved to (882, 432)
Screenshot: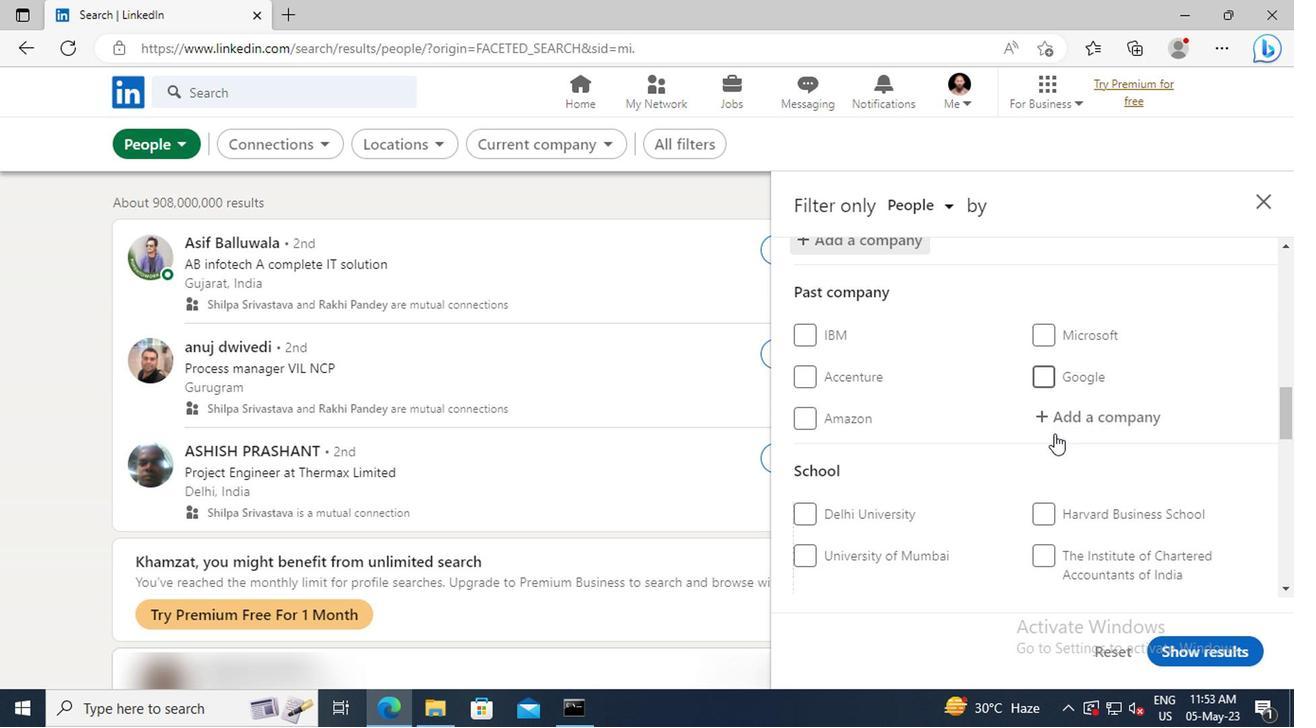 
Action: Mouse scrolled (882, 431) with delta (0, 0)
Screenshot: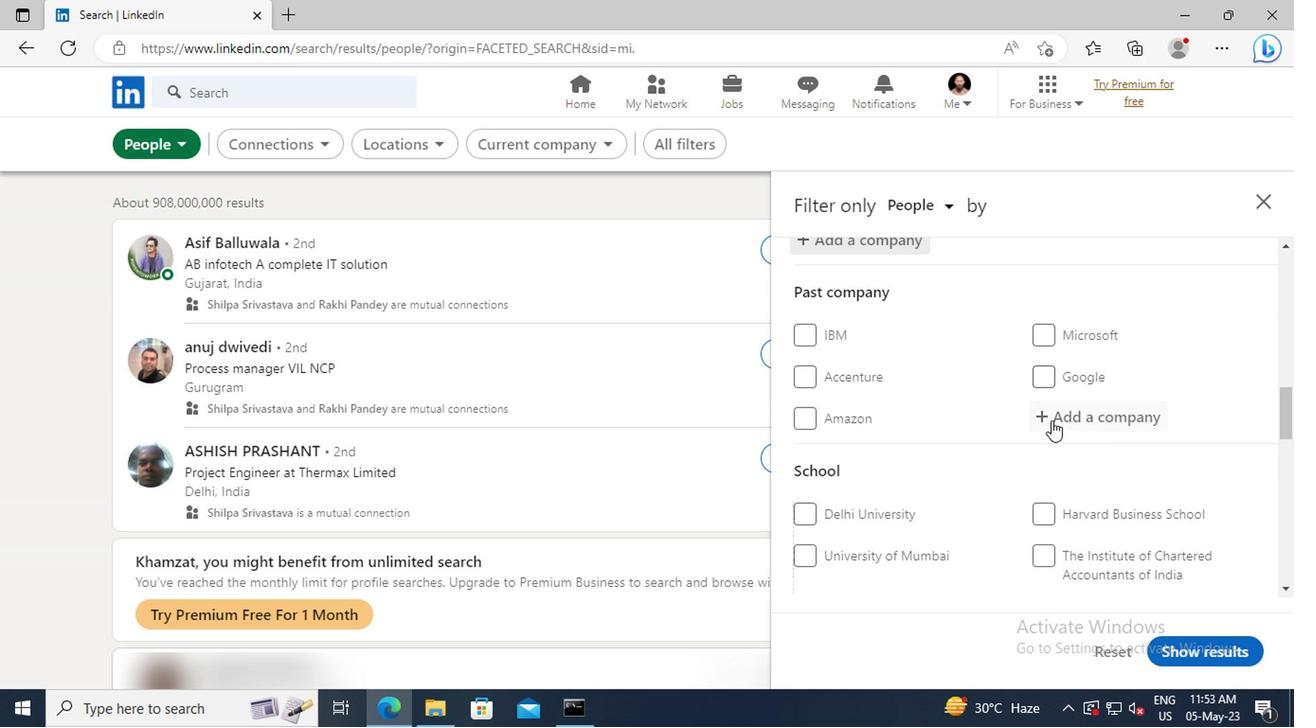 
Action: Mouse scrolled (882, 431) with delta (0, 0)
Screenshot: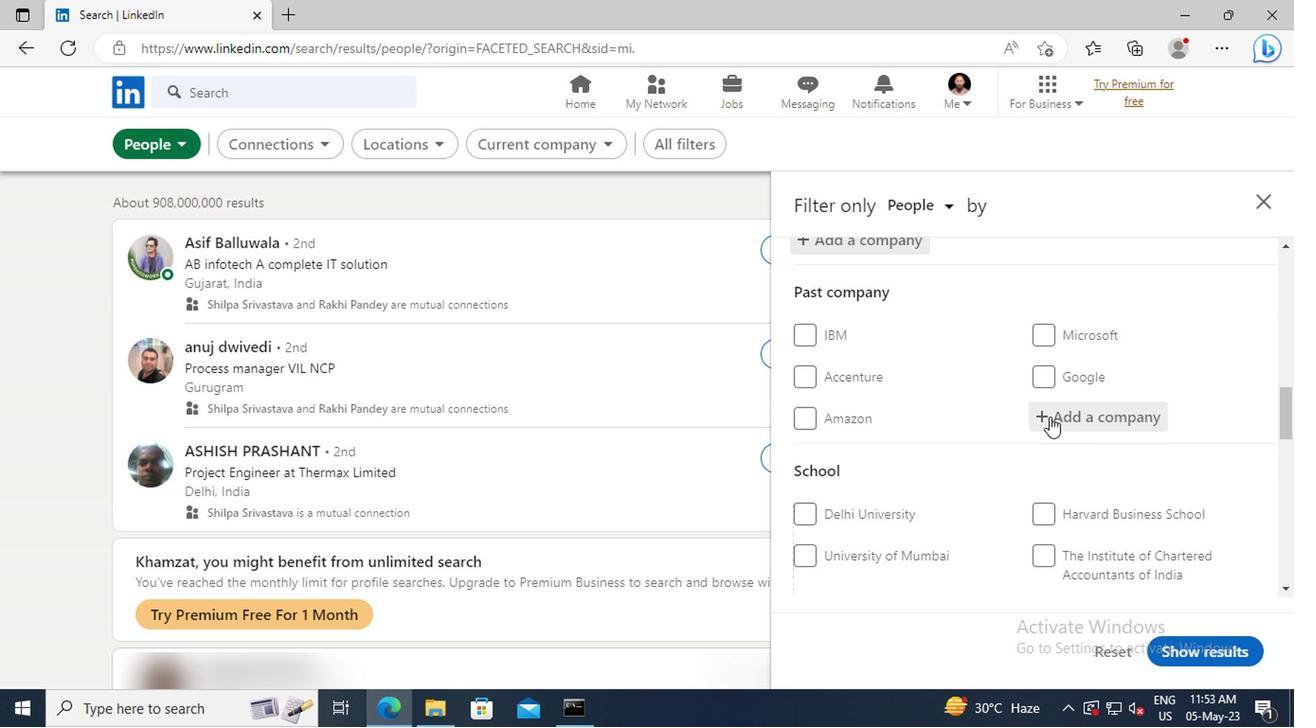 
Action: Mouse scrolled (882, 431) with delta (0, 0)
Screenshot: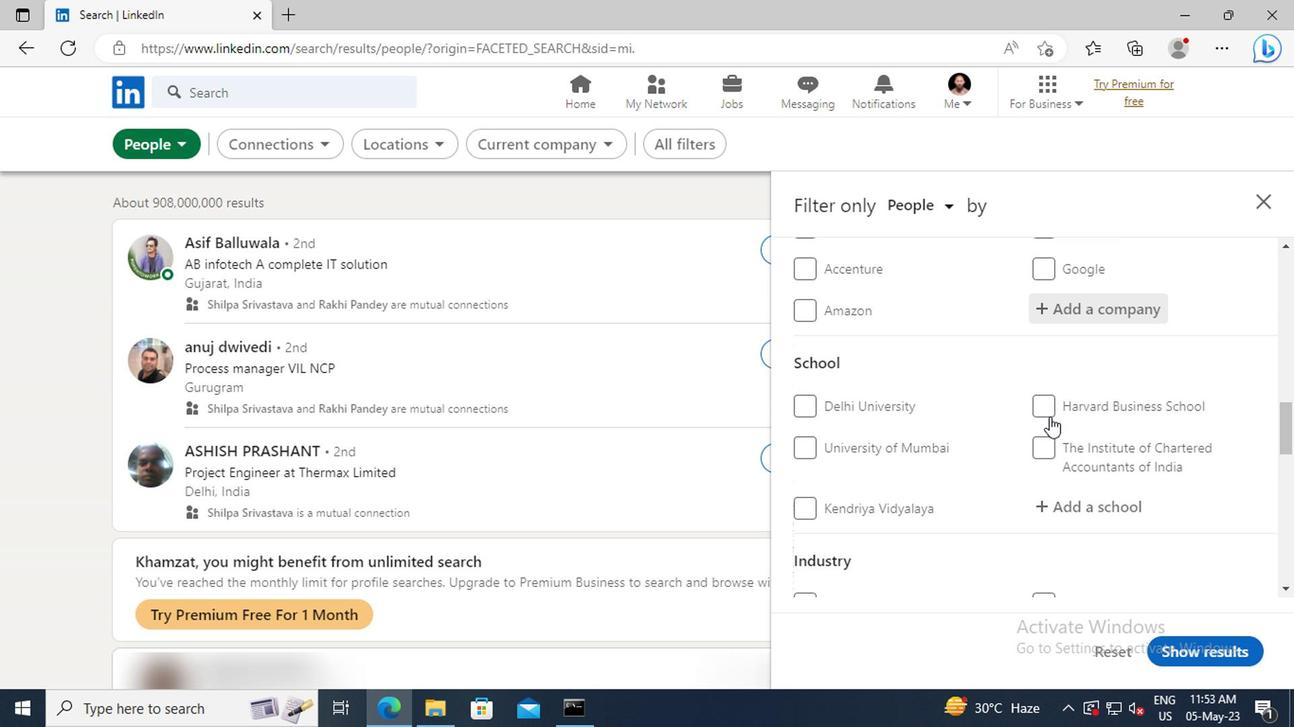 
Action: Mouse scrolled (882, 431) with delta (0, 0)
Screenshot: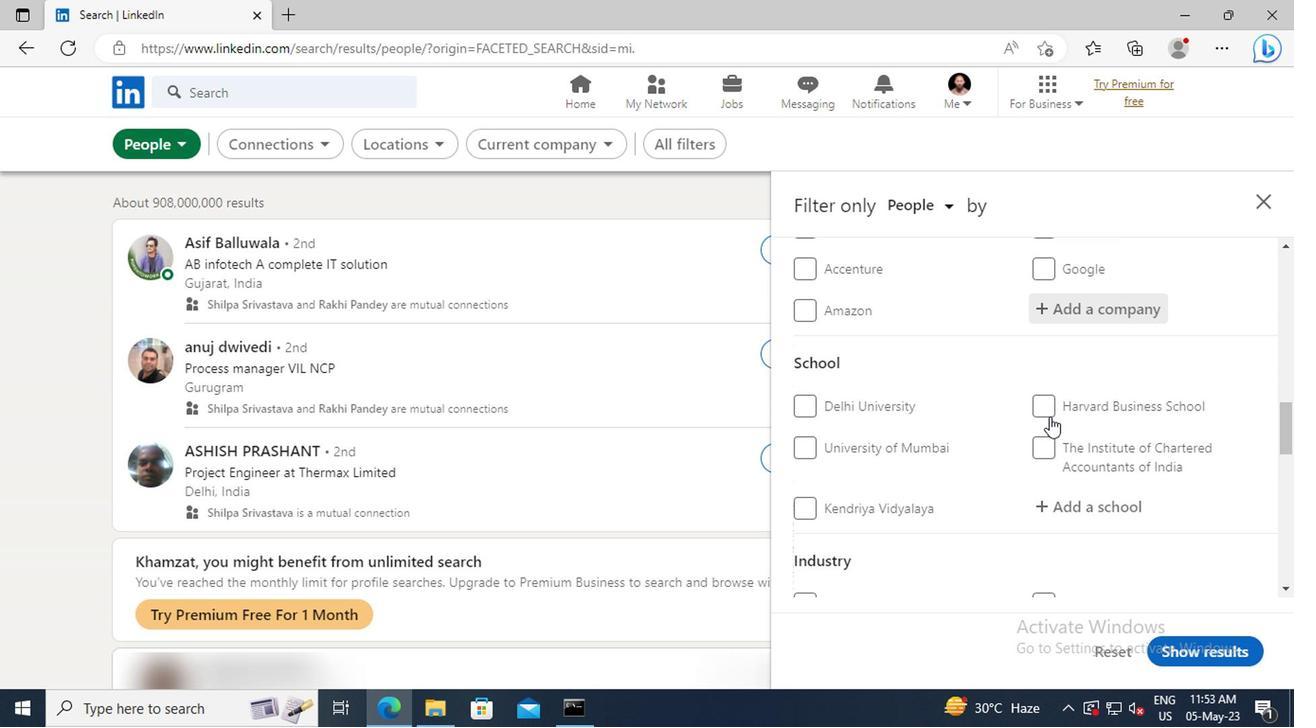 
Action: Mouse moved to (888, 424)
Screenshot: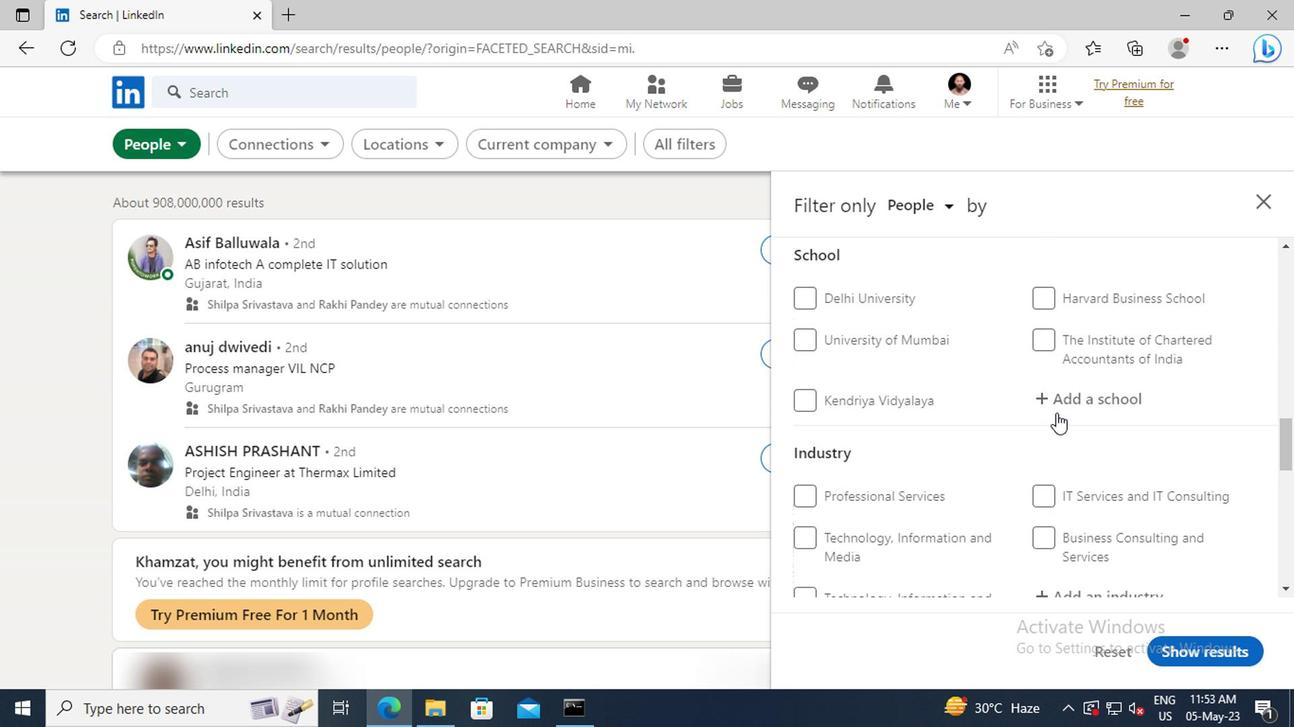 
Action: Mouse pressed left at (888, 424)
Screenshot: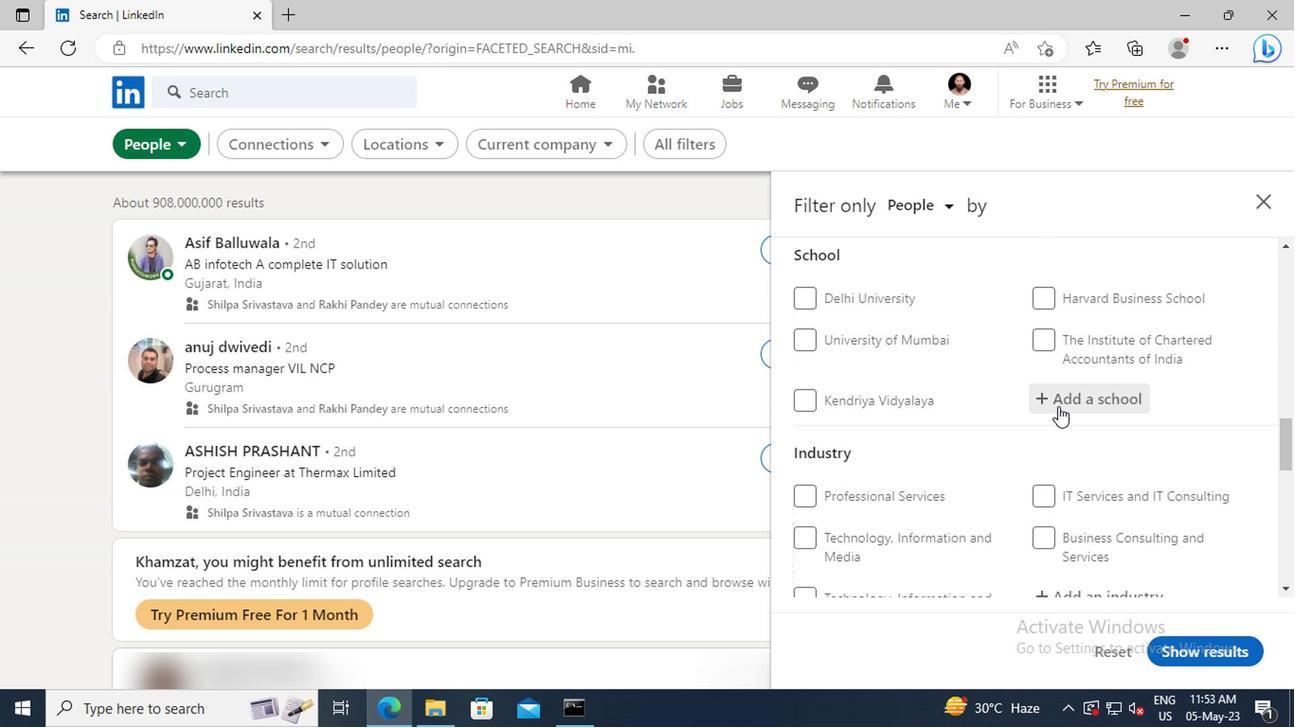 
Action: Mouse moved to (888, 424)
Screenshot: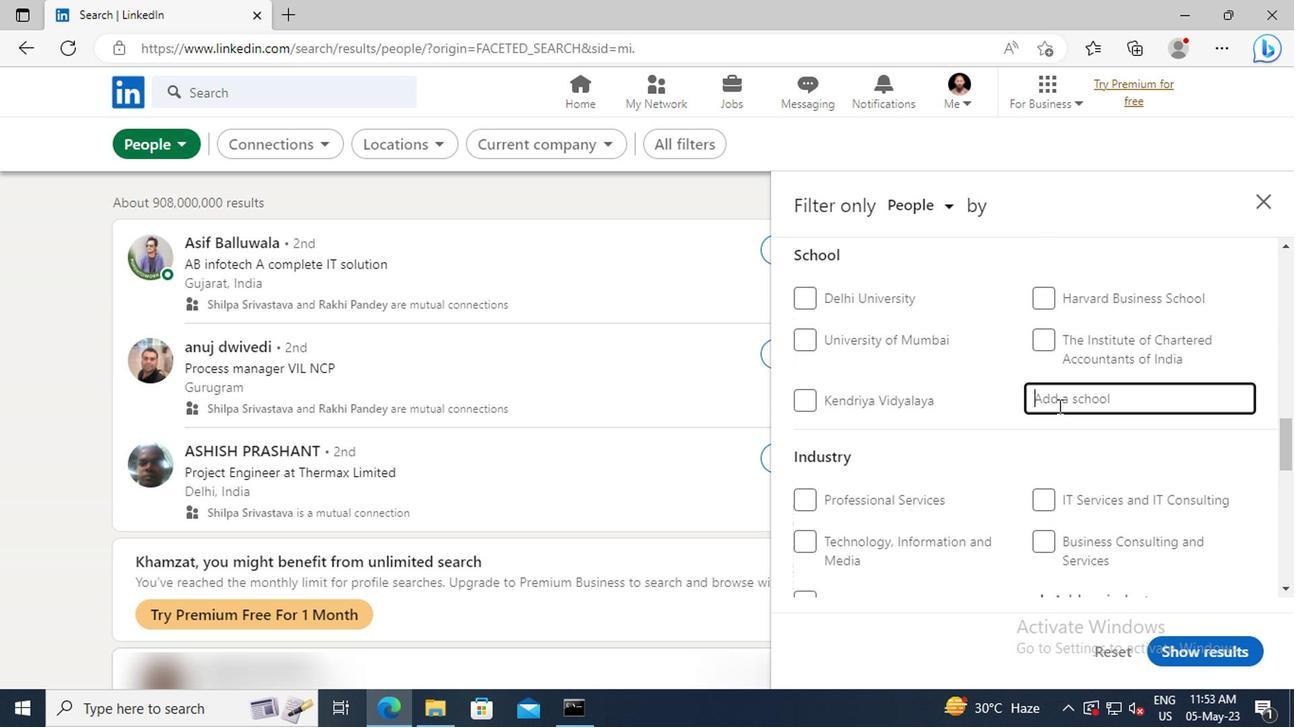 
Action: Key pressed <Key.shift>LAKIREDD
Screenshot: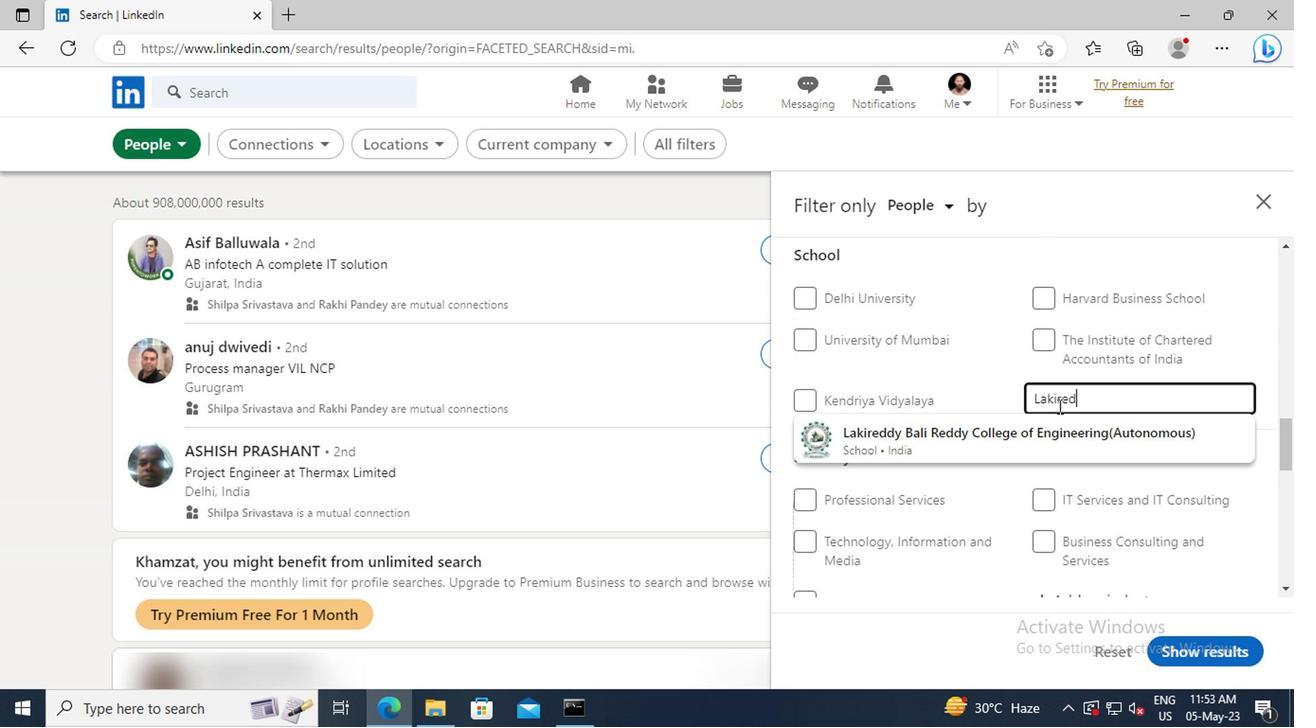 
Action: Mouse moved to (888, 442)
Screenshot: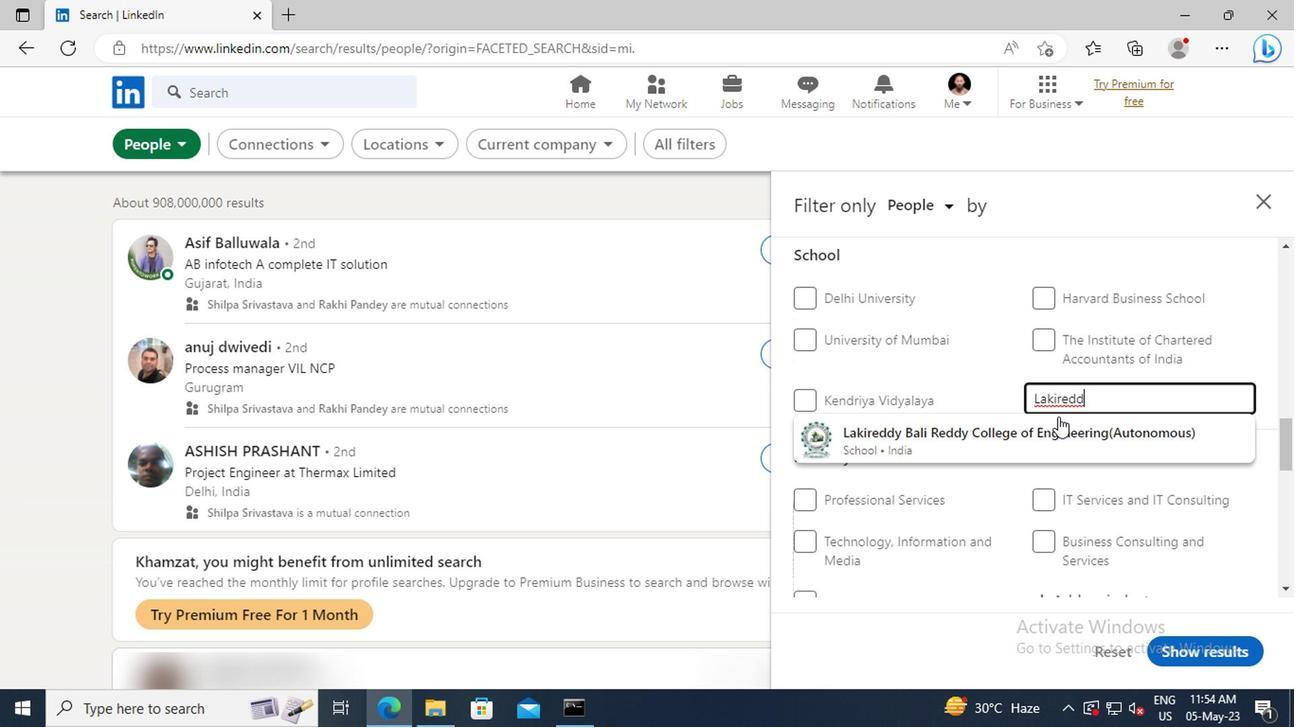 
Action: Mouse pressed left at (888, 442)
Screenshot: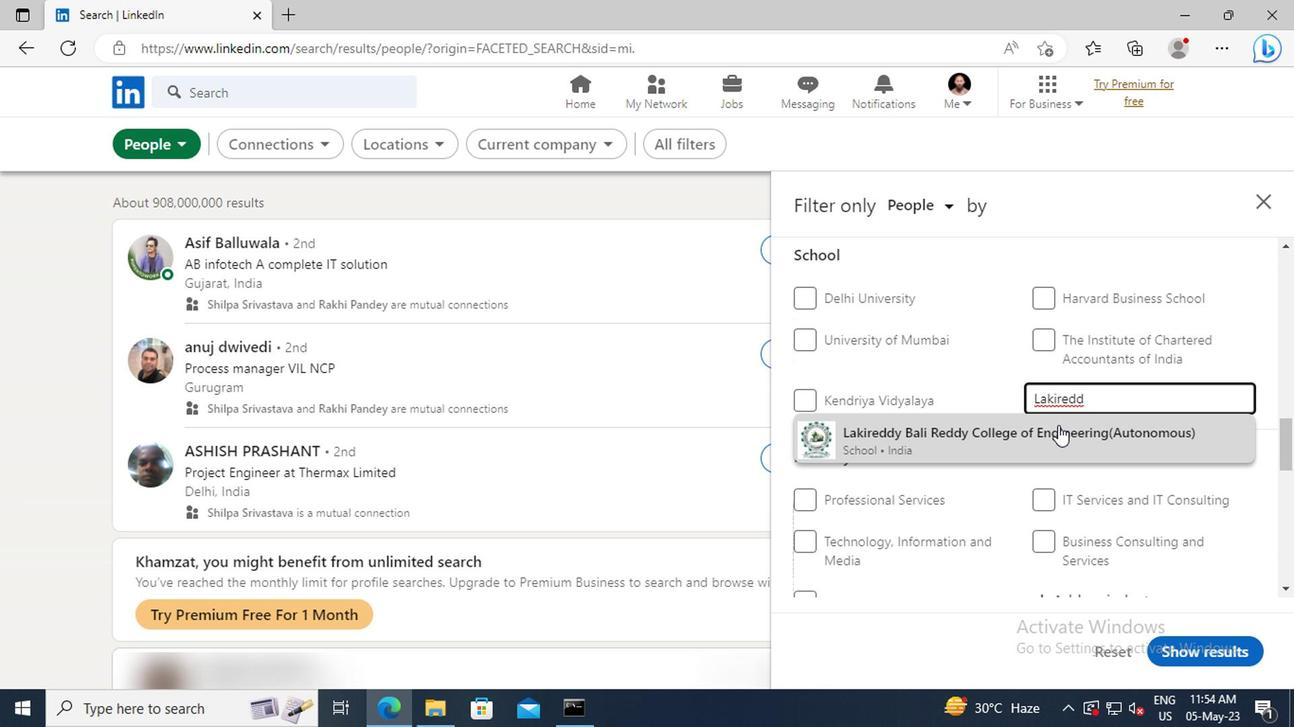 
Action: Mouse scrolled (888, 442) with delta (0, 0)
Screenshot: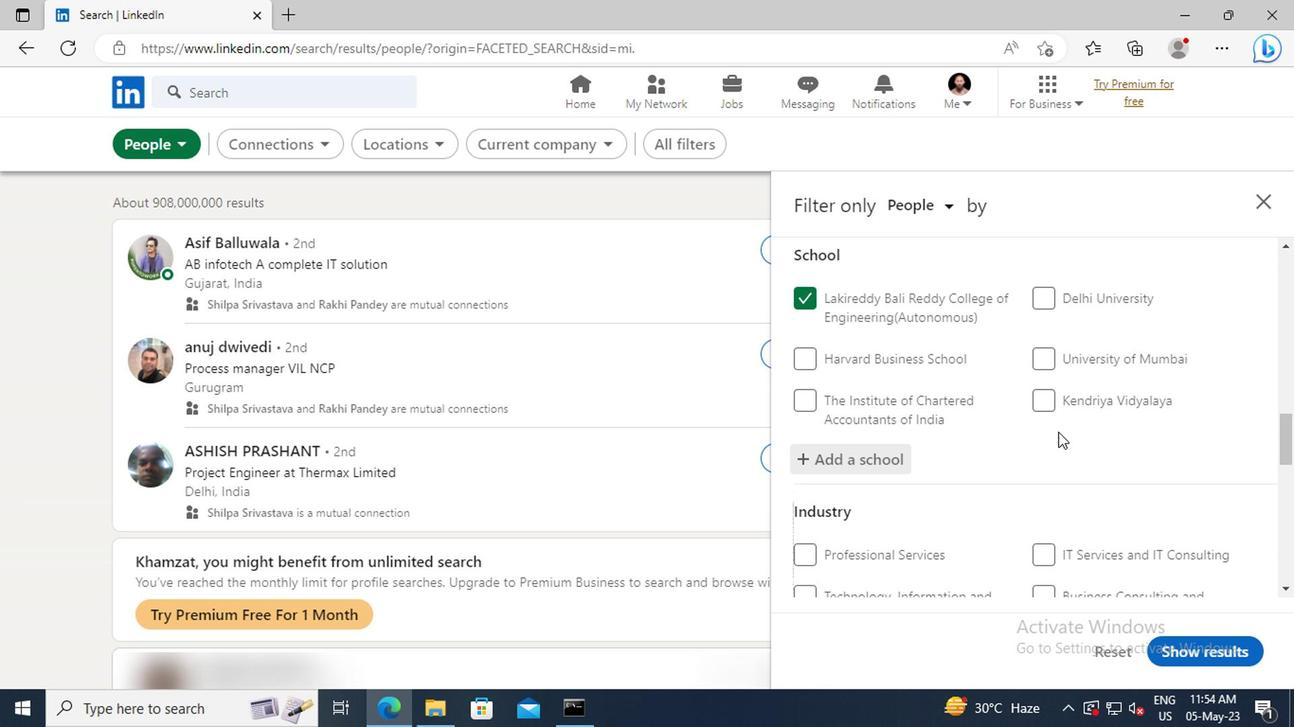 
Action: Mouse scrolled (888, 442) with delta (0, 0)
Screenshot: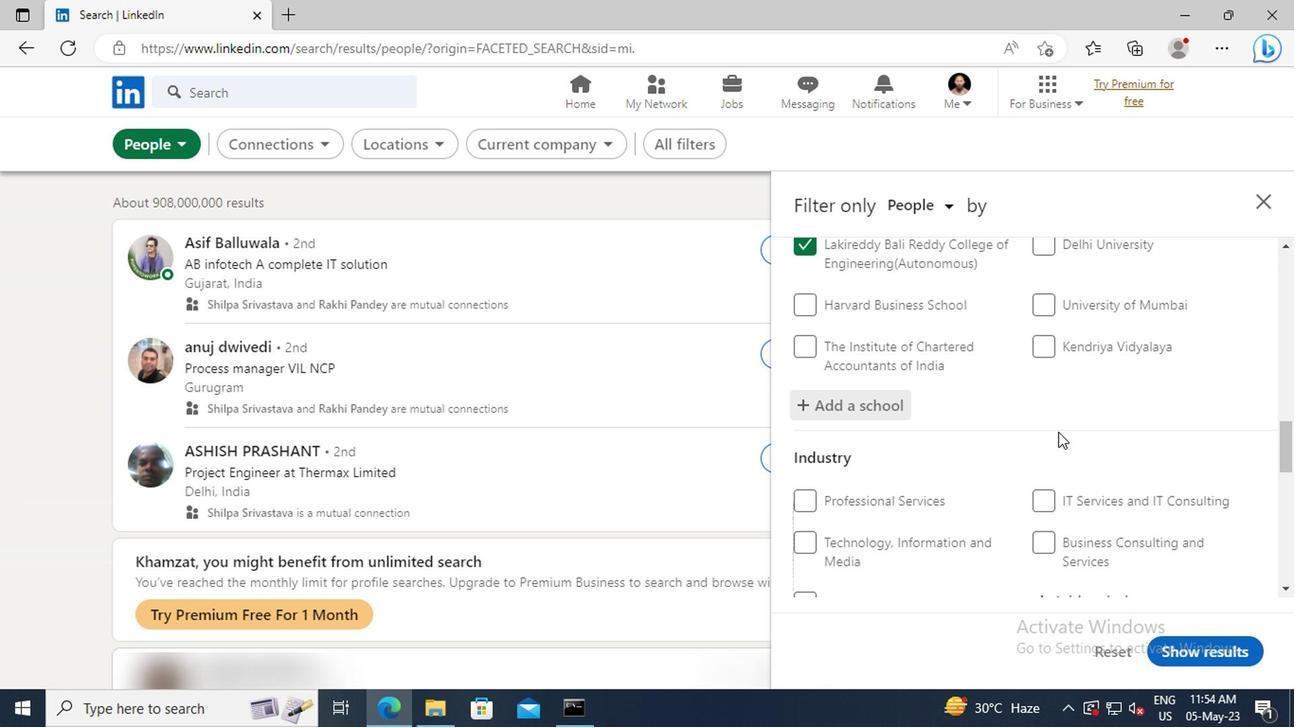 
Action: Mouse moved to (886, 434)
Screenshot: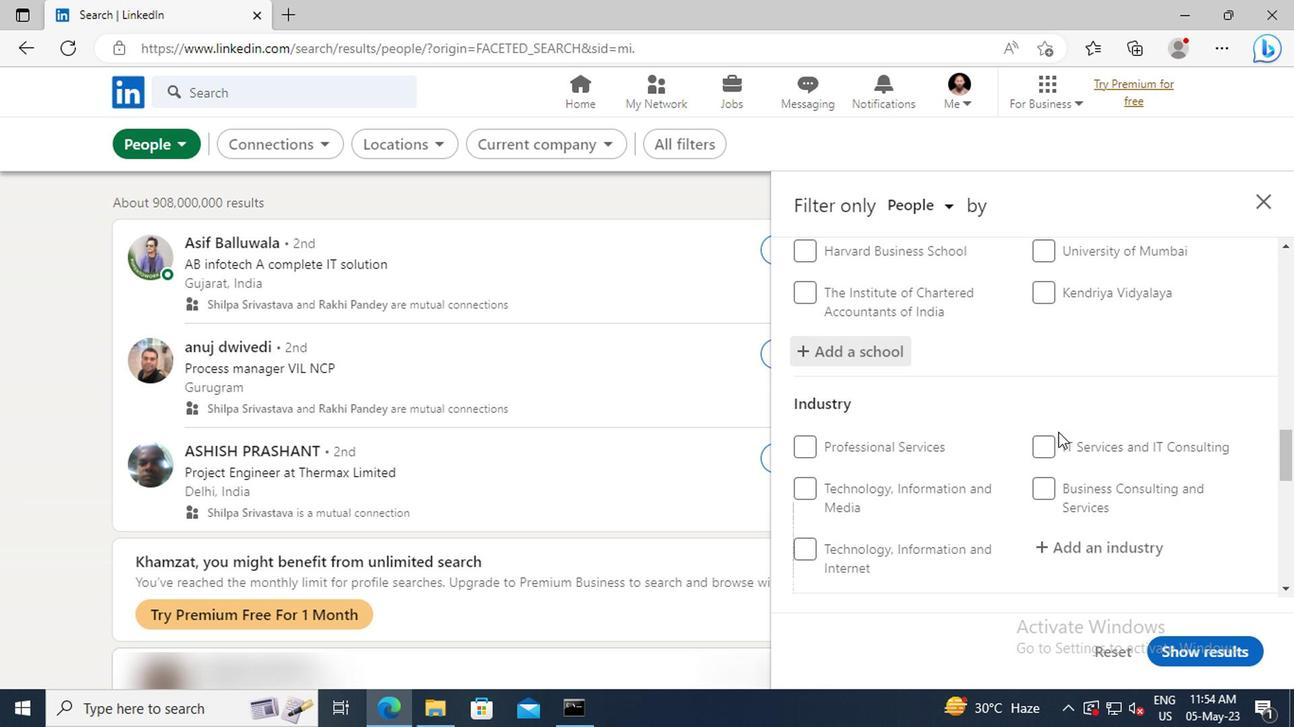 
Action: Mouse scrolled (886, 434) with delta (0, 0)
Screenshot: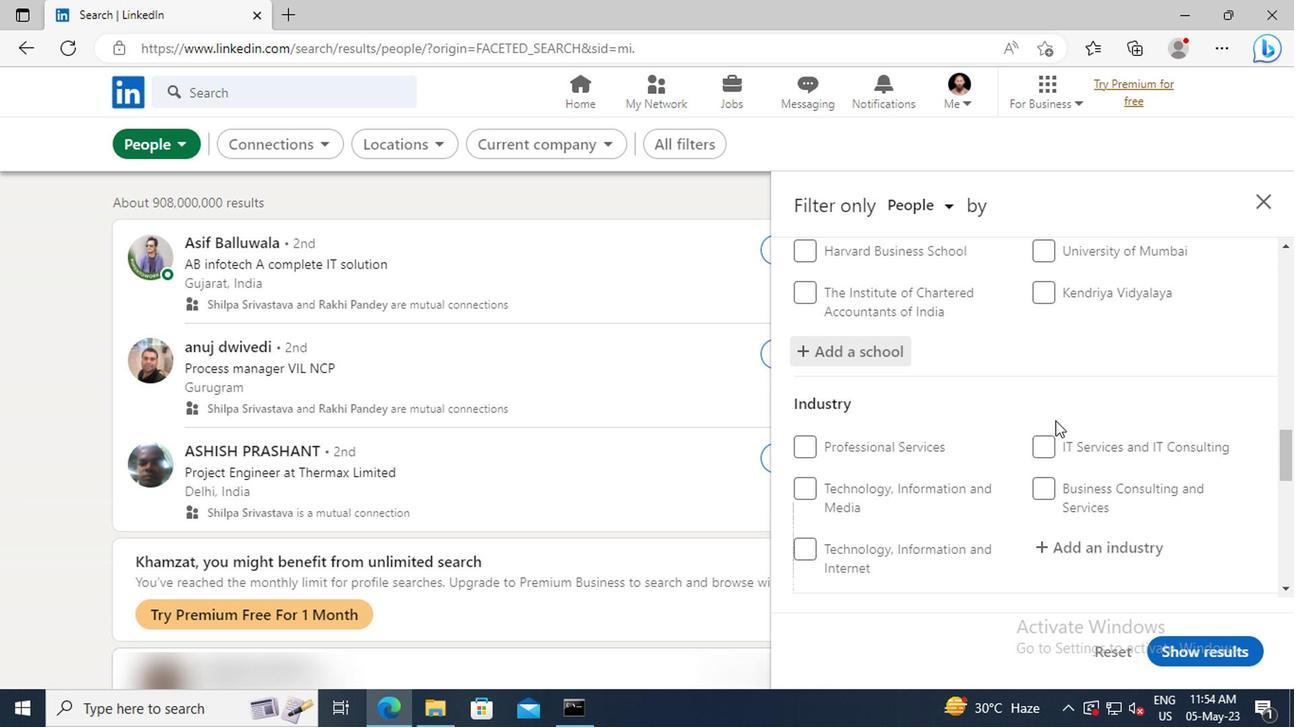
Action: Mouse scrolled (886, 434) with delta (0, 0)
Screenshot: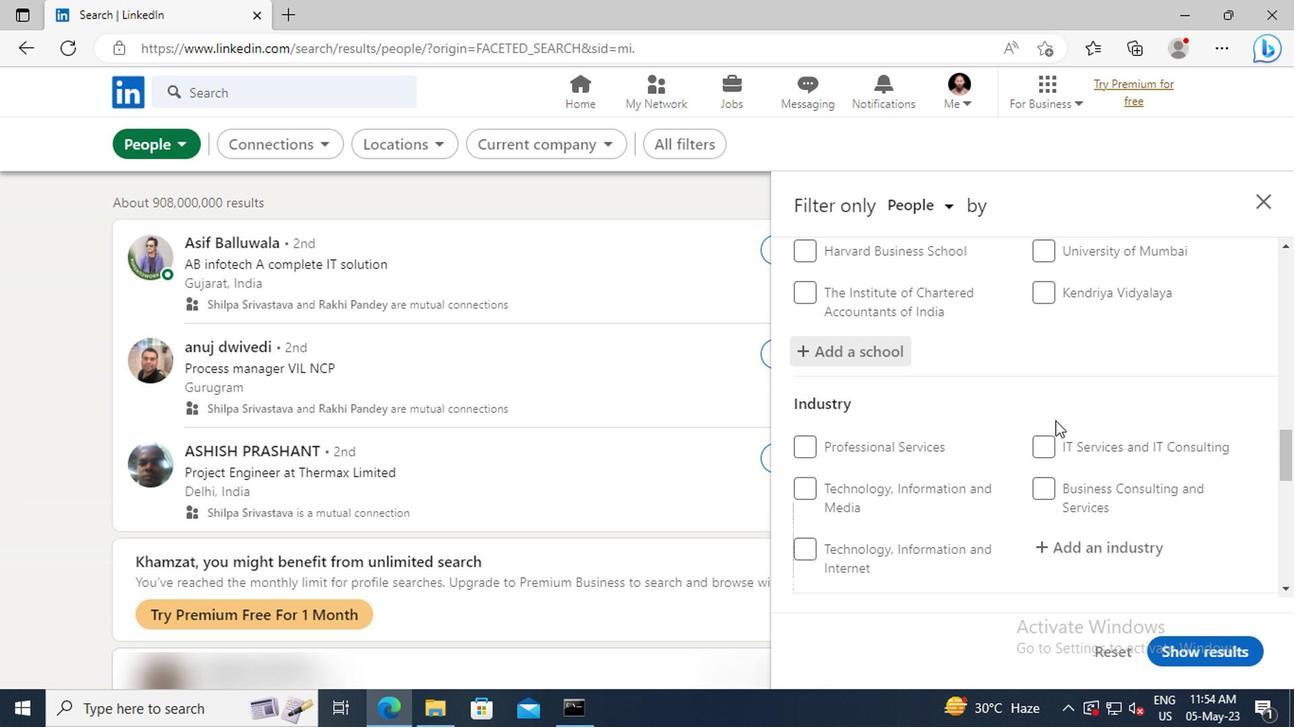 
Action: Mouse moved to (889, 445)
Screenshot: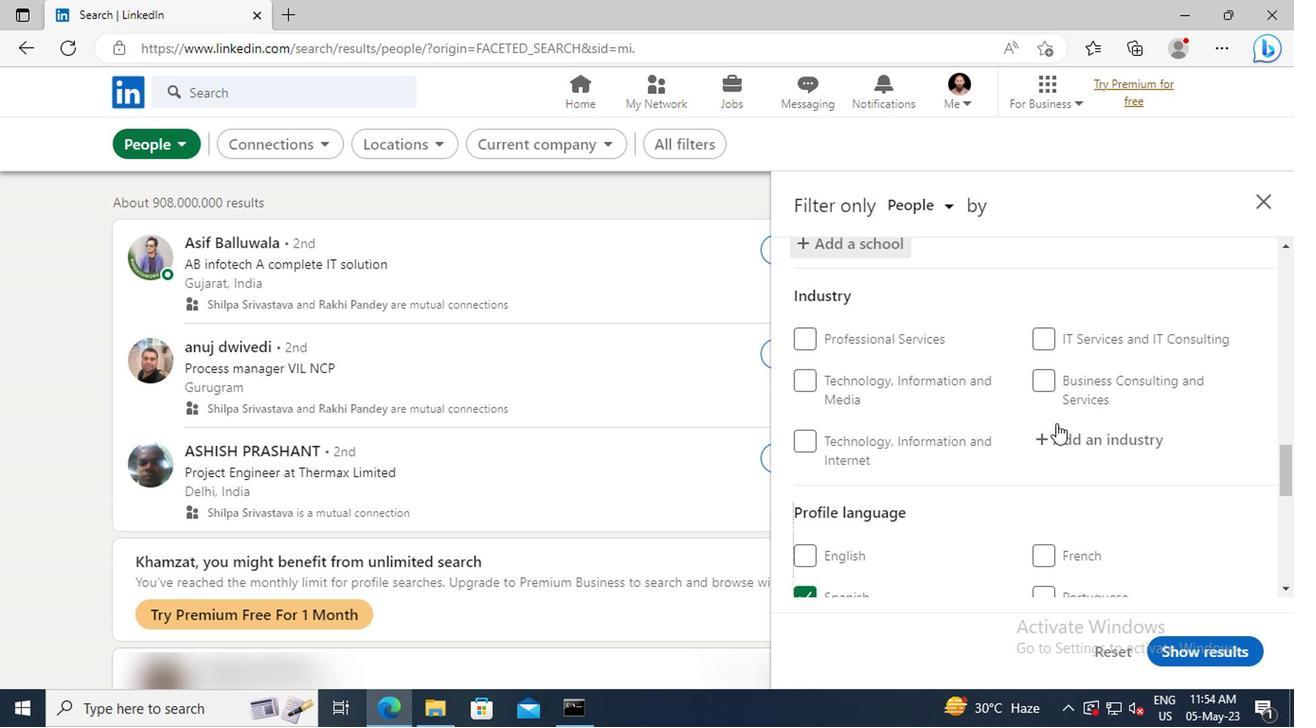 
Action: Mouse pressed left at (889, 445)
Screenshot: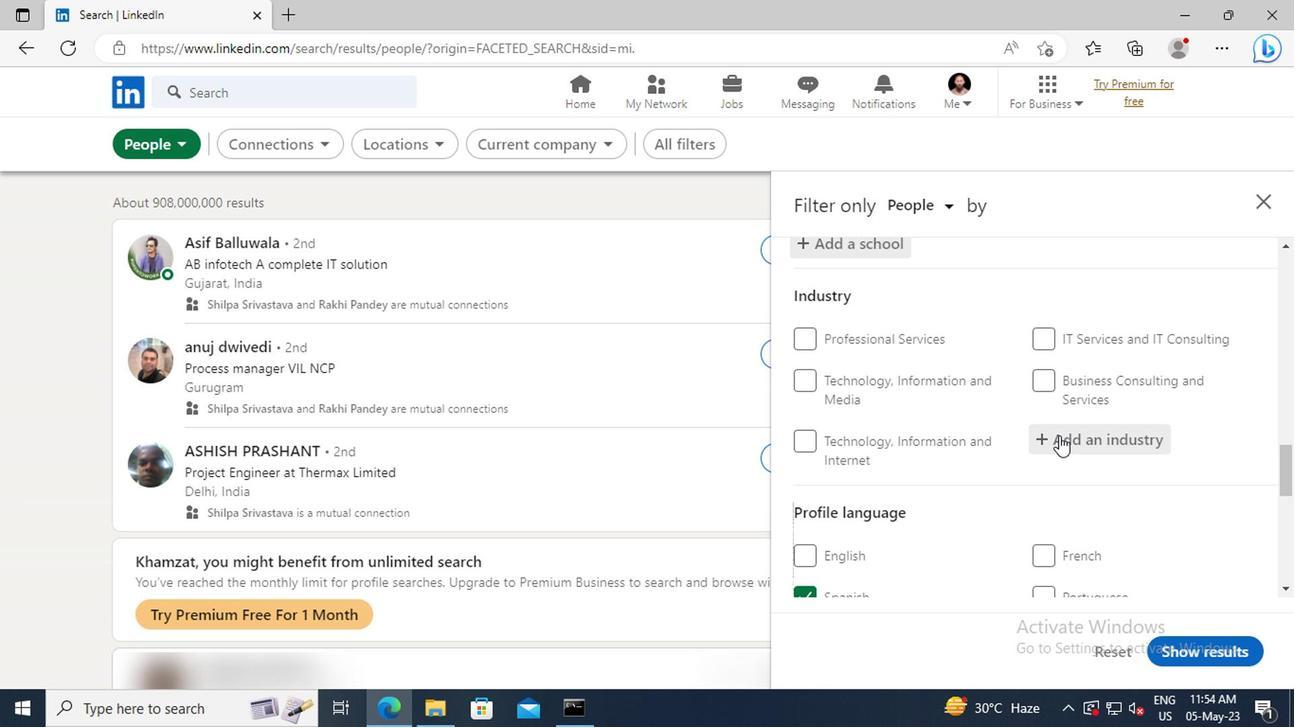 
Action: Key pressed <Key.shift>HIGHWAY
Screenshot: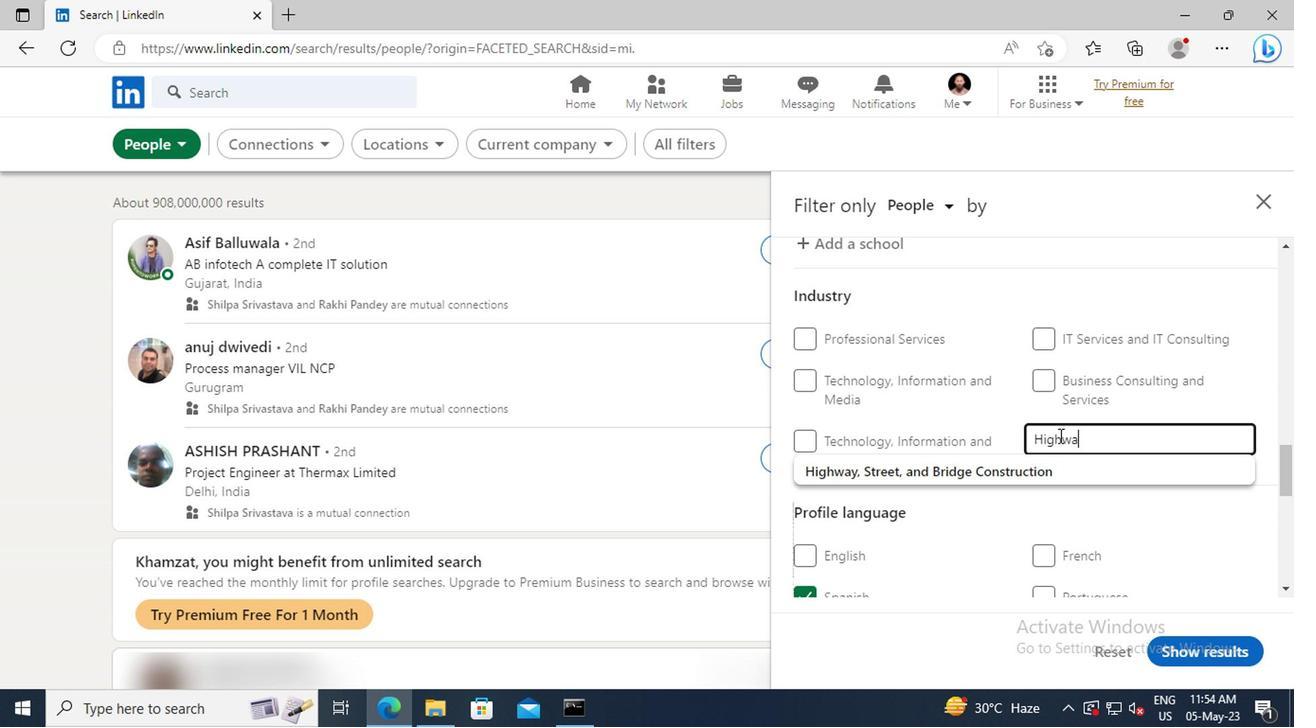 
Action: Mouse moved to (893, 467)
Screenshot: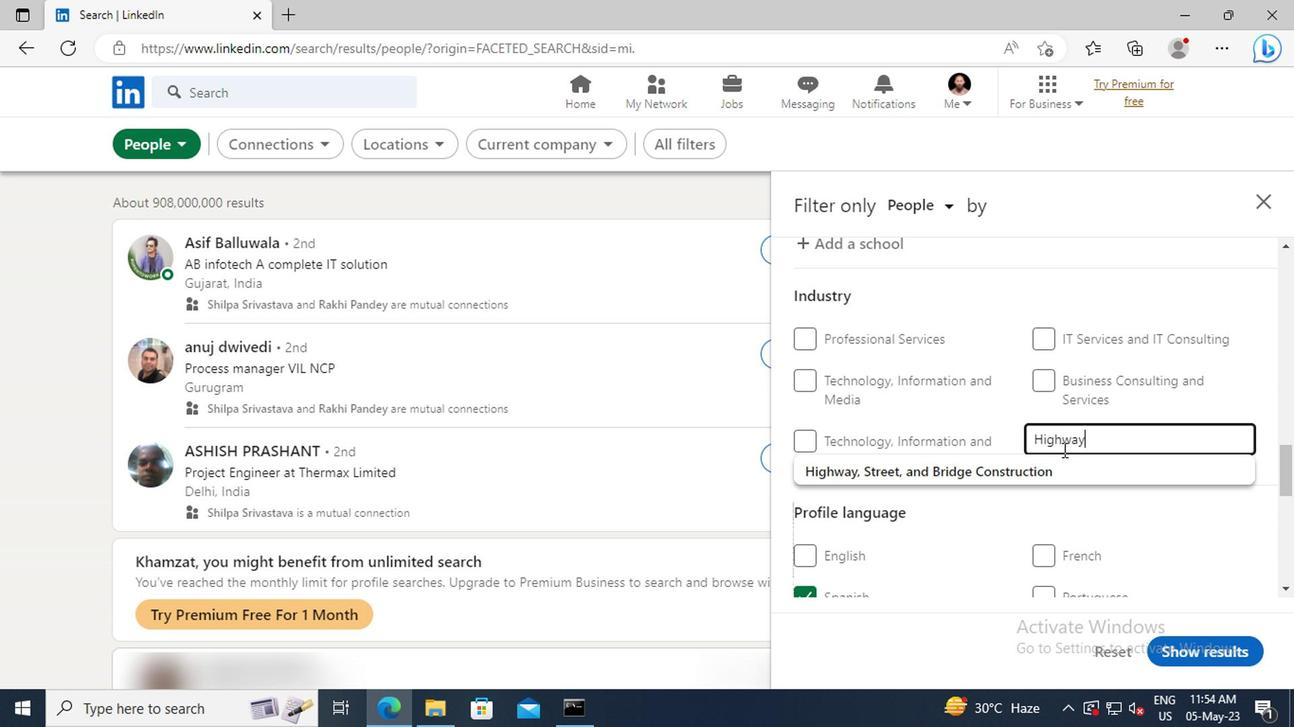
Action: Mouse pressed left at (893, 467)
Screenshot: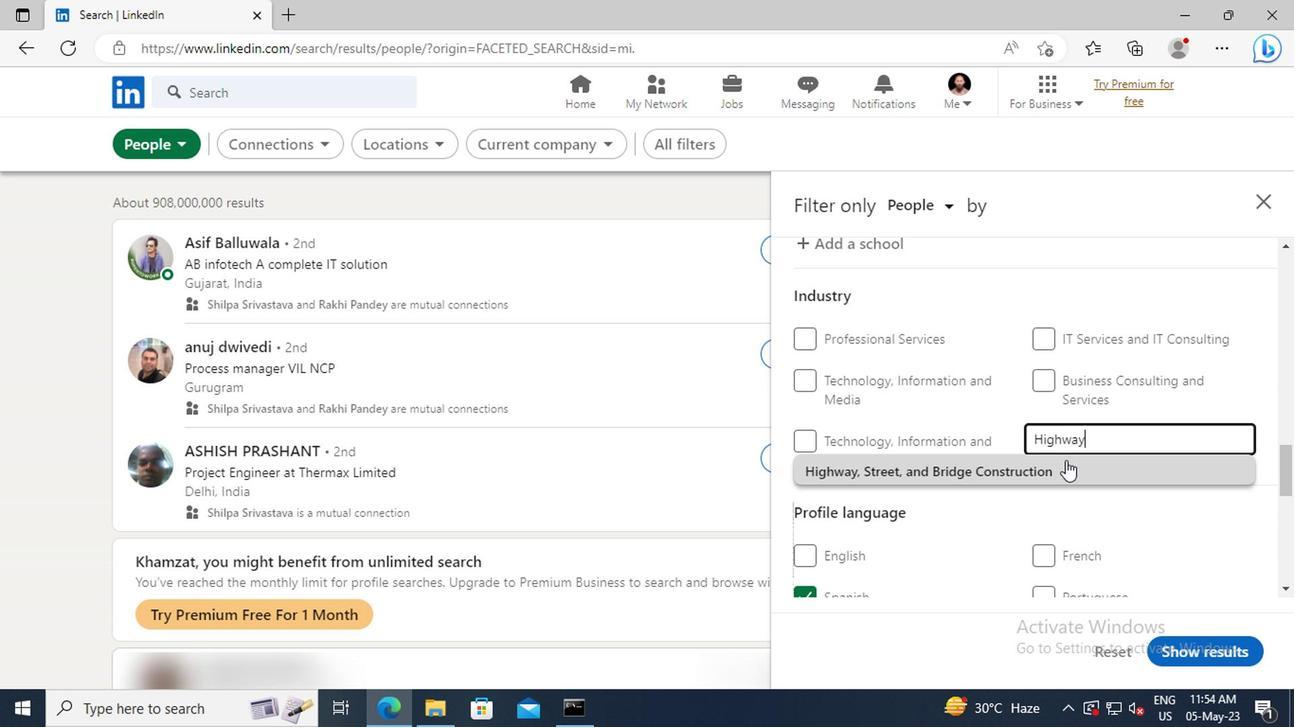 
Action: Mouse moved to (894, 467)
Screenshot: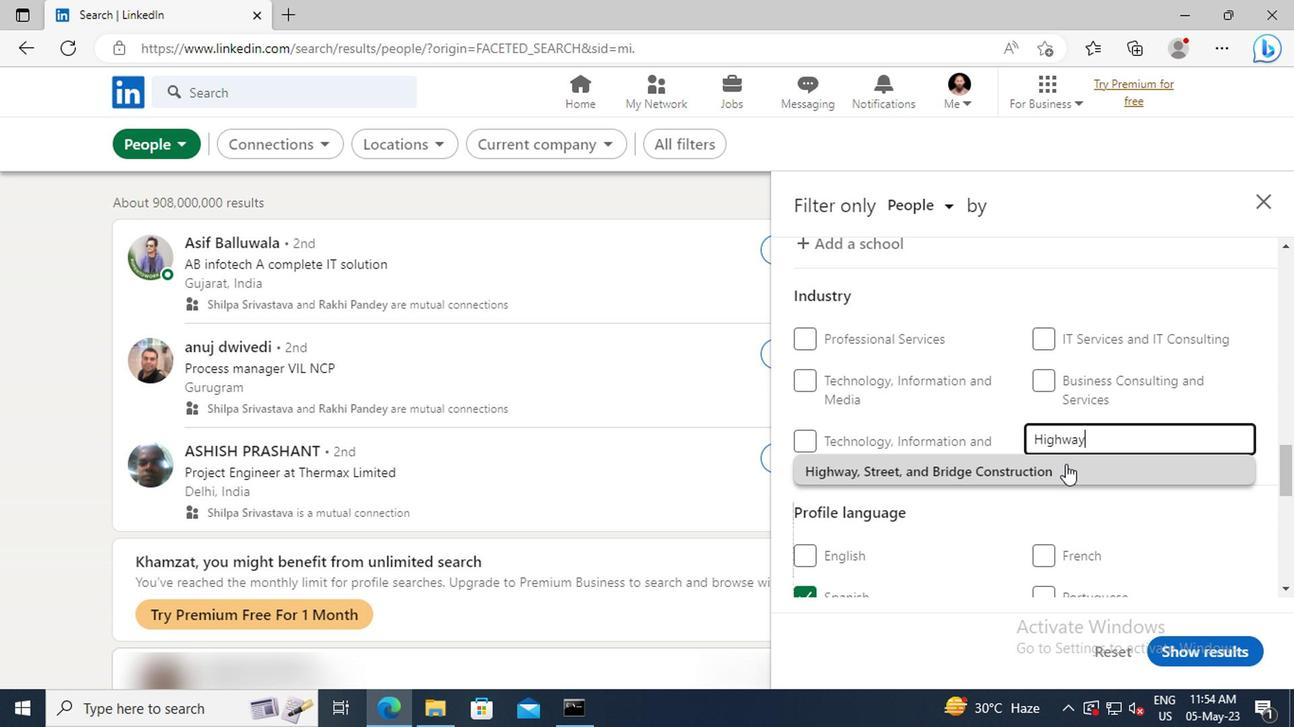 
Action: Mouse scrolled (894, 467) with delta (0, 0)
Screenshot: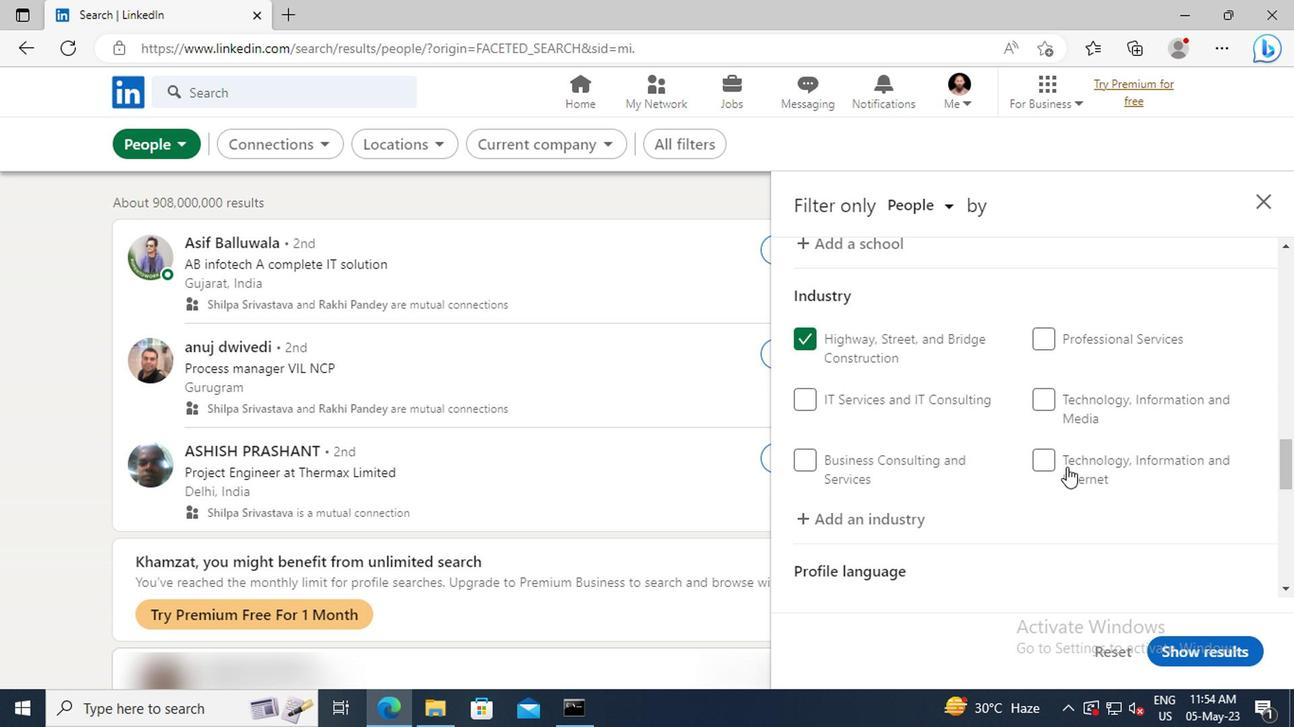 
Action: Mouse scrolled (894, 467) with delta (0, 0)
Screenshot: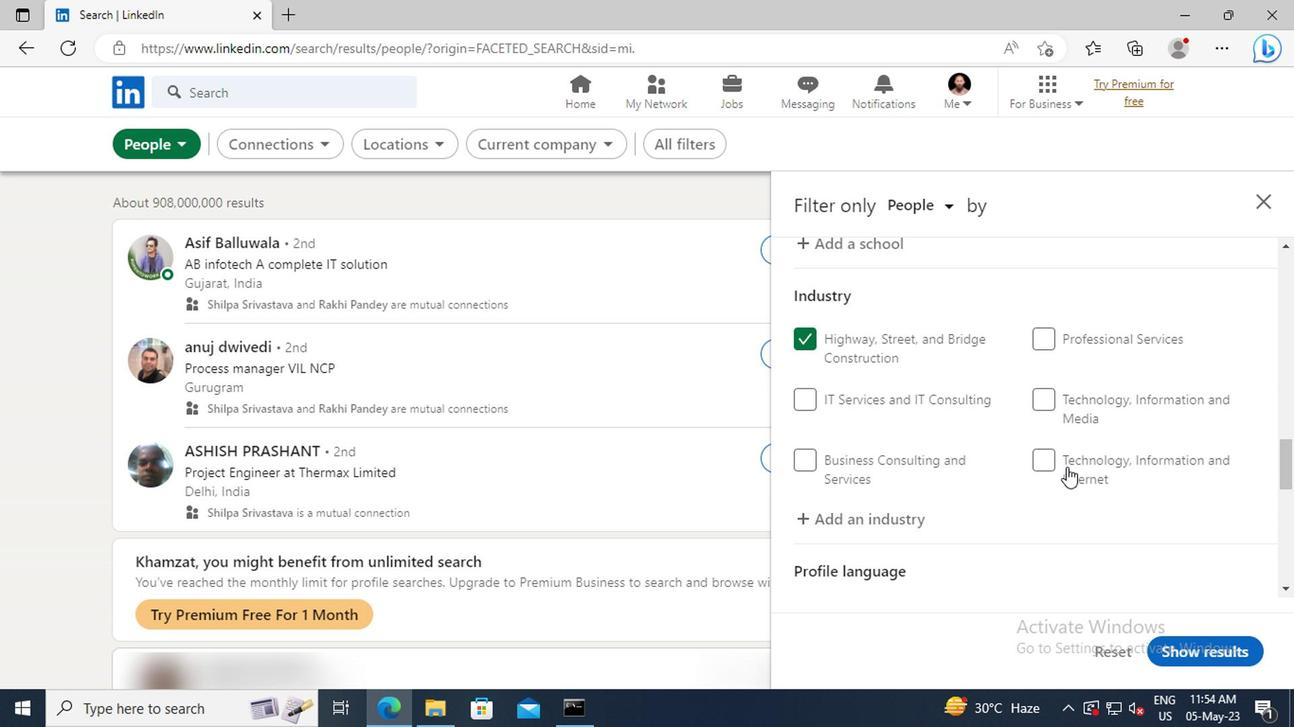 
Action: Mouse moved to (894, 461)
Screenshot: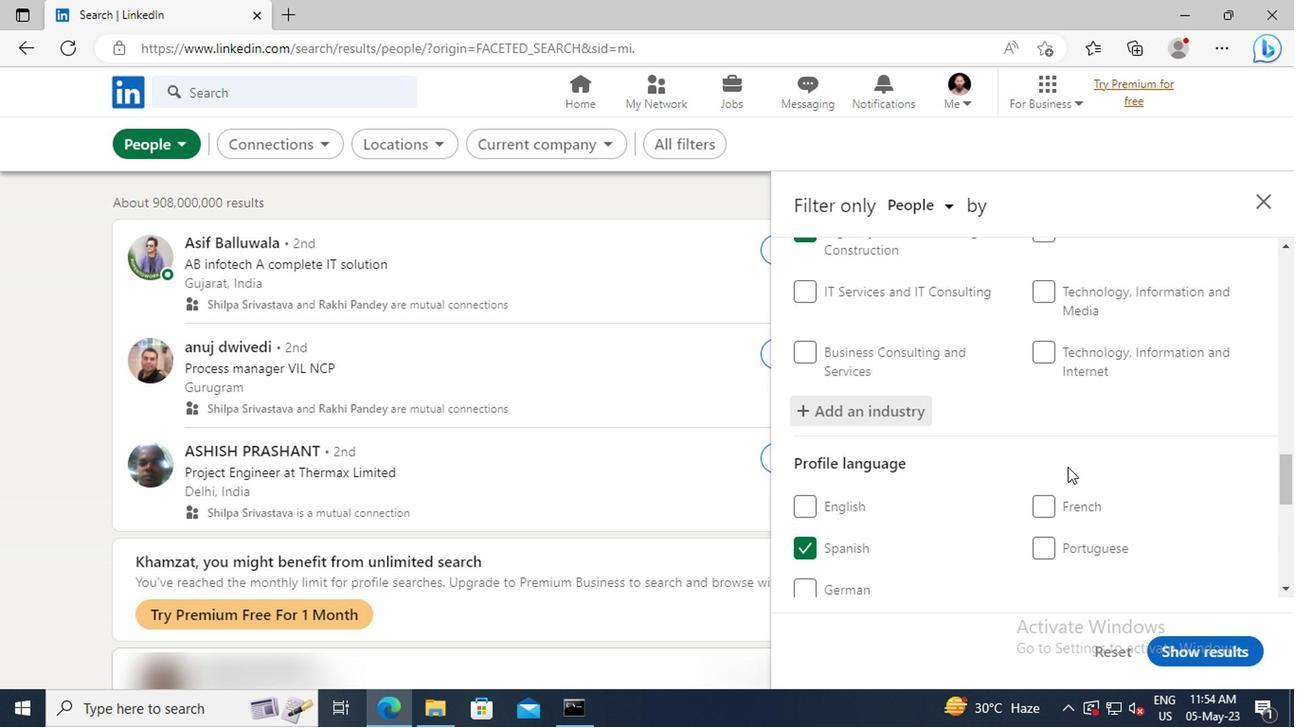 
Action: Mouse scrolled (894, 460) with delta (0, 0)
Screenshot: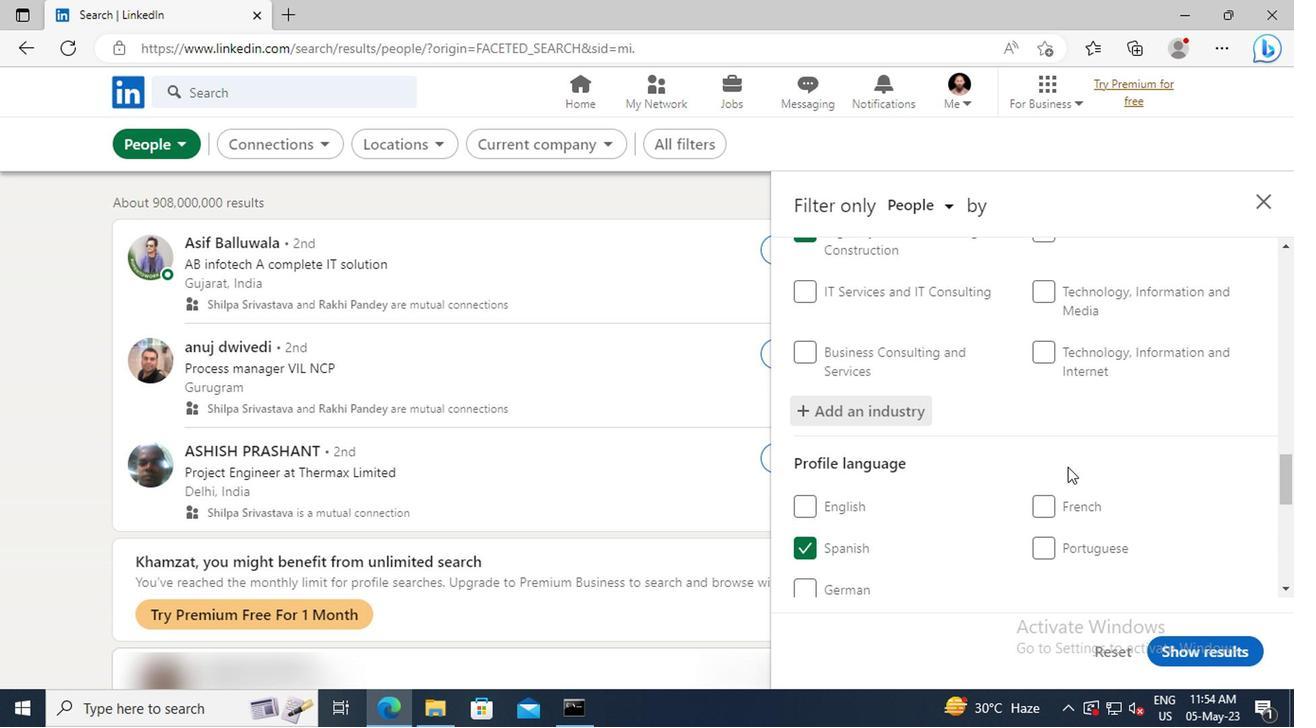 
Action: Mouse moved to (892, 442)
Screenshot: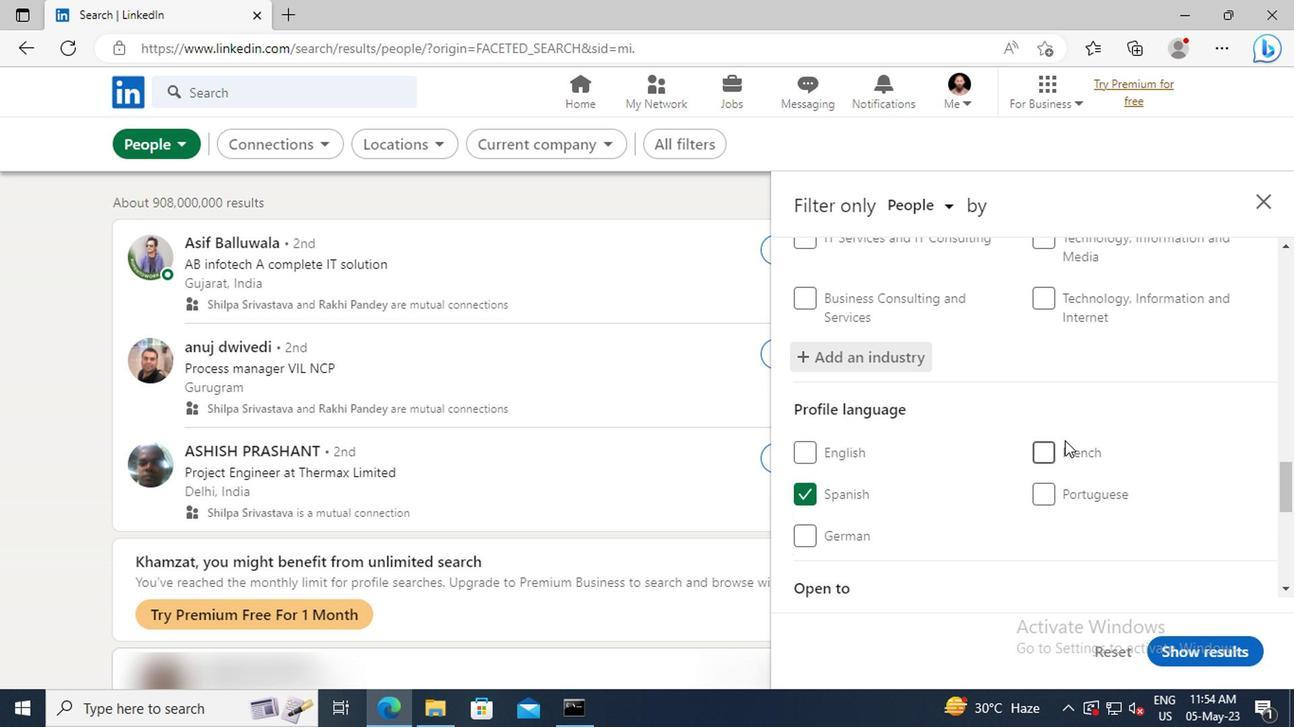 
Action: Mouse scrolled (892, 442) with delta (0, 0)
Screenshot: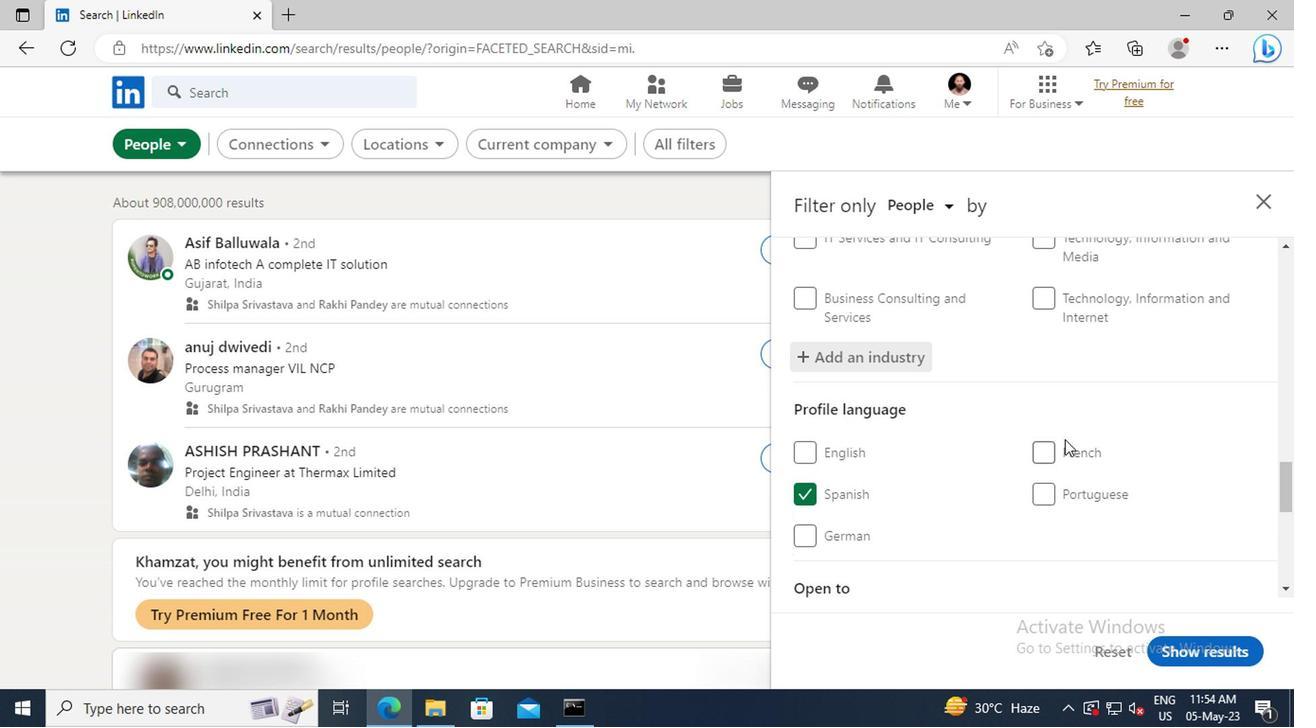 
Action: Mouse scrolled (892, 442) with delta (0, 0)
Screenshot: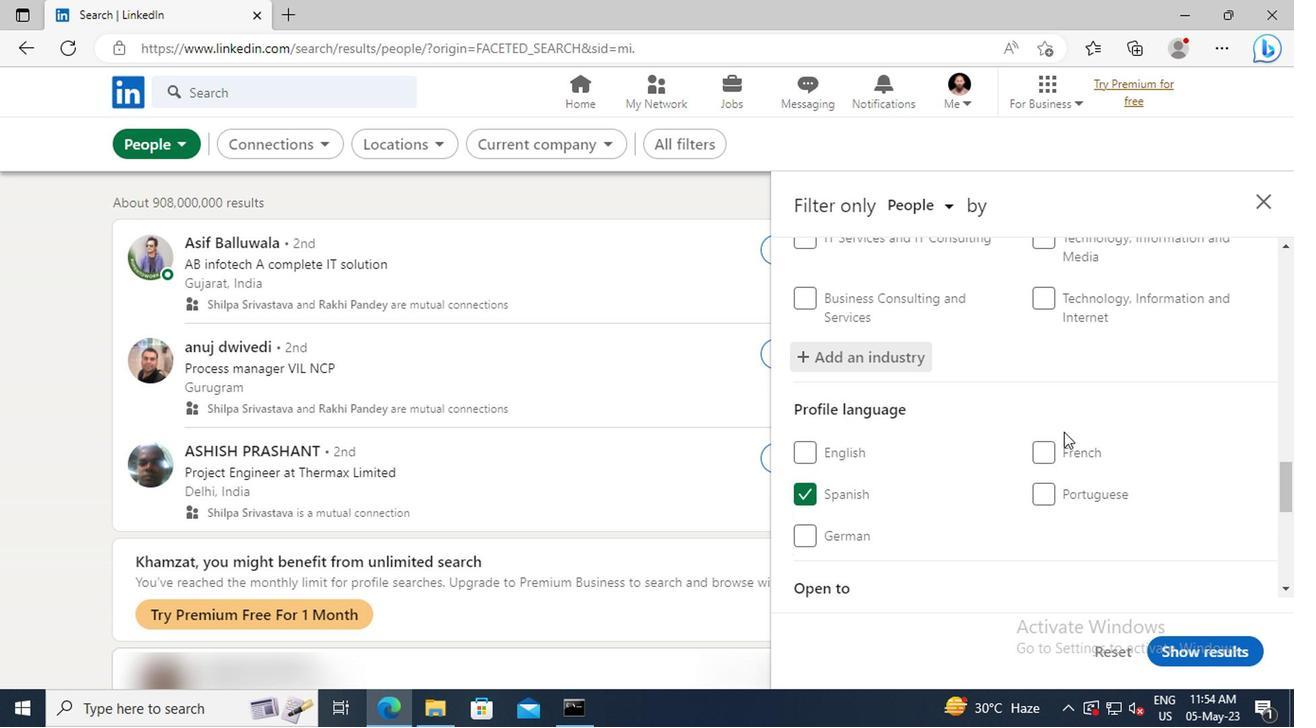 
Action: Mouse moved to (890, 431)
Screenshot: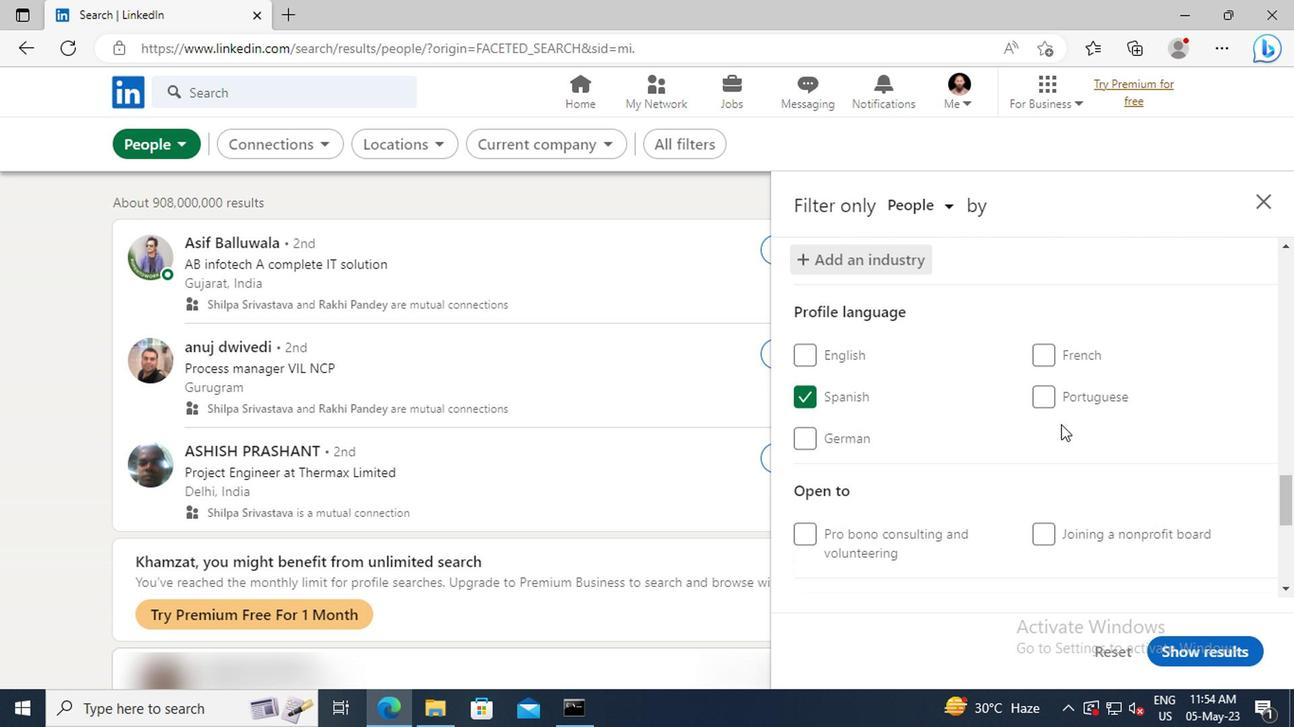 
Action: Mouse scrolled (890, 430) with delta (0, 0)
Screenshot: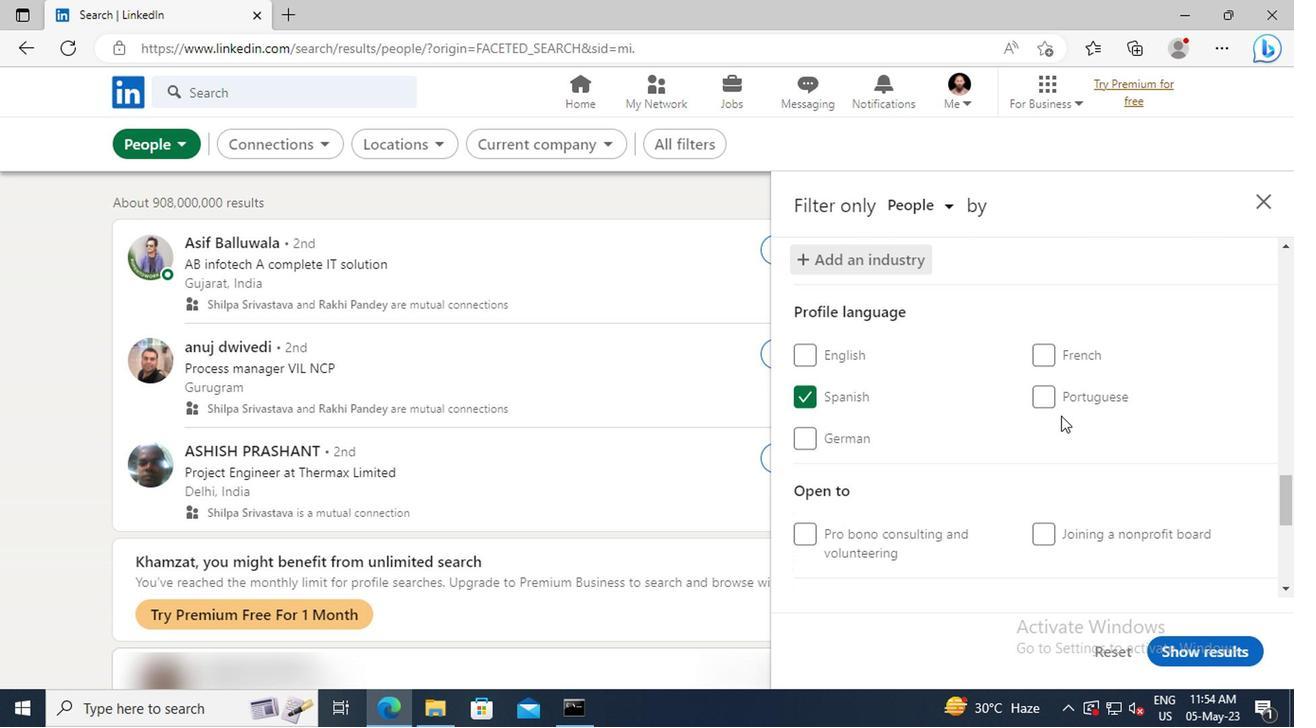 
Action: Mouse scrolled (890, 430) with delta (0, 0)
Screenshot: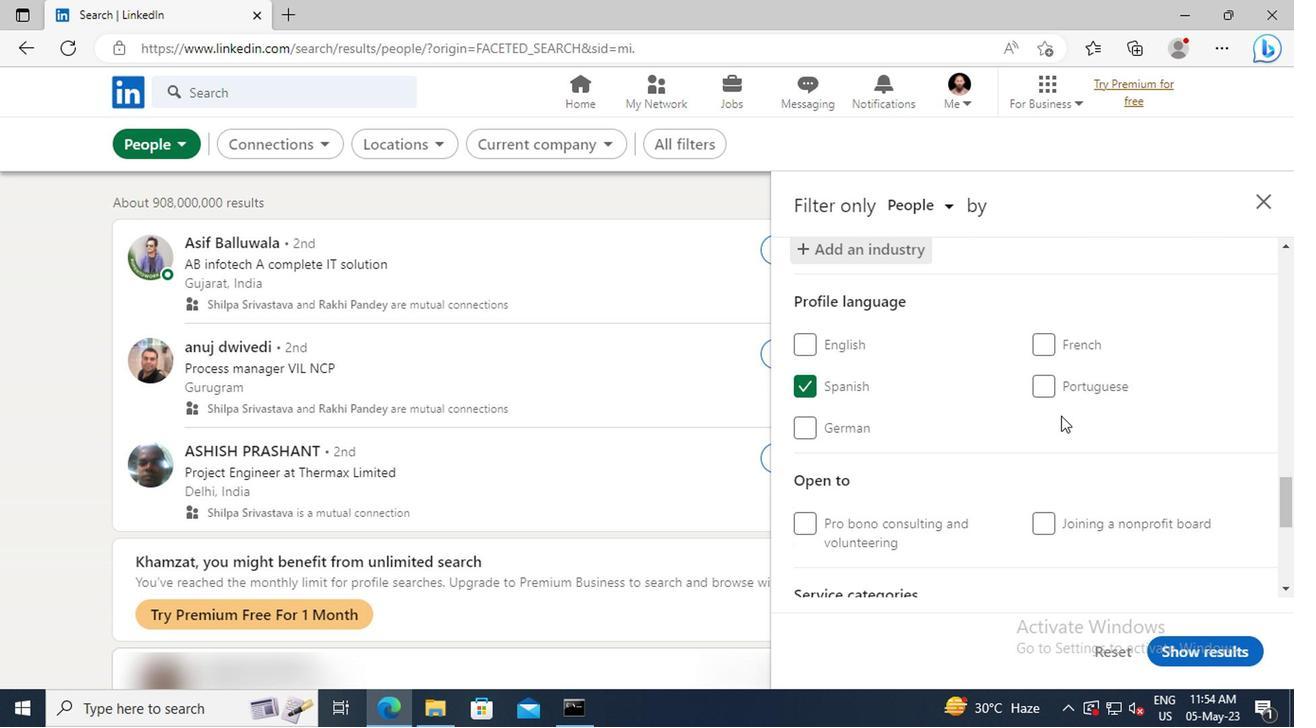 
Action: Mouse scrolled (890, 430) with delta (0, 0)
Screenshot: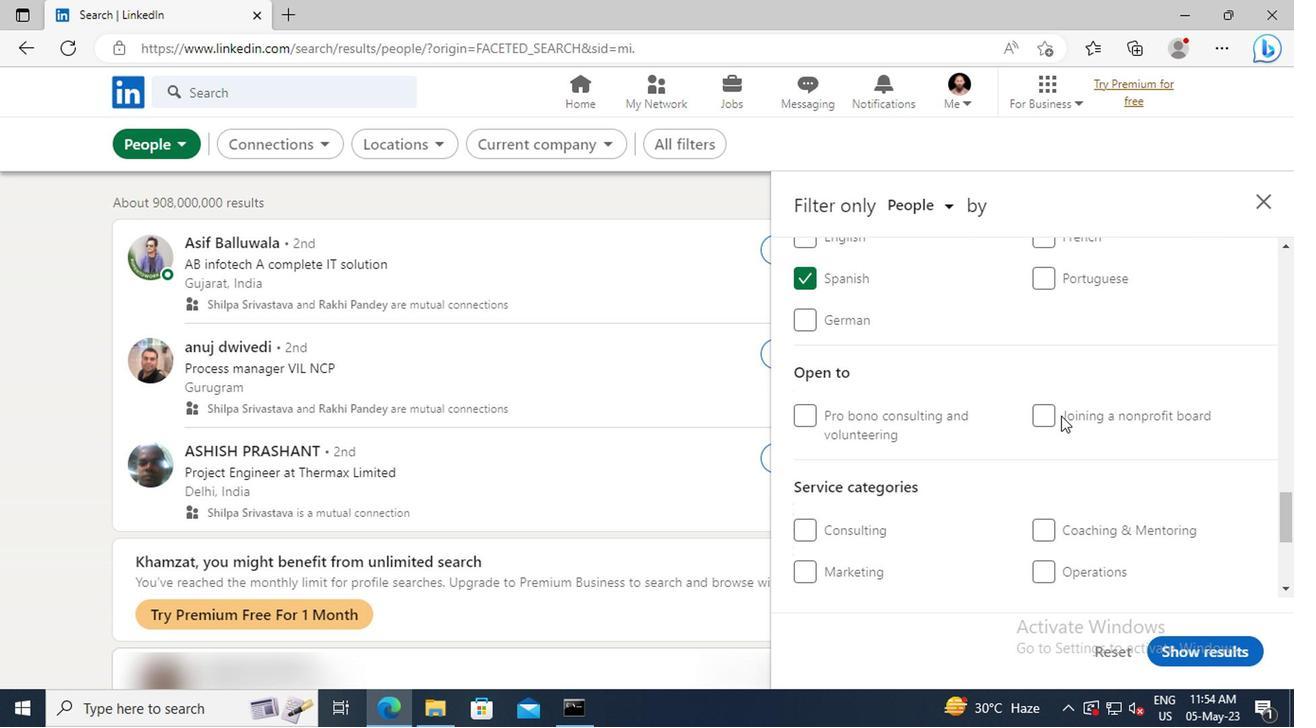 
Action: Mouse scrolled (890, 430) with delta (0, 0)
Screenshot: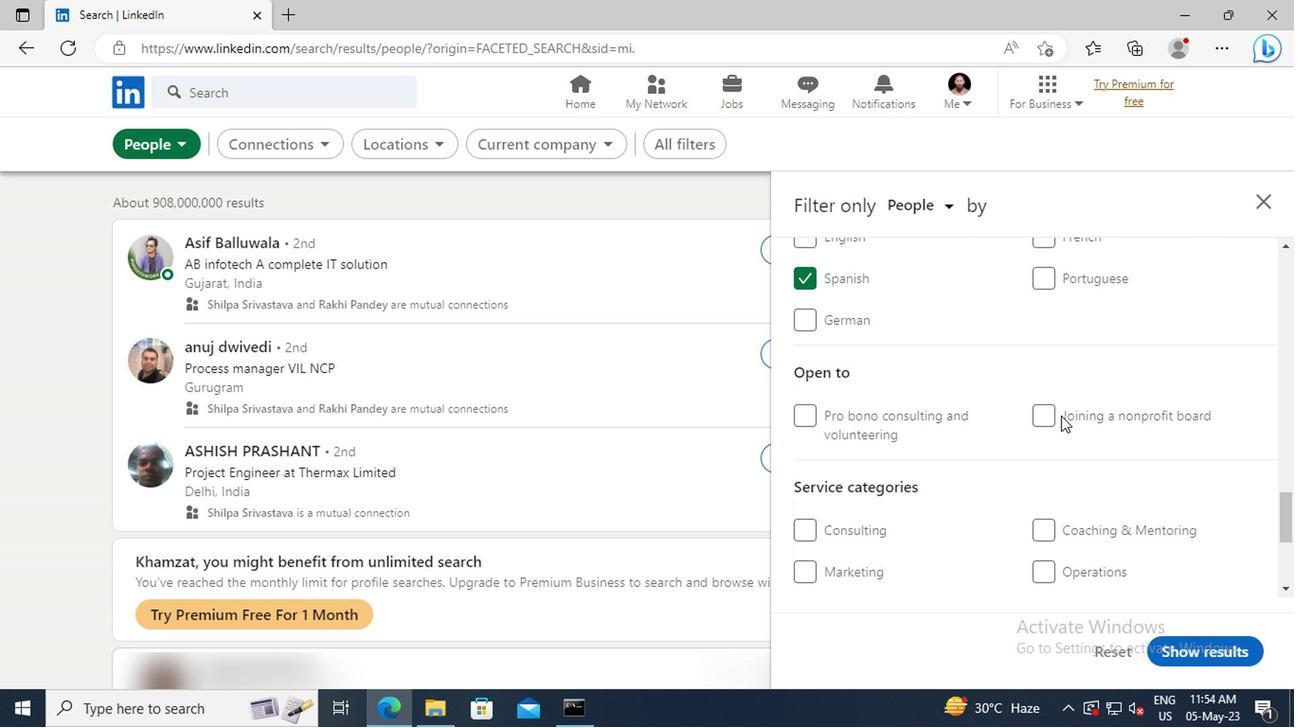 
Action: Mouse scrolled (890, 430) with delta (0, 0)
Screenshot: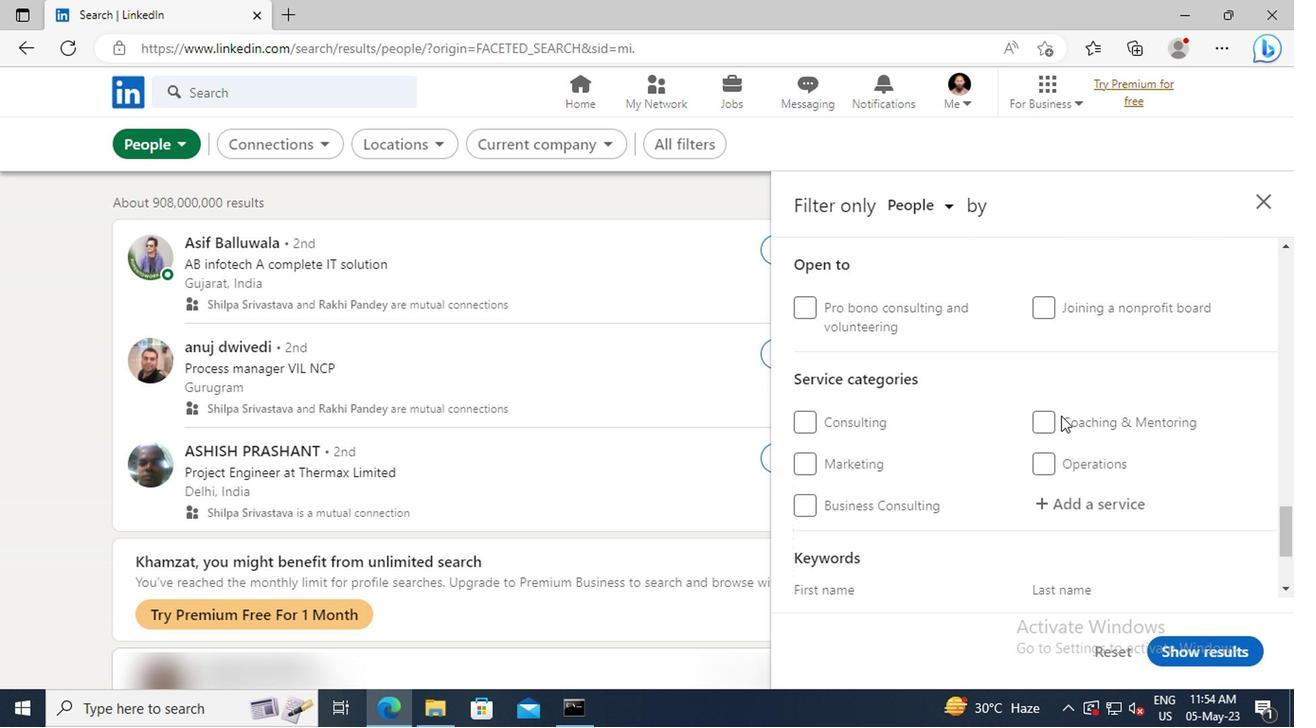 
Action: Mouse moved to (894, 457)
Screenshot: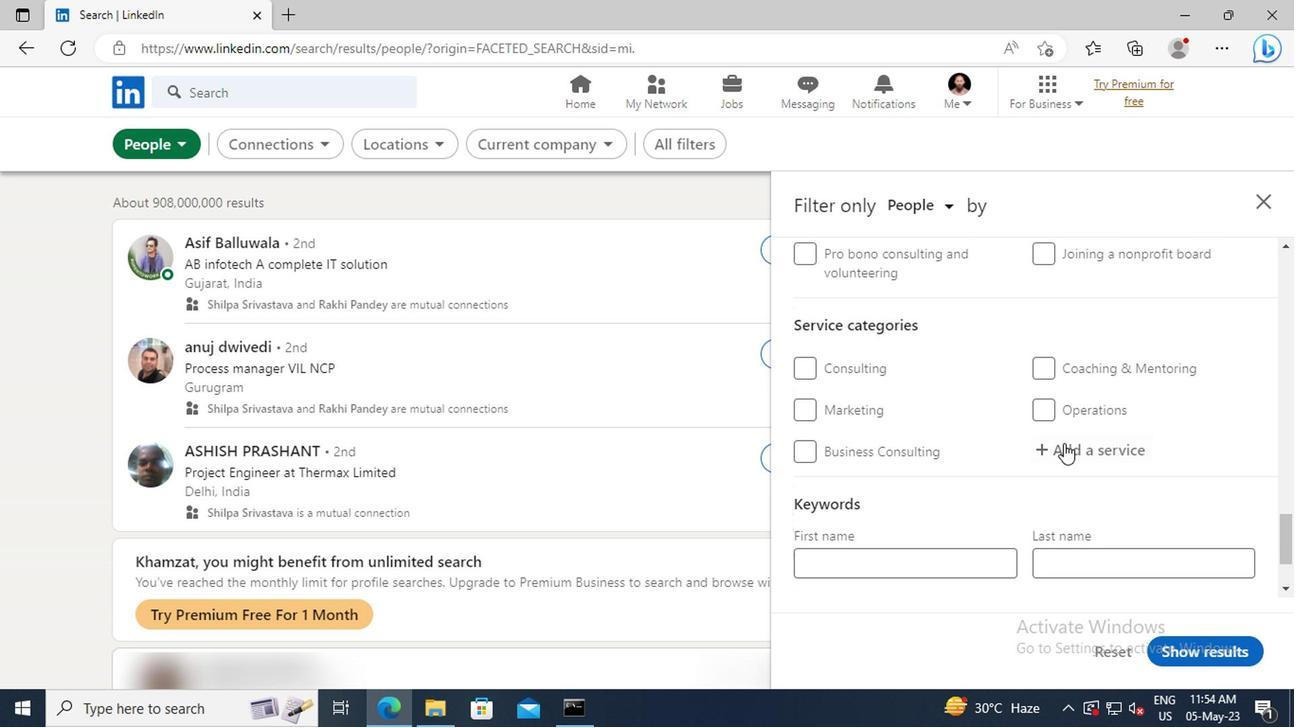 
Action: Mouse pressed left at (894, 457)
Screenshot: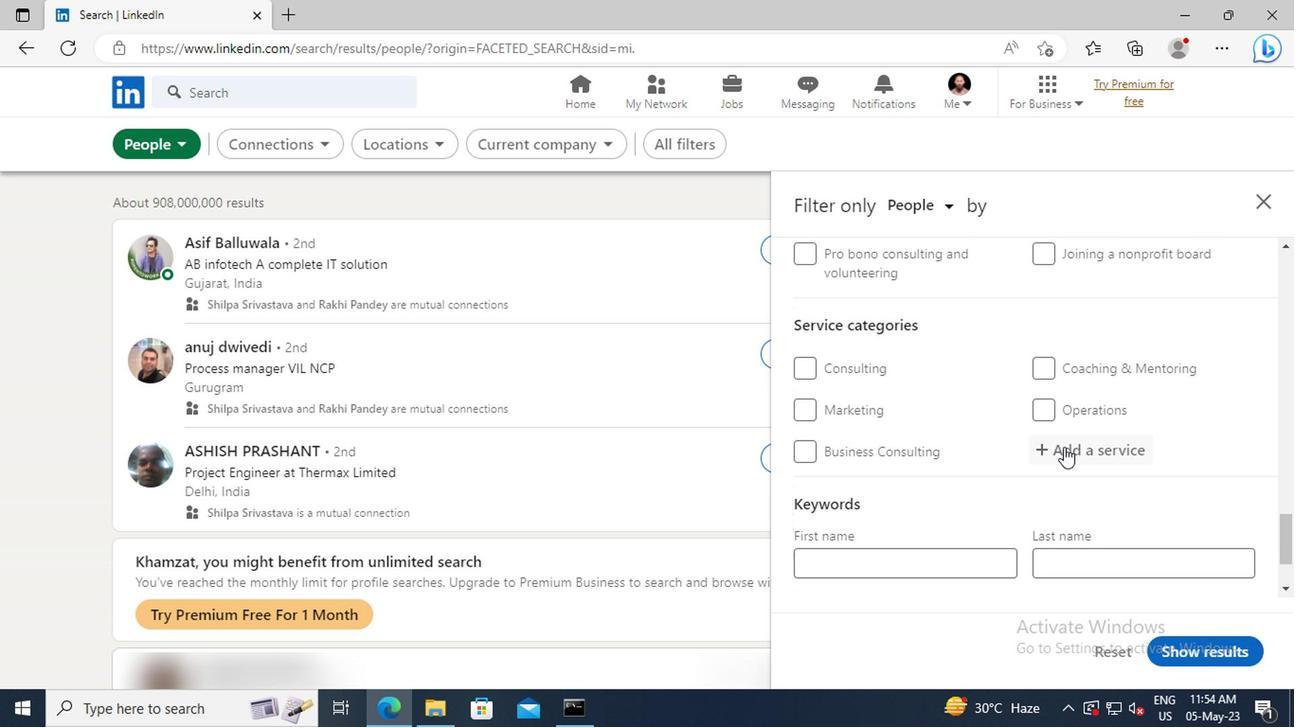 
Action: Key pressed <Key.shift>ILLU
Screenshot: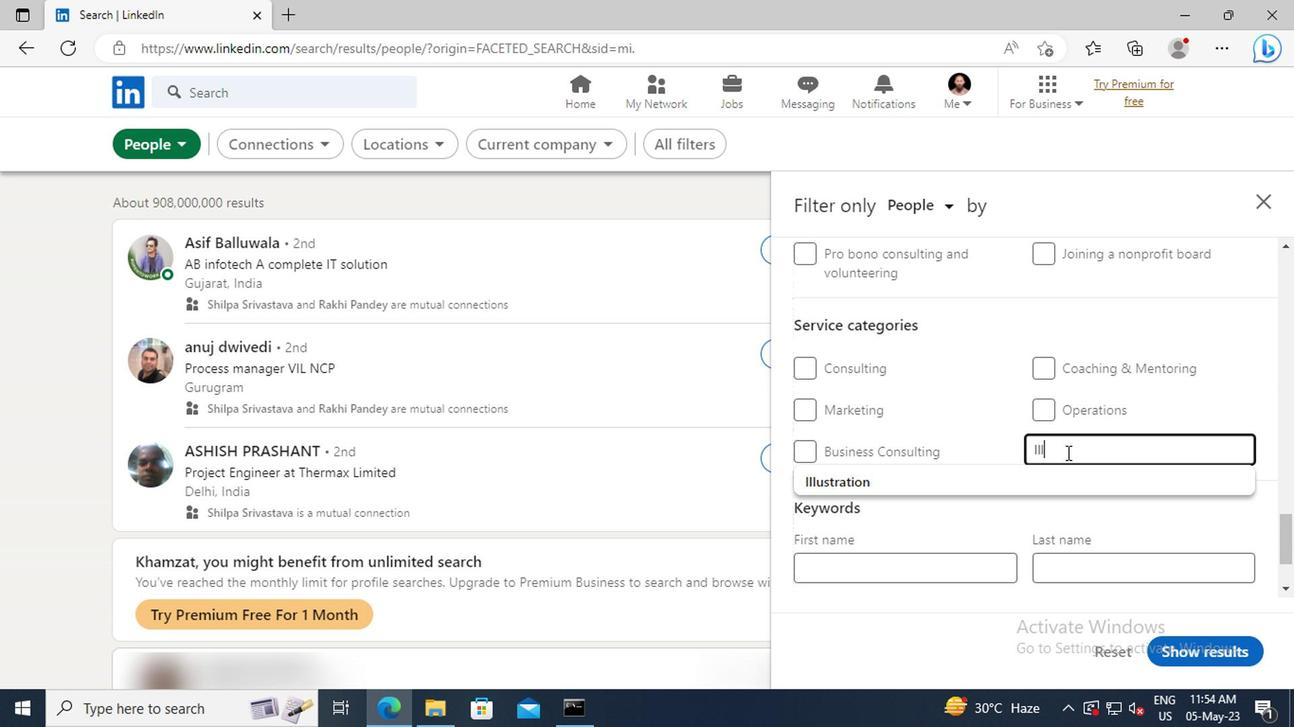 
Action: Mouse moved to (897, 476)
Screenshot: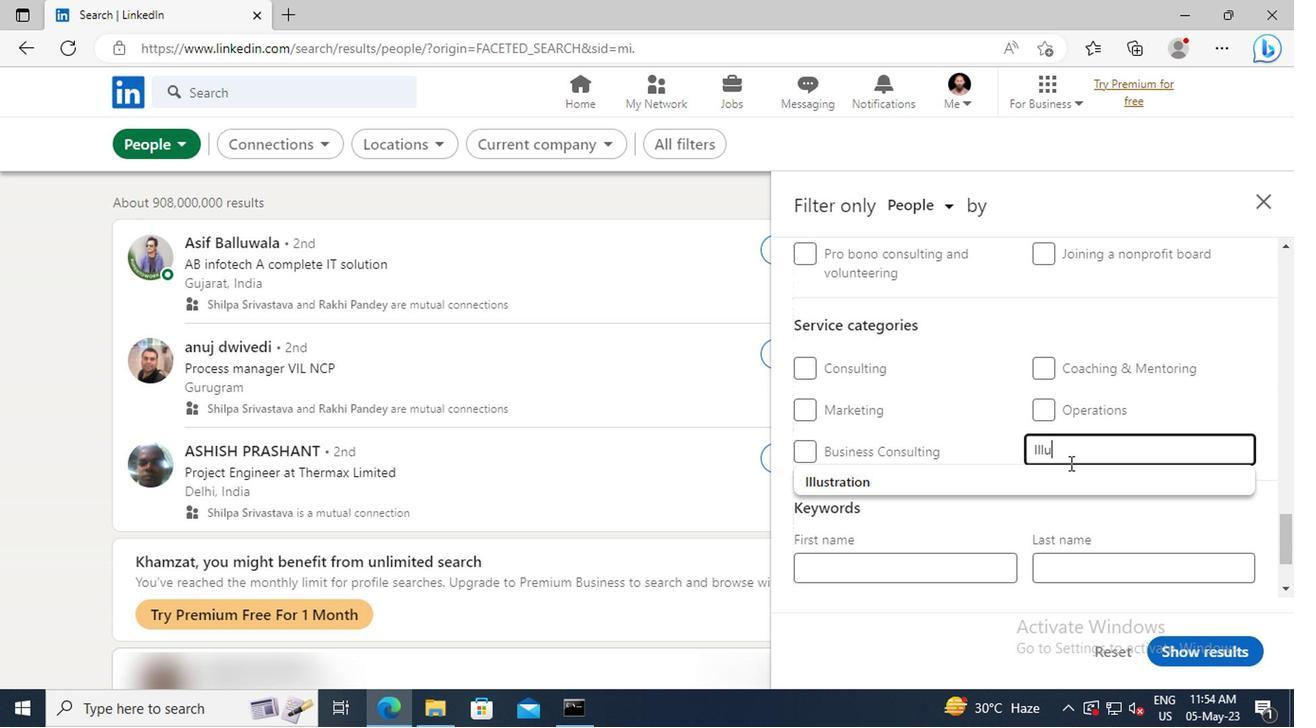 
Action: Mouse pressed left at (897, 476)
Screenshot: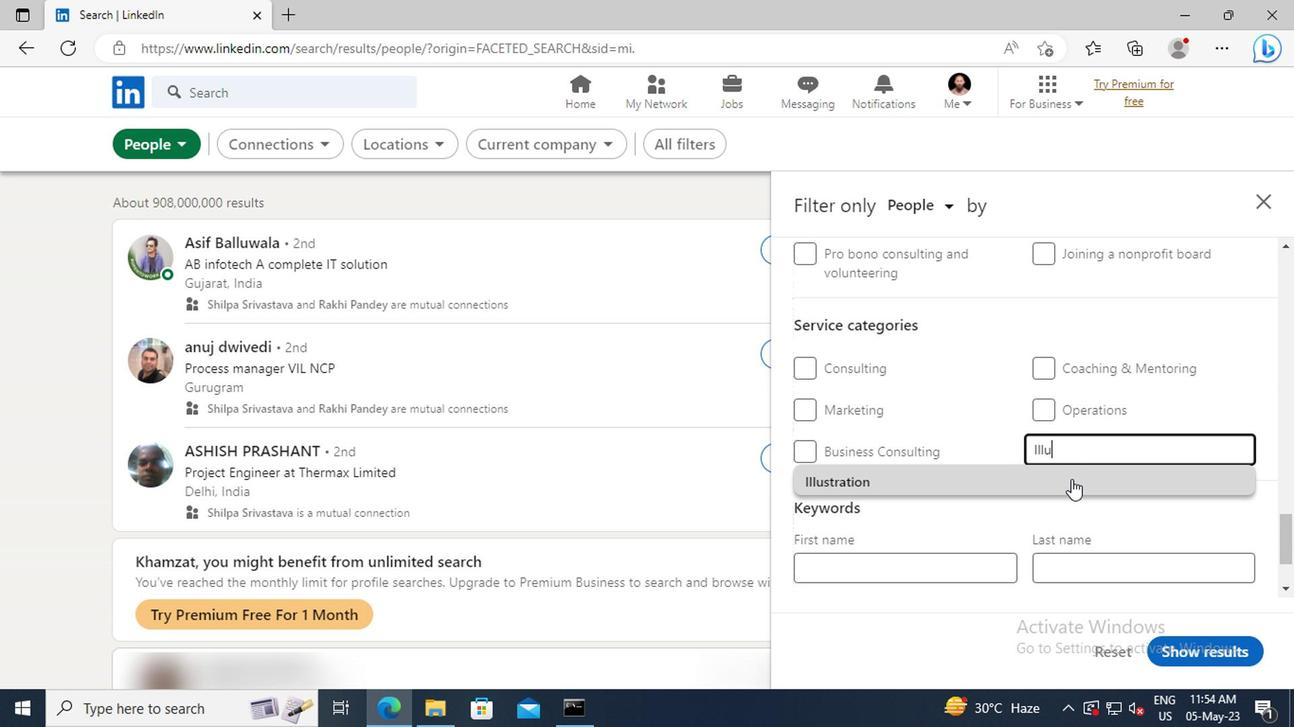 
Action: Mouse scrolled (897, 475) with delta (0, 0)
Screenshot: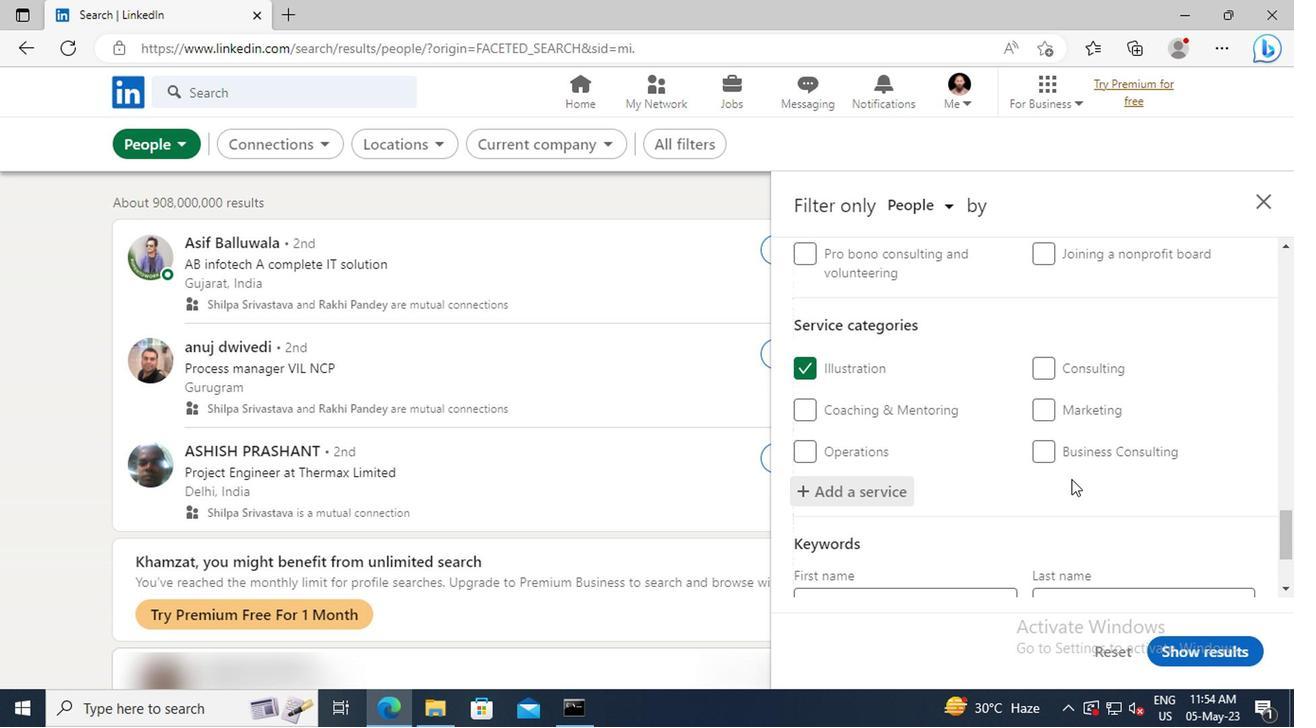 
Action: Mouse scrolled (897, 475) with delta (0, 0)
Screenshot: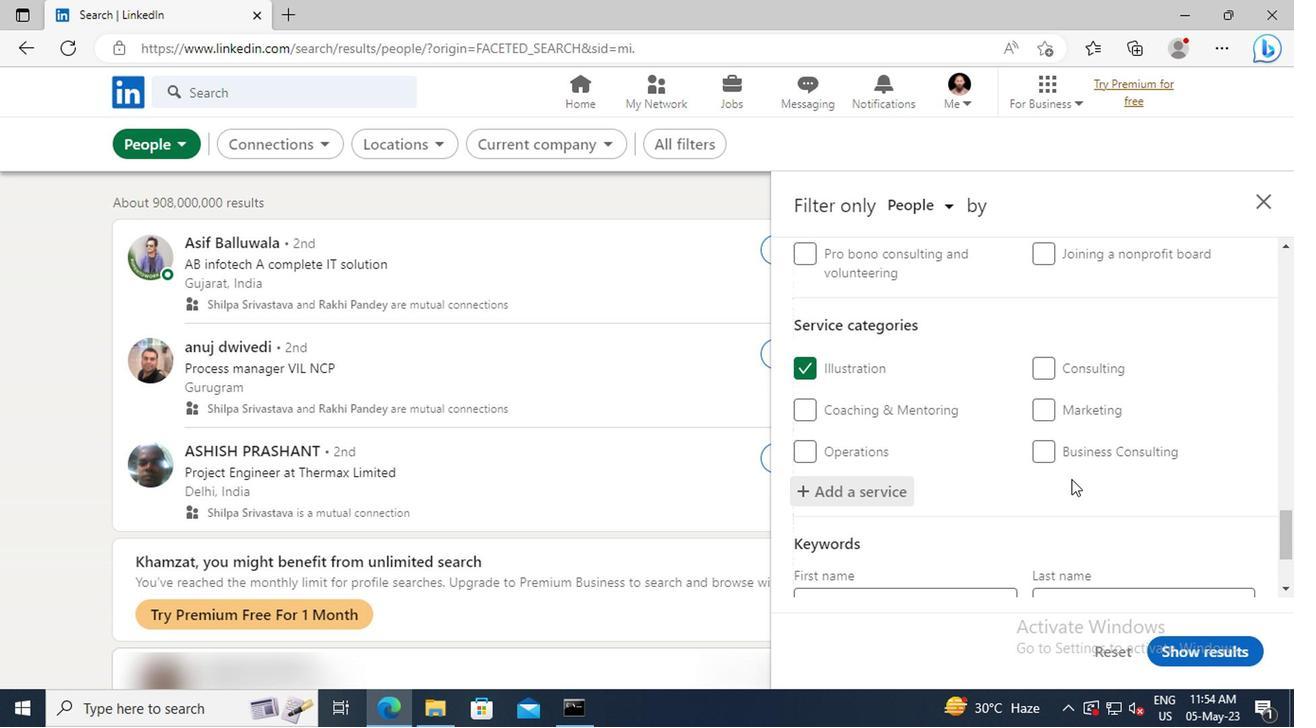 
Action: Mouse scrolled (897, 475) with delta (0, 0)
Screenshot: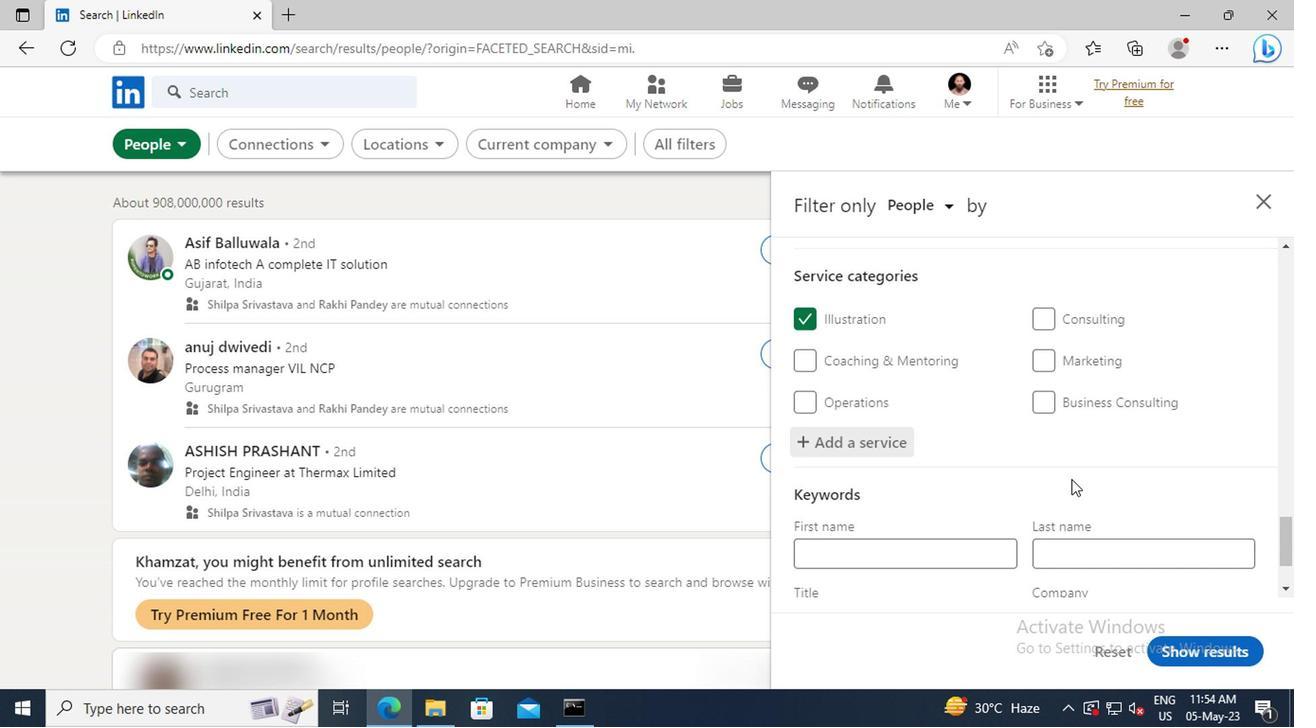 
Action: Mouse scrolled (897, 475) with delta (0, 0)
Screenshot: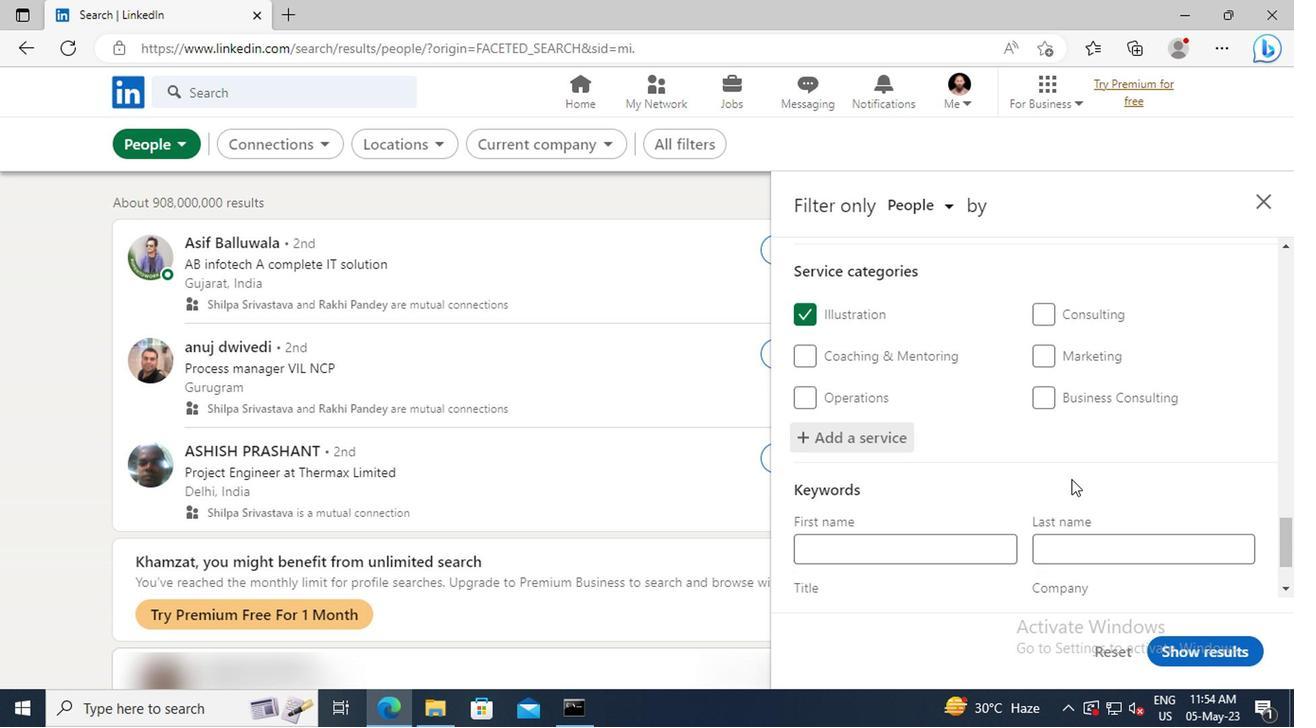 
Action: Mouse moved to (809, 499)
Screenshot: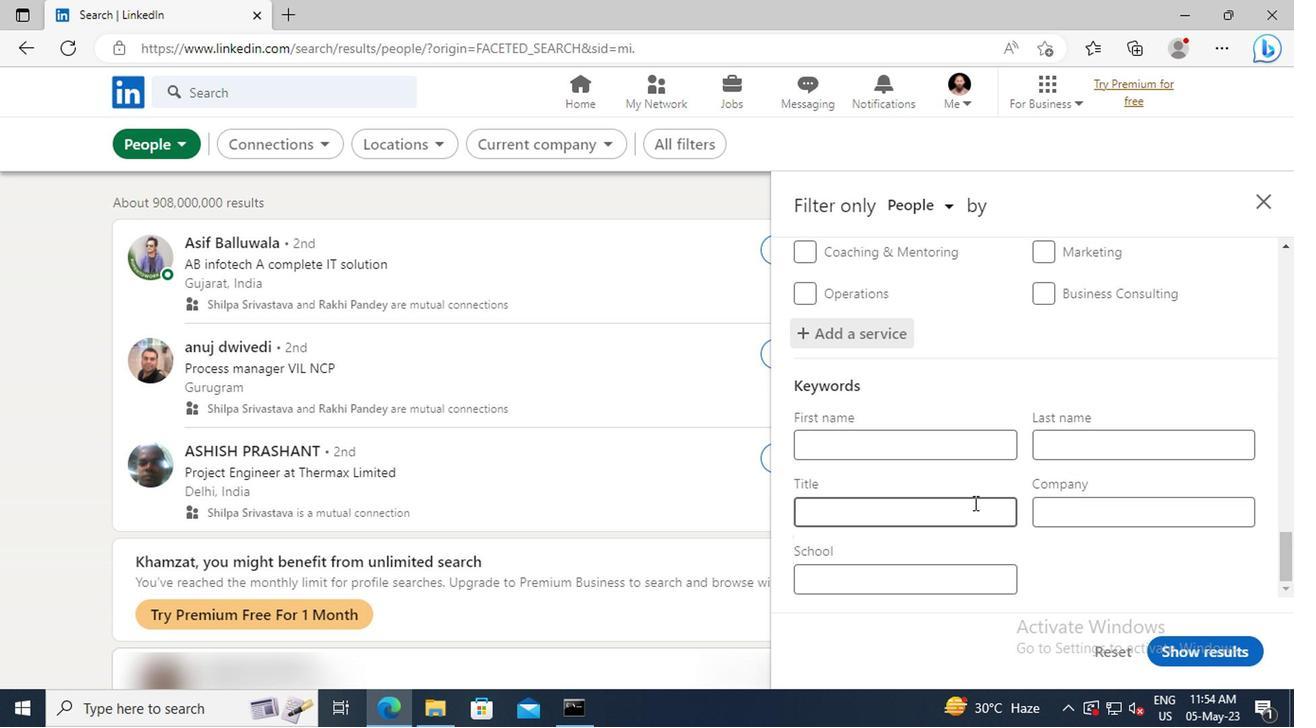 
Action: Mouse pressed left at (809, 499)
Screenshot: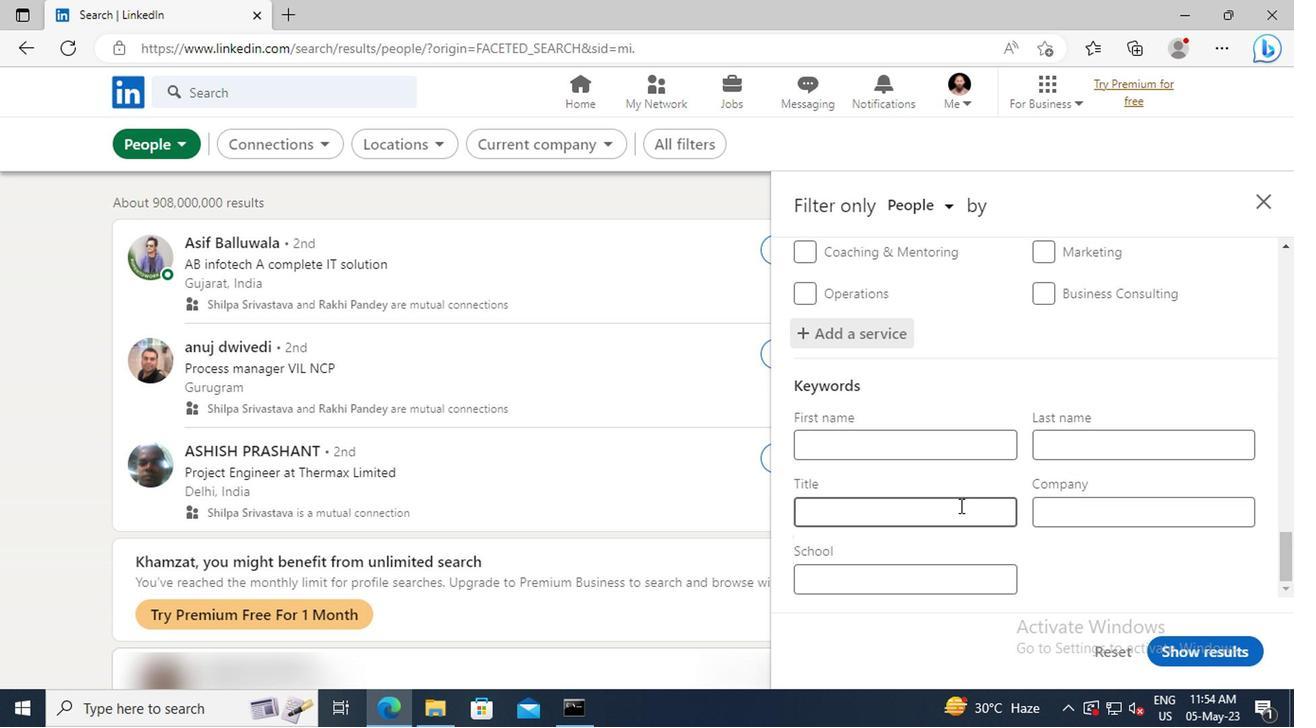 
Action: Key pressed <Key.shift>SALES<Key.space><Key.shift>ENGINEER<Key.enter>
Screenshot: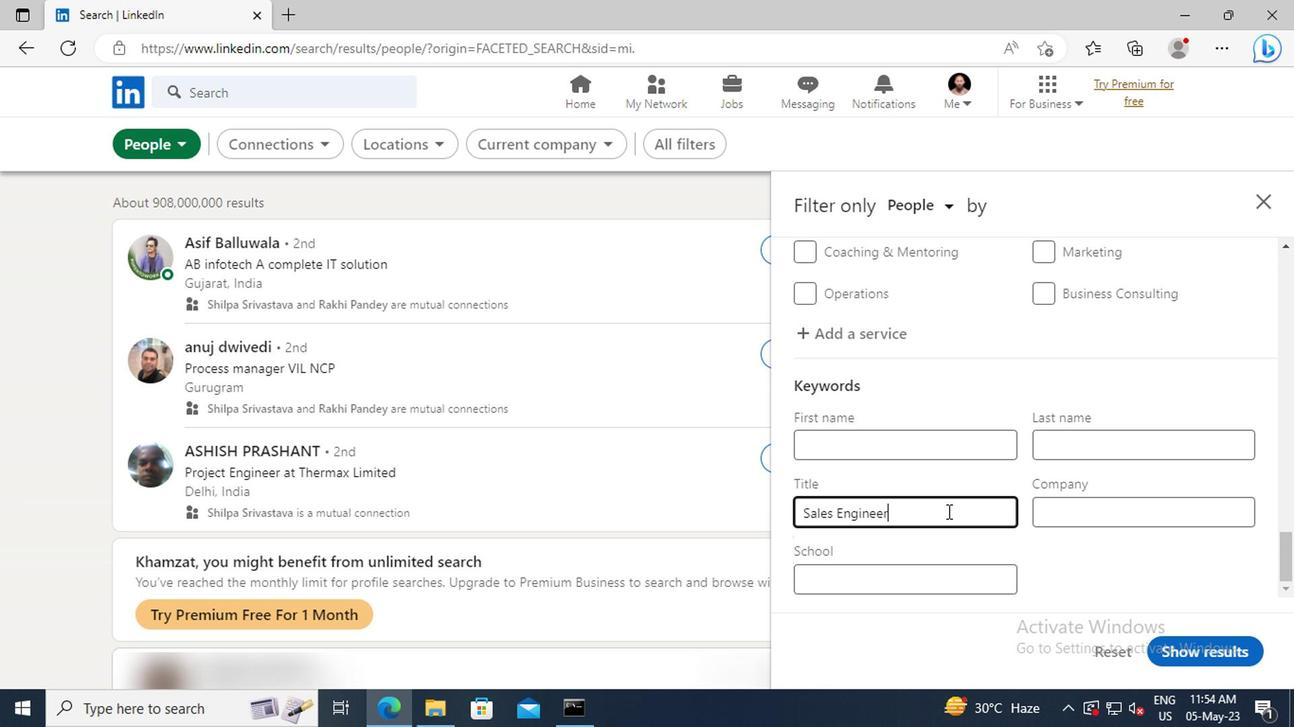 
Action: Mouse moved to (971, 598)
Screenshot: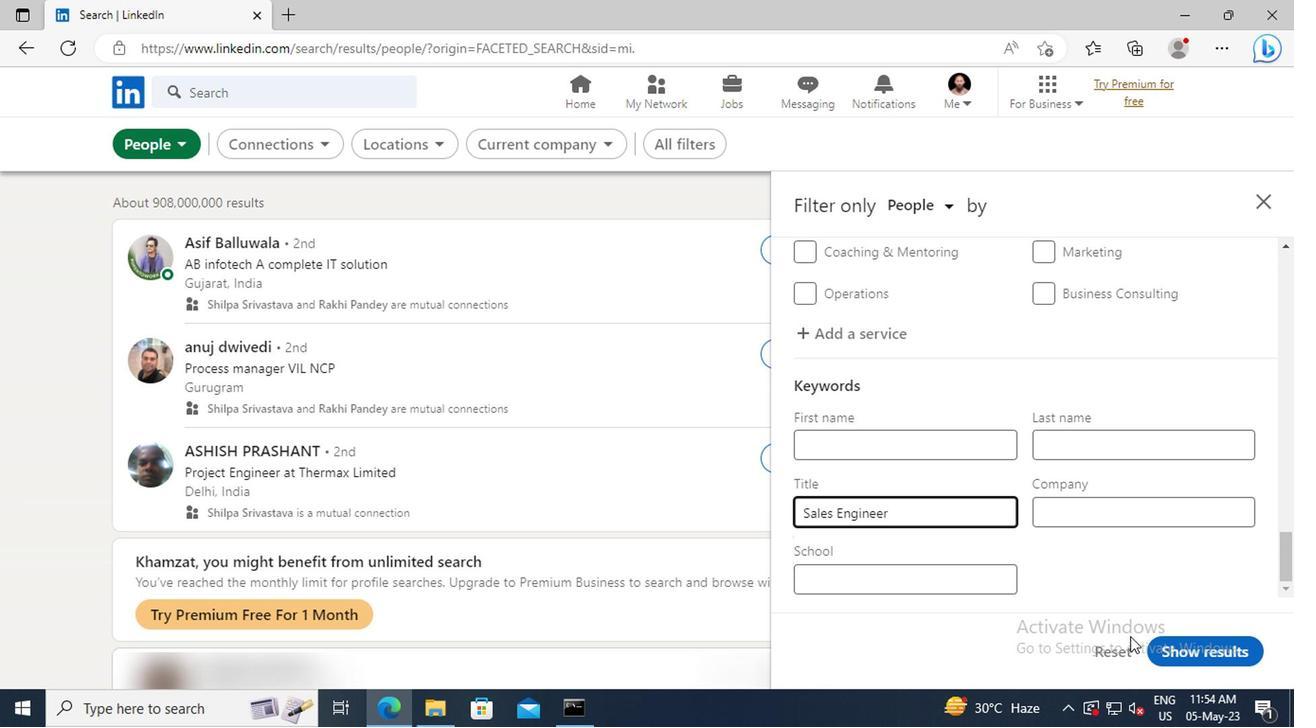 
Action: Mouse pressed left at (971, 598)
Screenshot: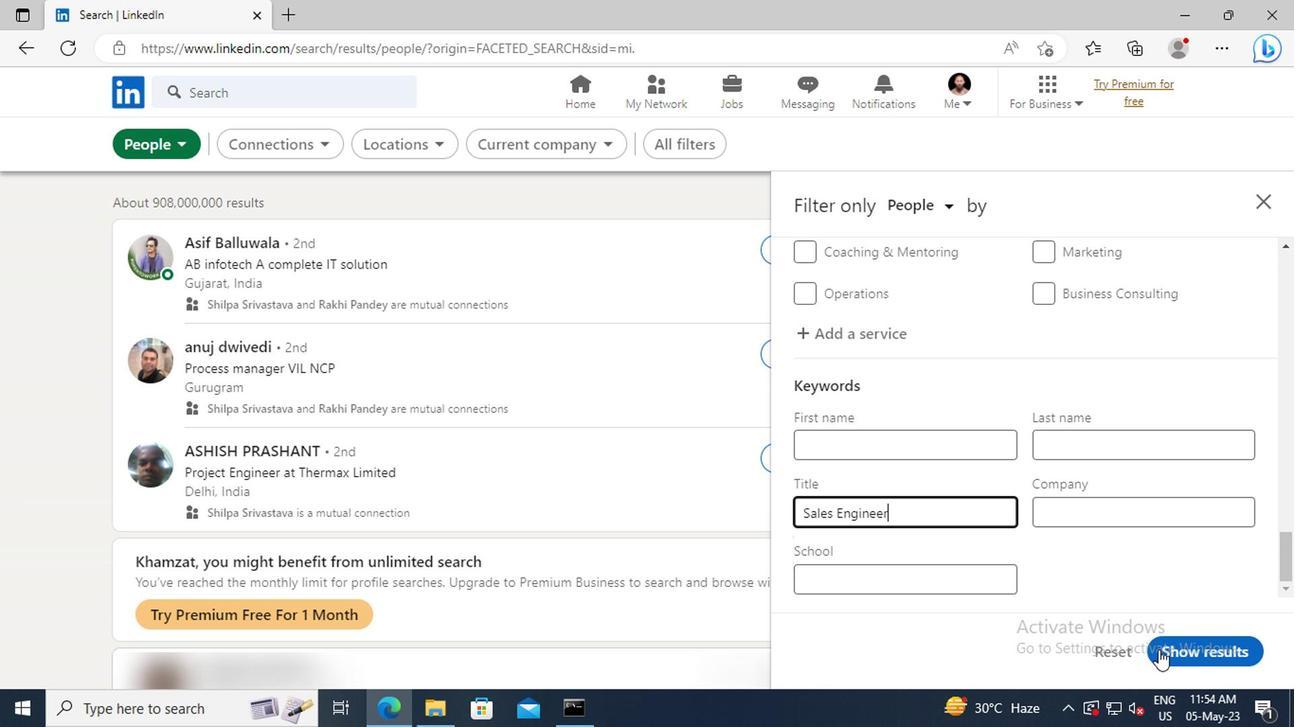 
